 Task: Create a due date automation trigger when advanced on, on the monday after a card is due add fields without custom field "Resume" set to a date between 1 and 7 days from now at 11:00 AM.
Action: Mouse moved to (1137, 348)
Screenshot: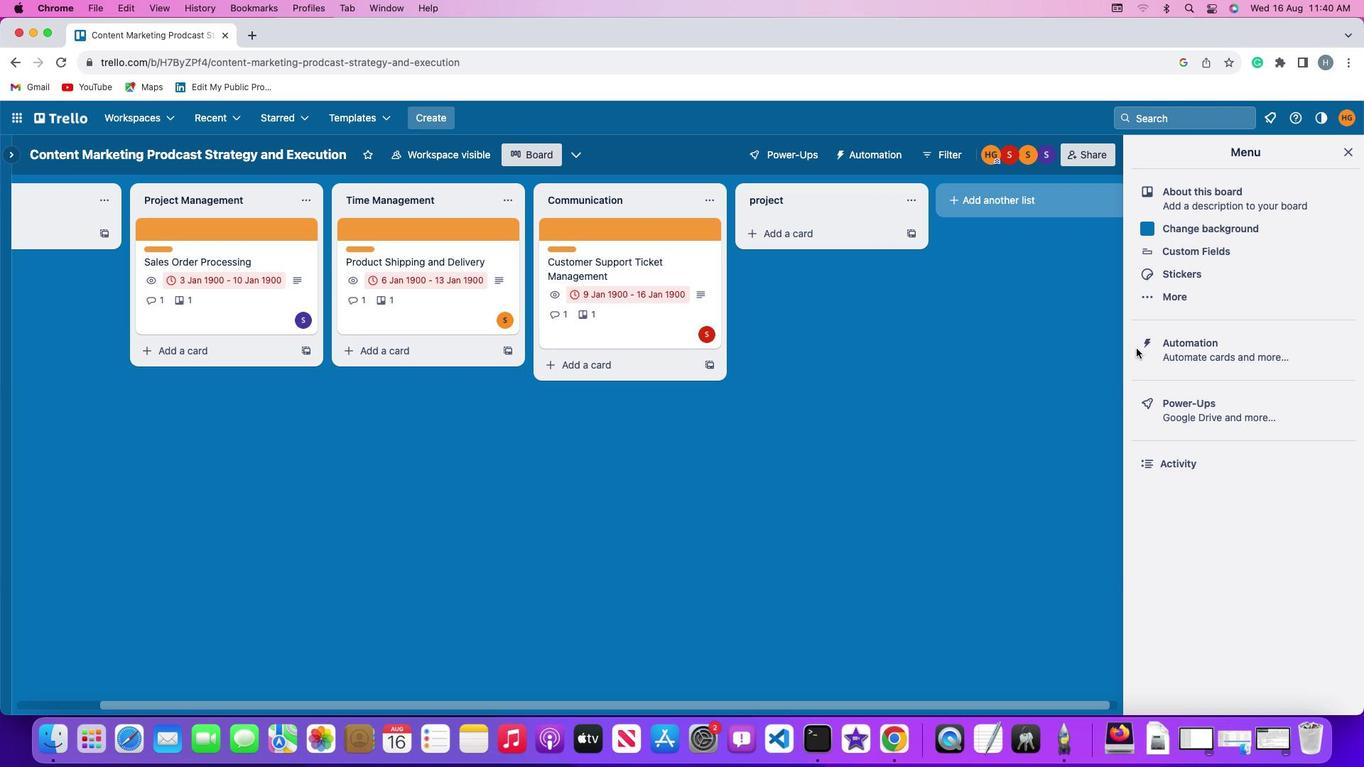 
Action: Mouse pressed left at (1137, 348)
Screenshot: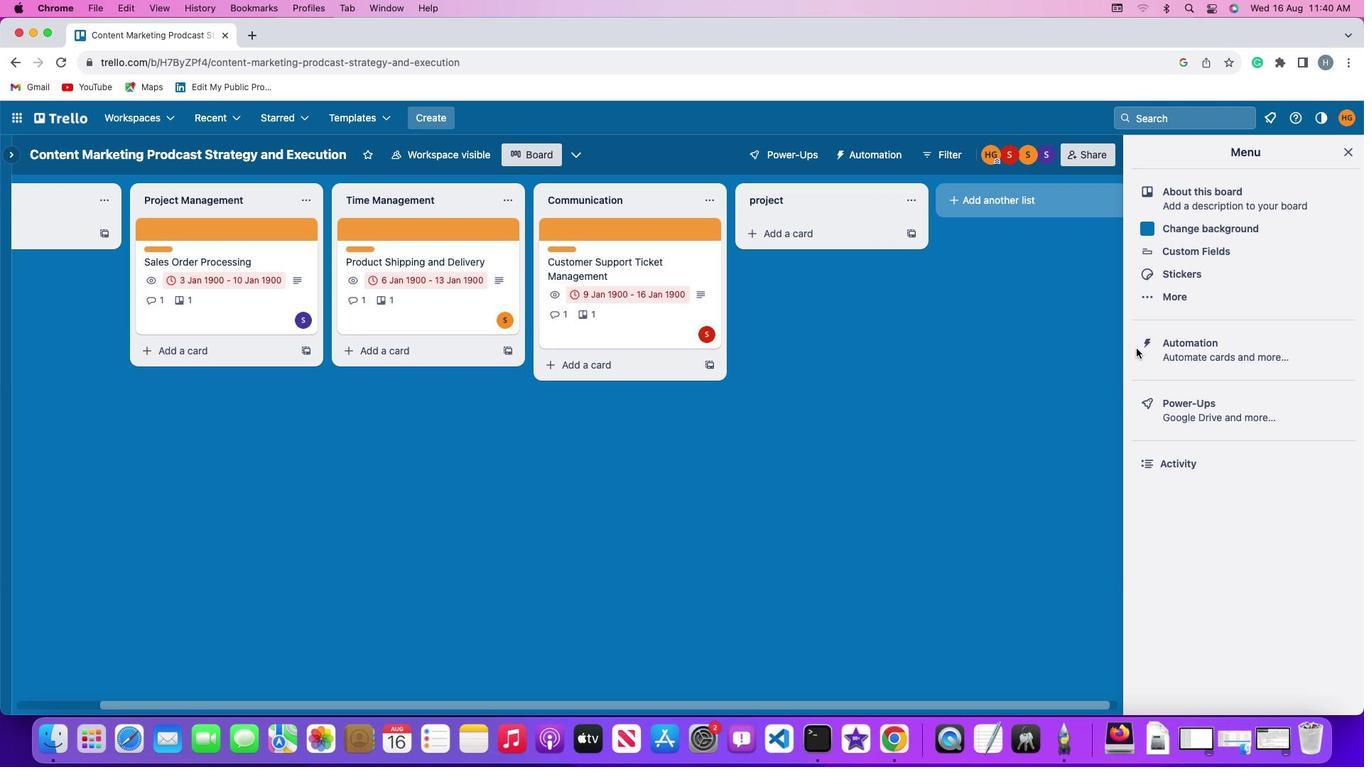 
Action: Mouse pressed left at (1137, 348)
Screenshot: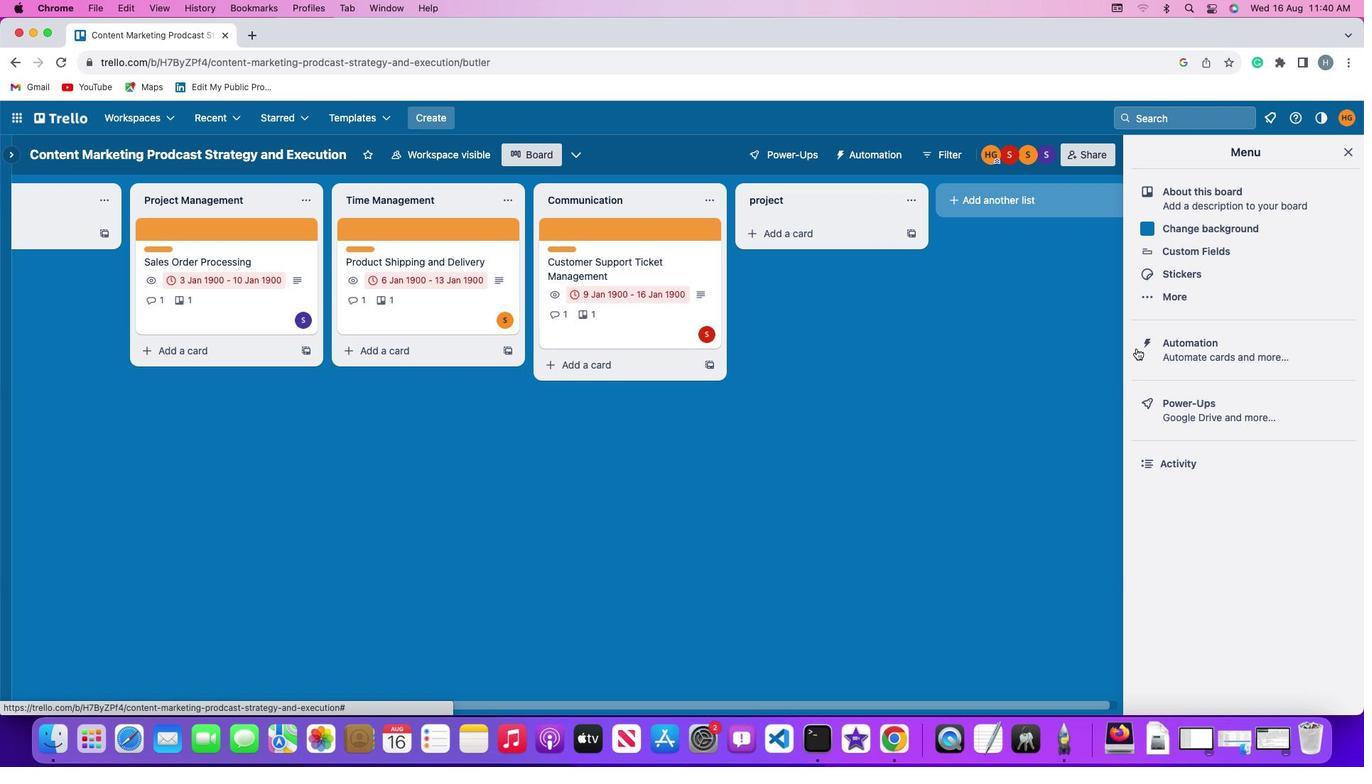 
Action: Mouse moved to (120, 331)
Screenshot: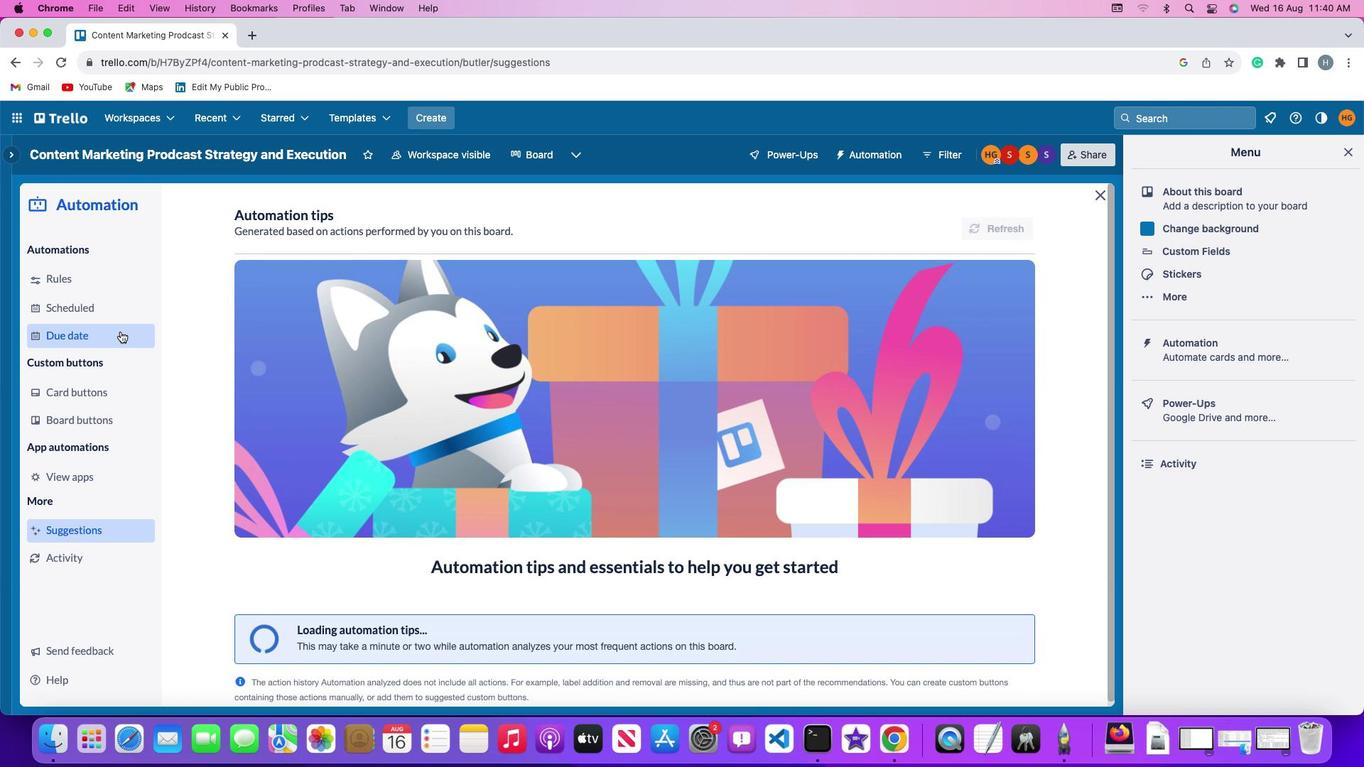 
Action: Mouse pressed left at (120, 331)
Screenshot: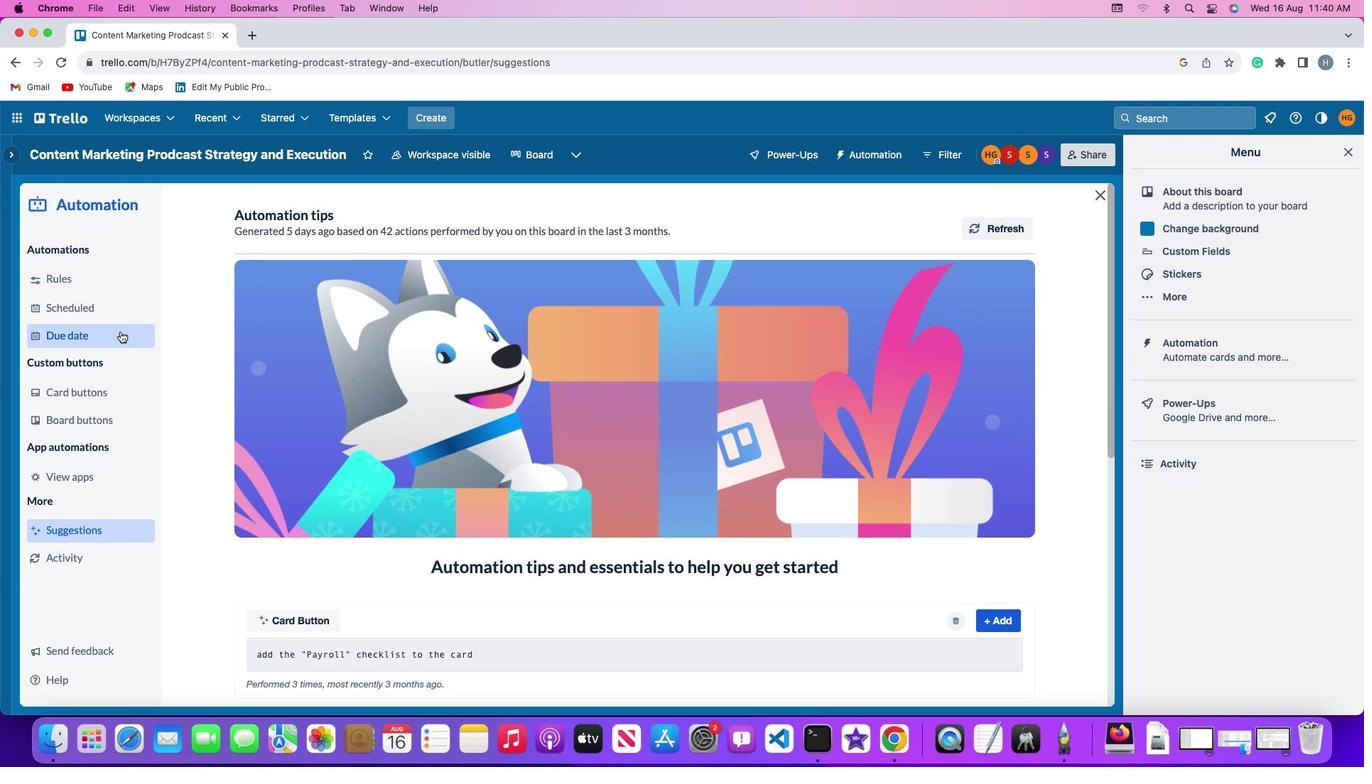 
Action: Mouse moved to (937, 220)
Screenshot: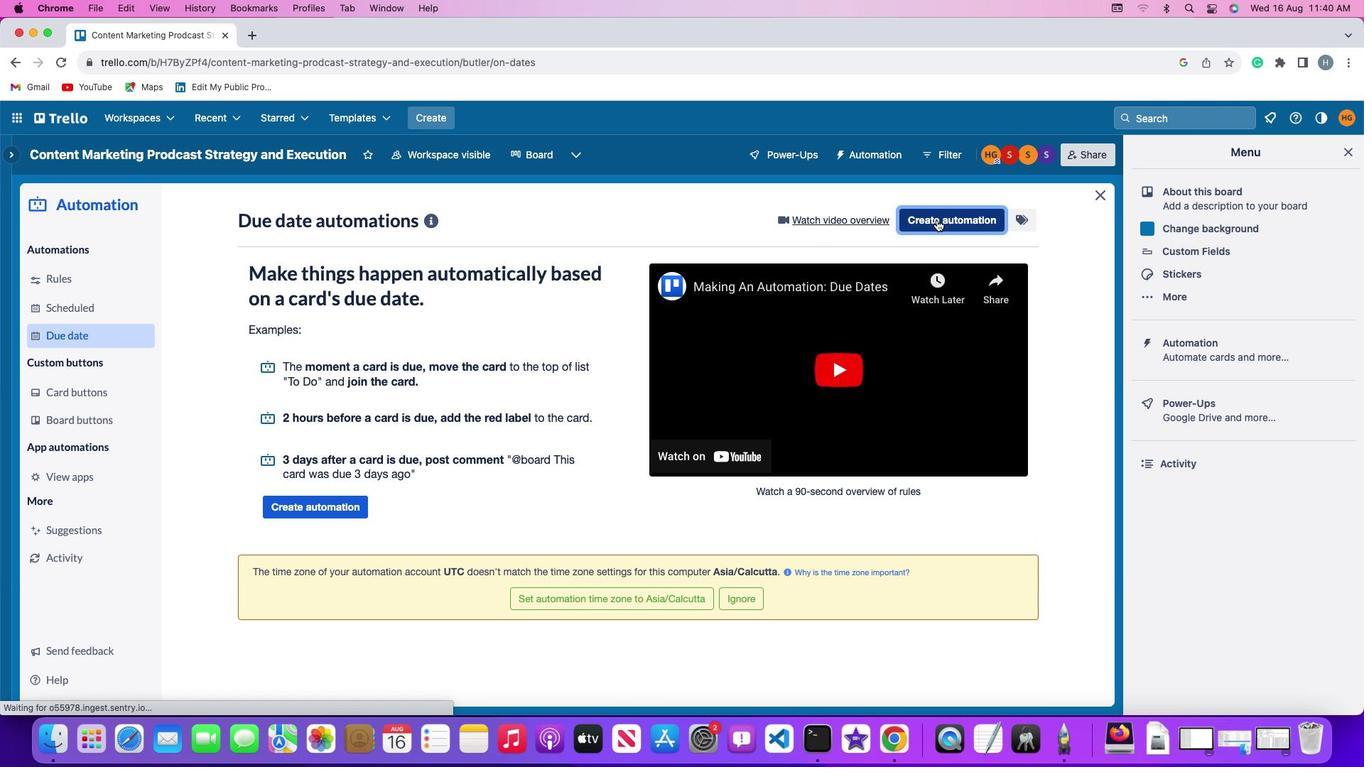 
Action: Mouse pressed left at (937, 220)
Screenshot: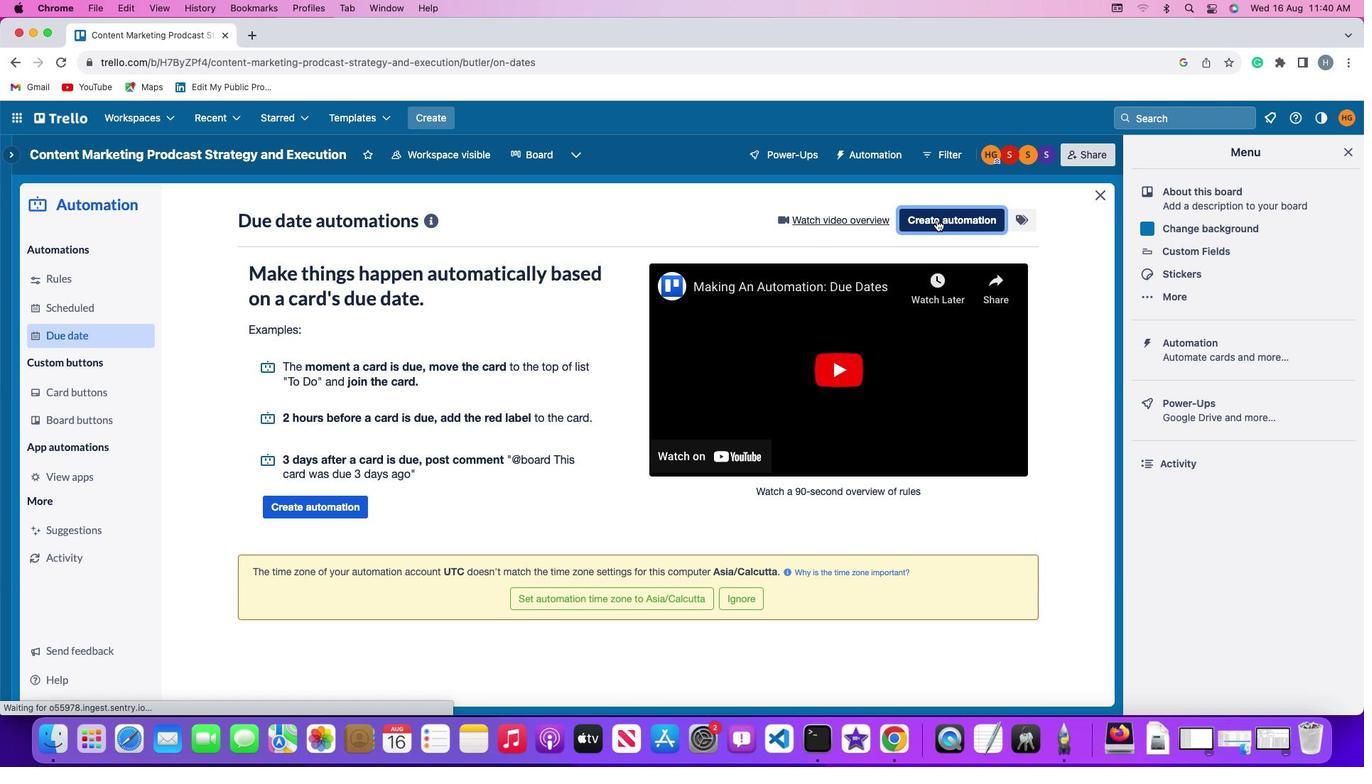 
Action: Mouse moved to (266, 355)
Screenshot: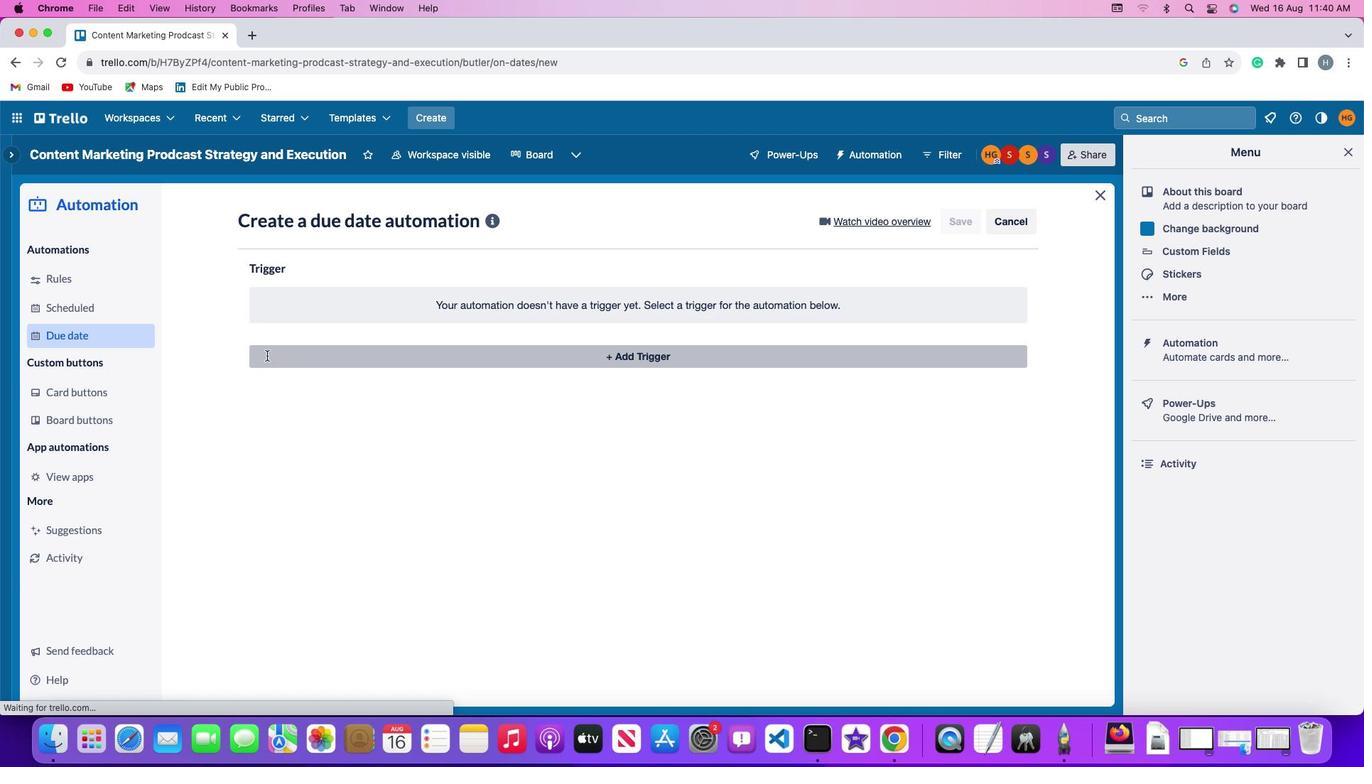 
Action: Mouse pressed left at (266, 355)
Screenshot: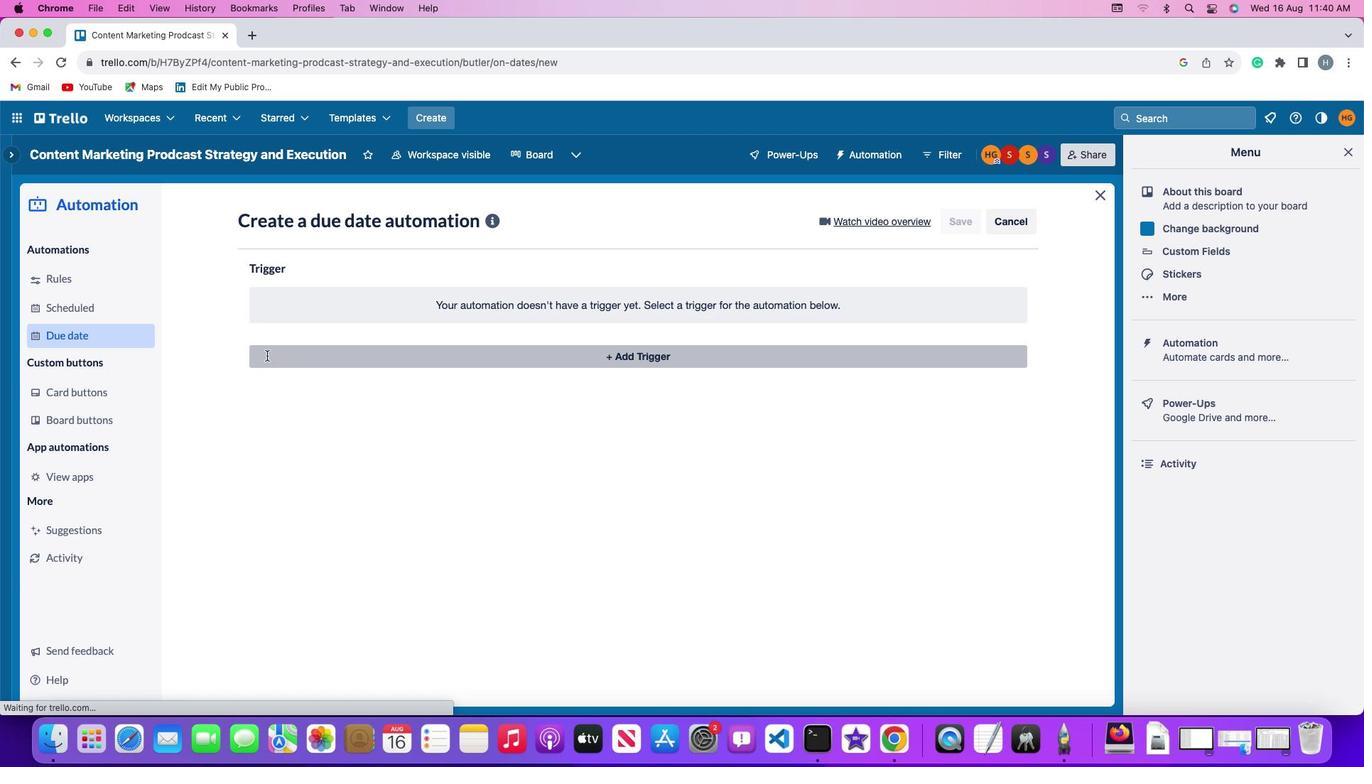 
Action: Mouse moved to (308, 618)
Screenshot: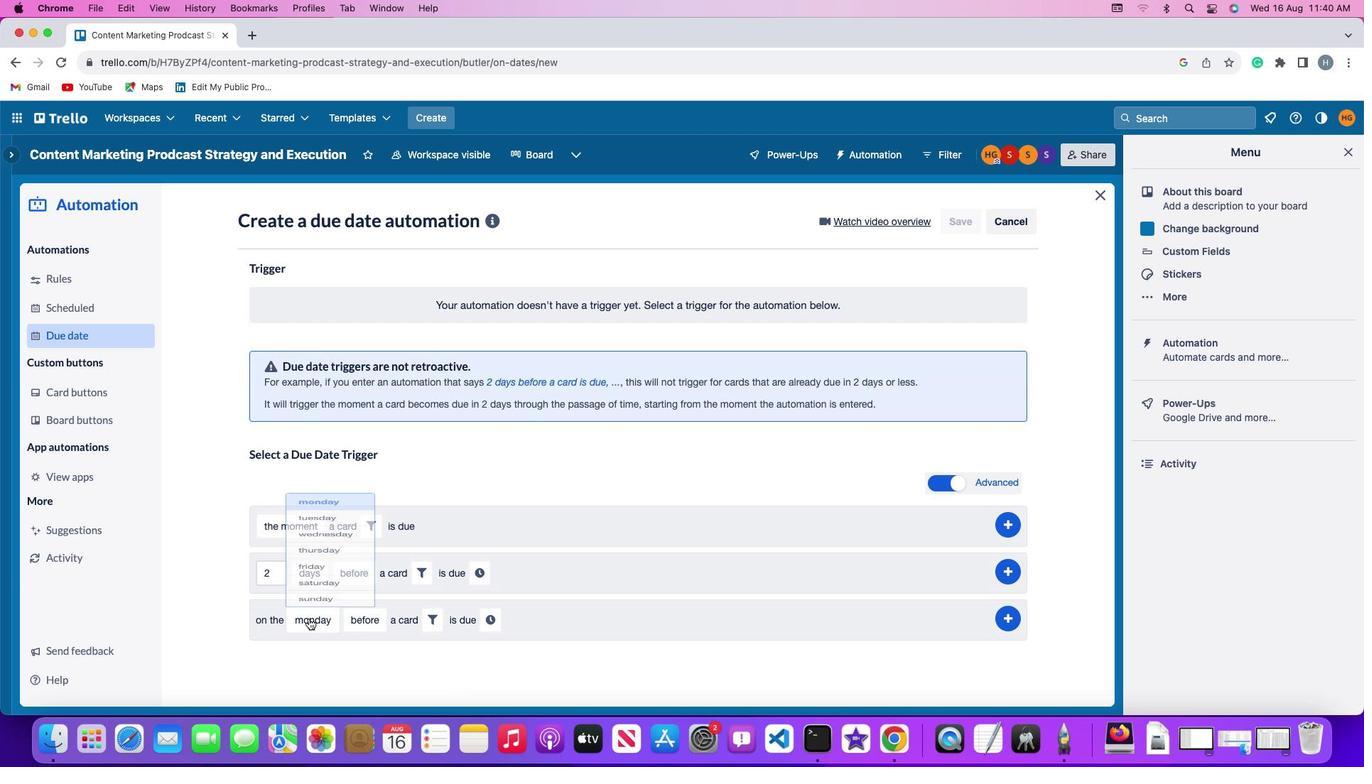 
Action: Mouse pressed left at (308, 618)
Screenshot: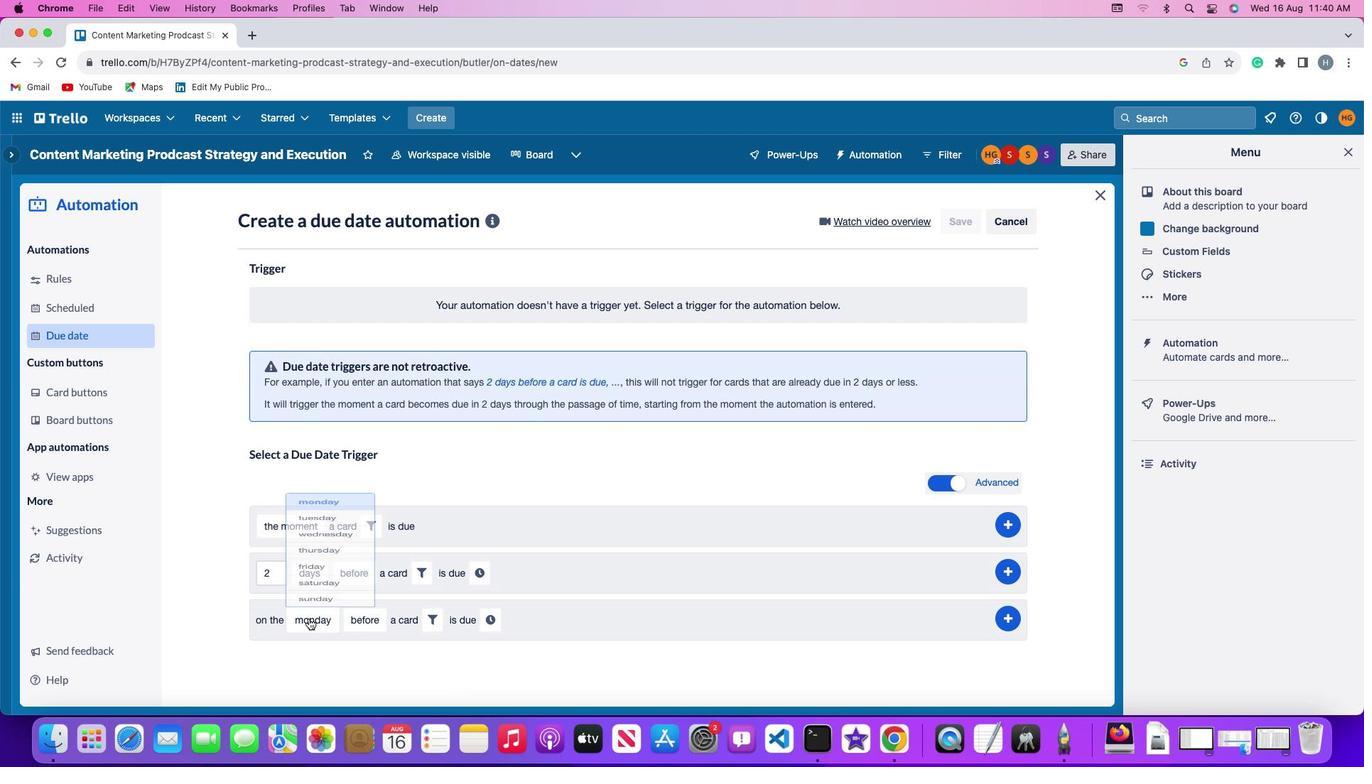 
Action: Mouse moved to (324, 422)
Screenshot: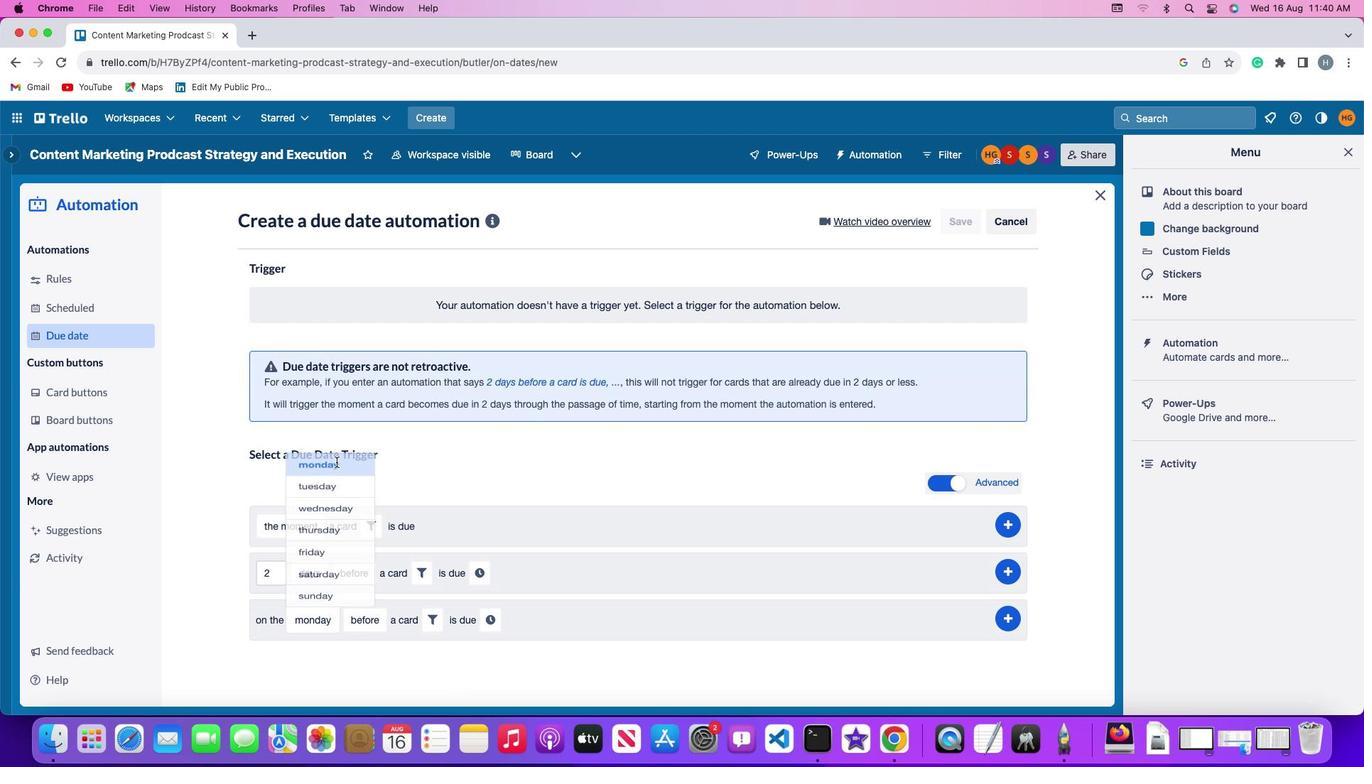 
Action: Mouse pressed left at (324, 422)
Screenshot: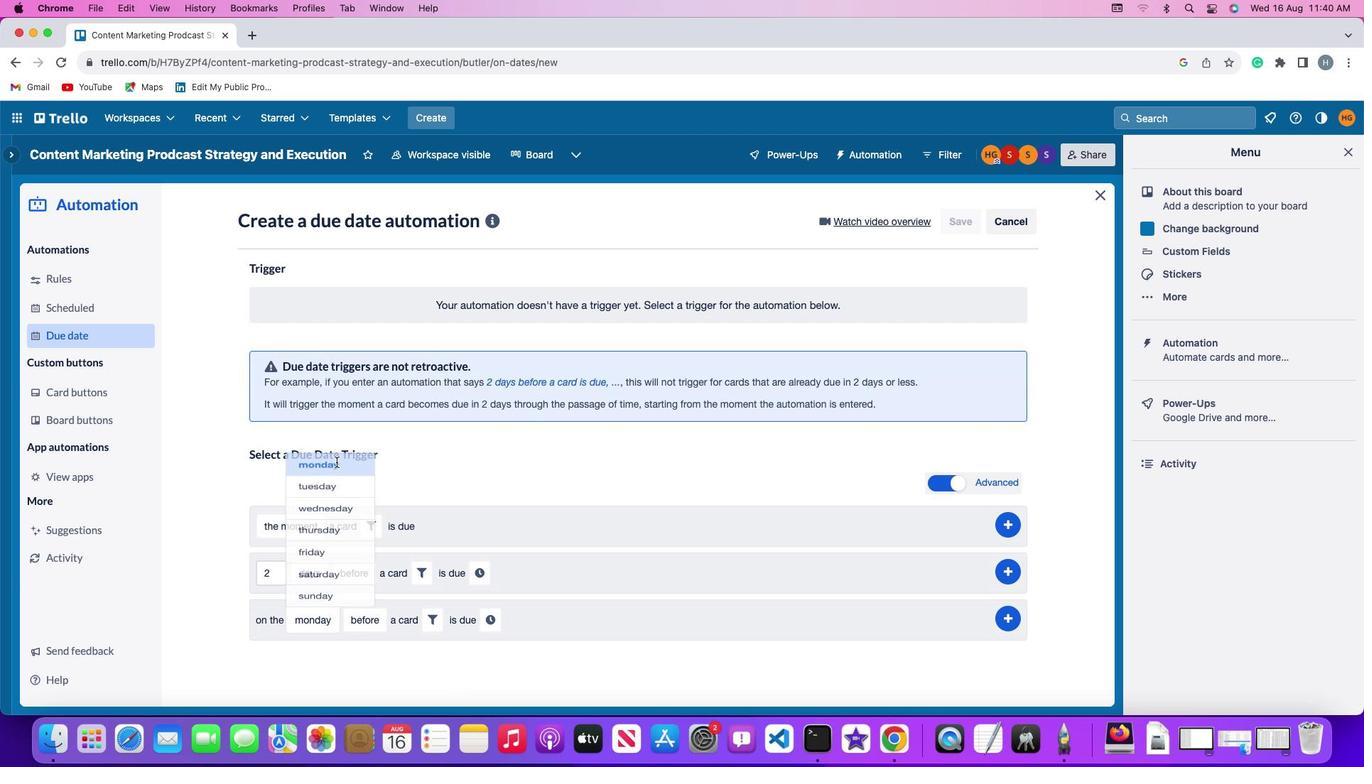 
Action: Mouse moved to (363, 614)
Screenshot: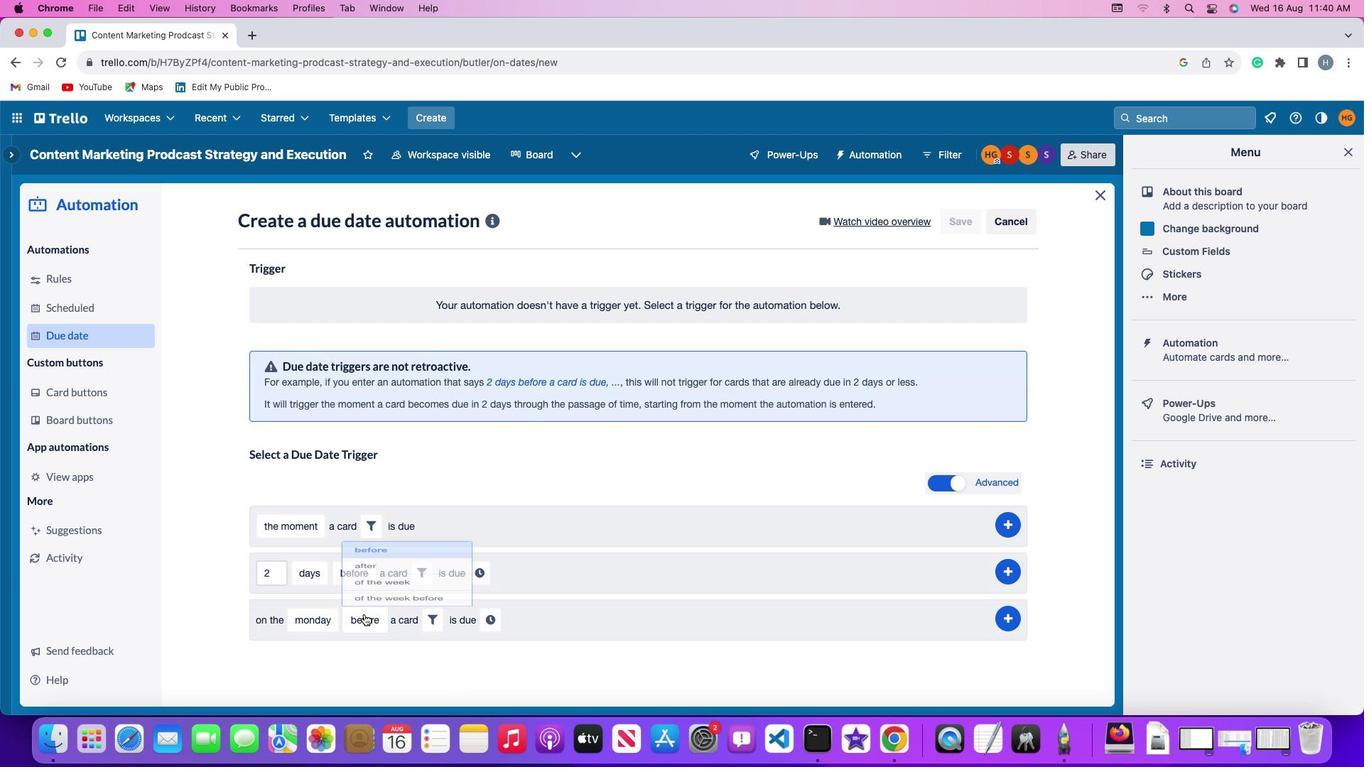 
Action: Mouse pressed left at (363, 614)
Screenshot: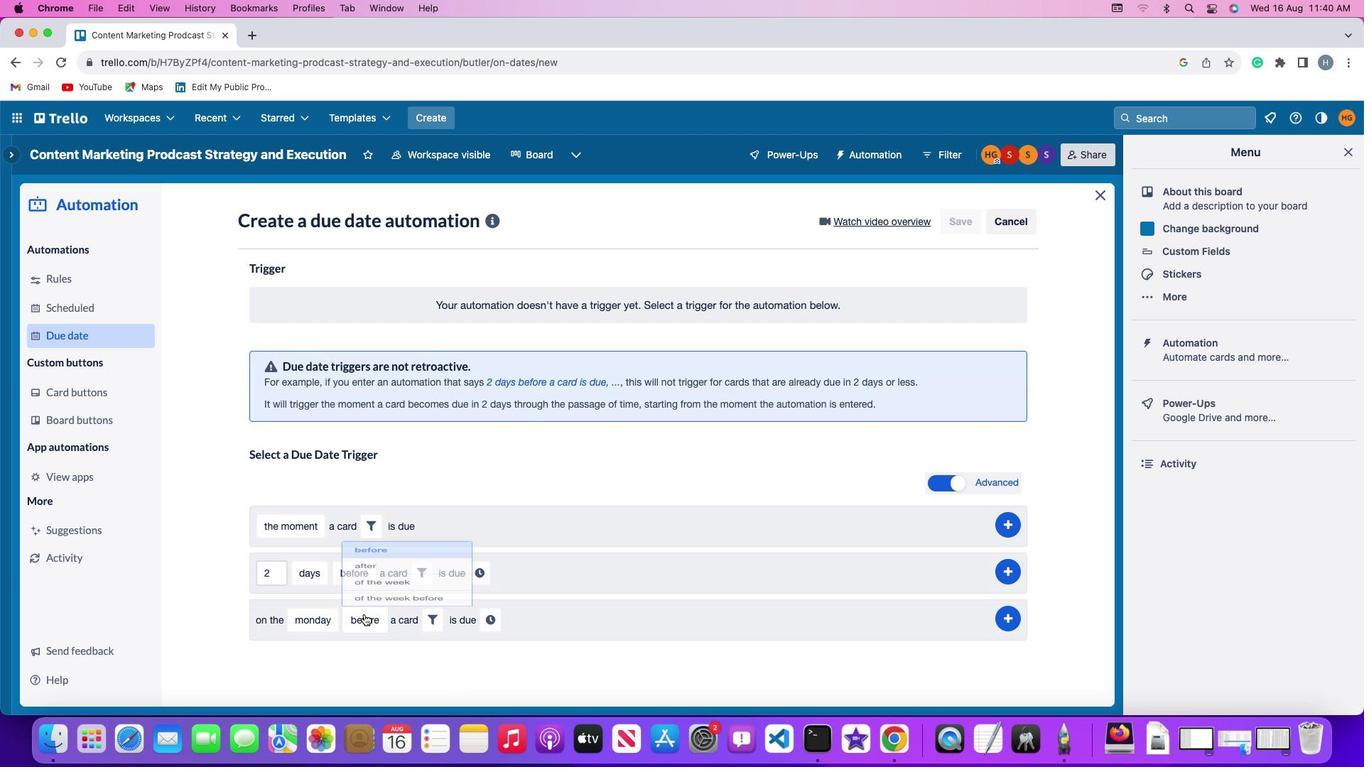 
Action: Mouse moved to (382, 541)
Screenshot: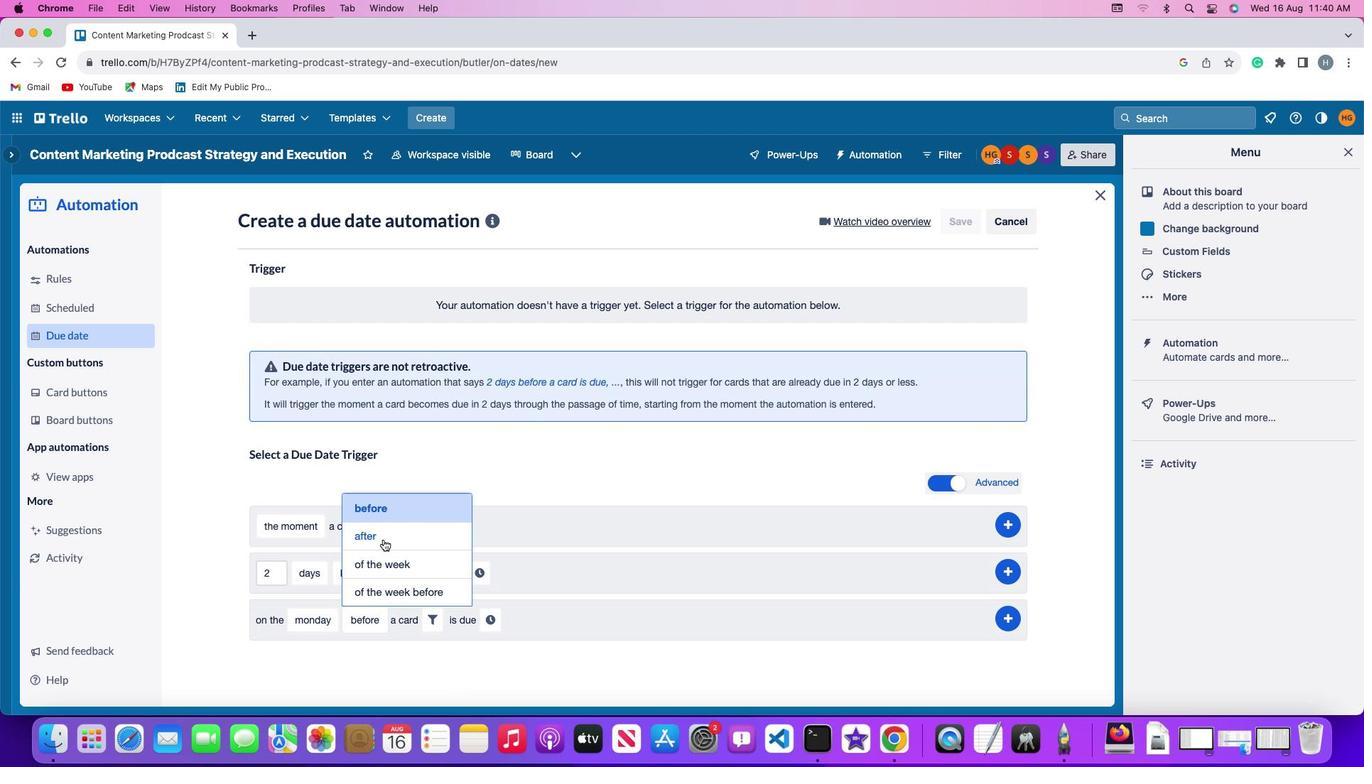 
Action: Mouse pressed left at (382, 541)
Screenshot: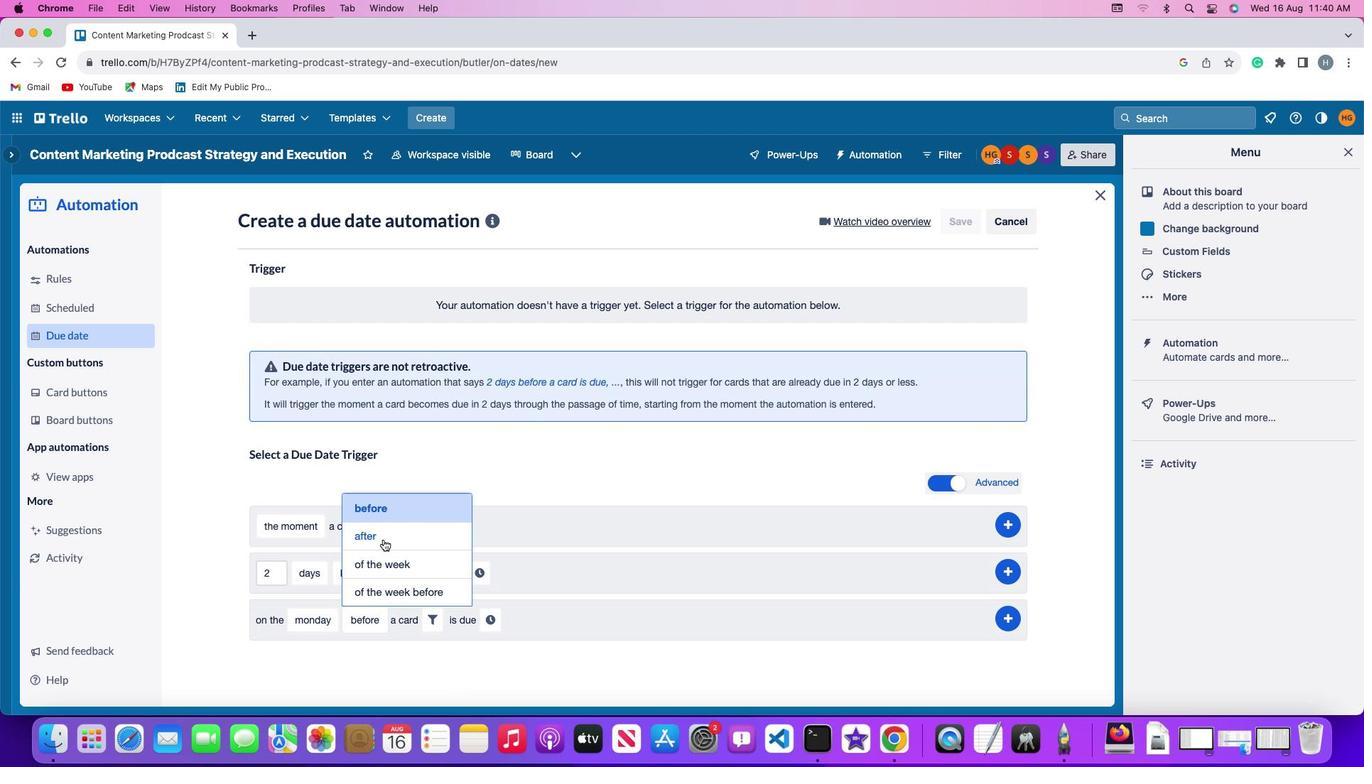 
Action: Mouse moved to (420, 621)
Screenshot: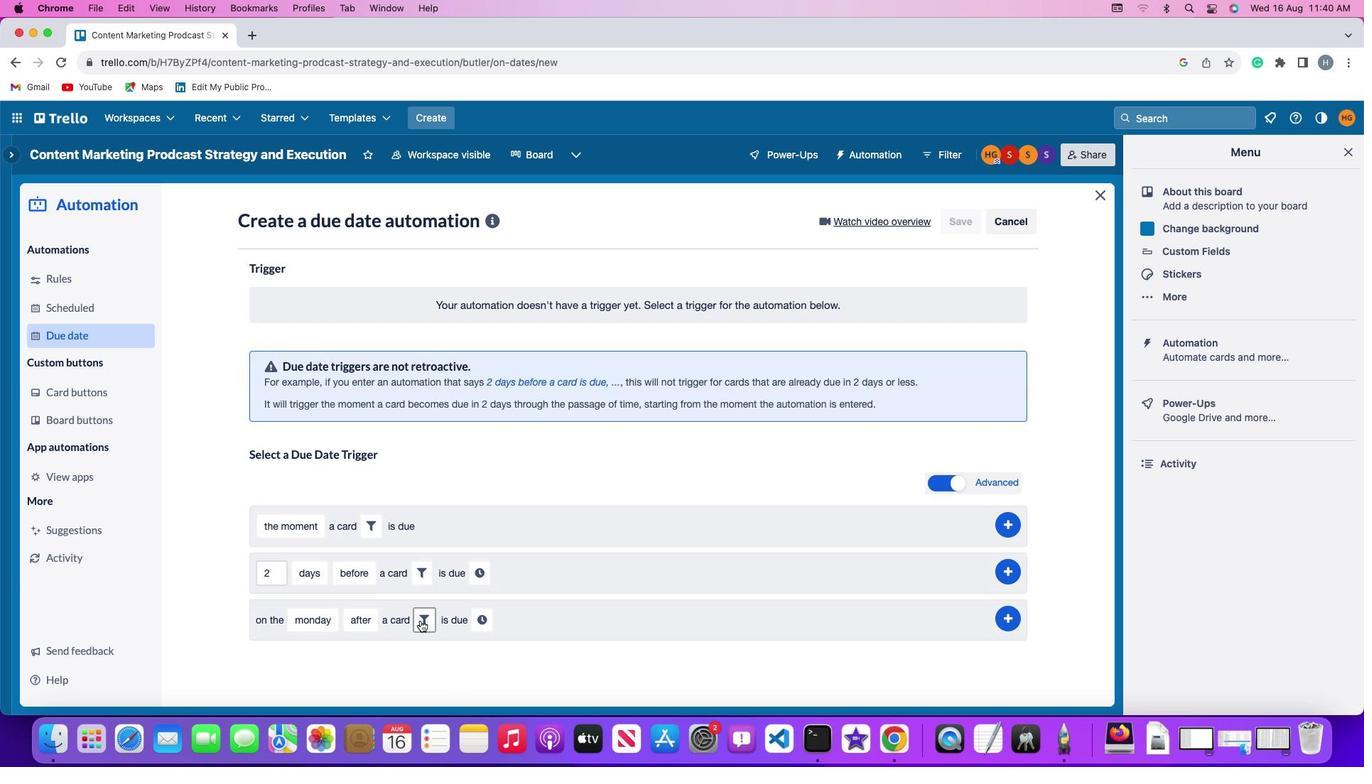 
Action: Mouse pressed left at (420, 621)
Screenshot: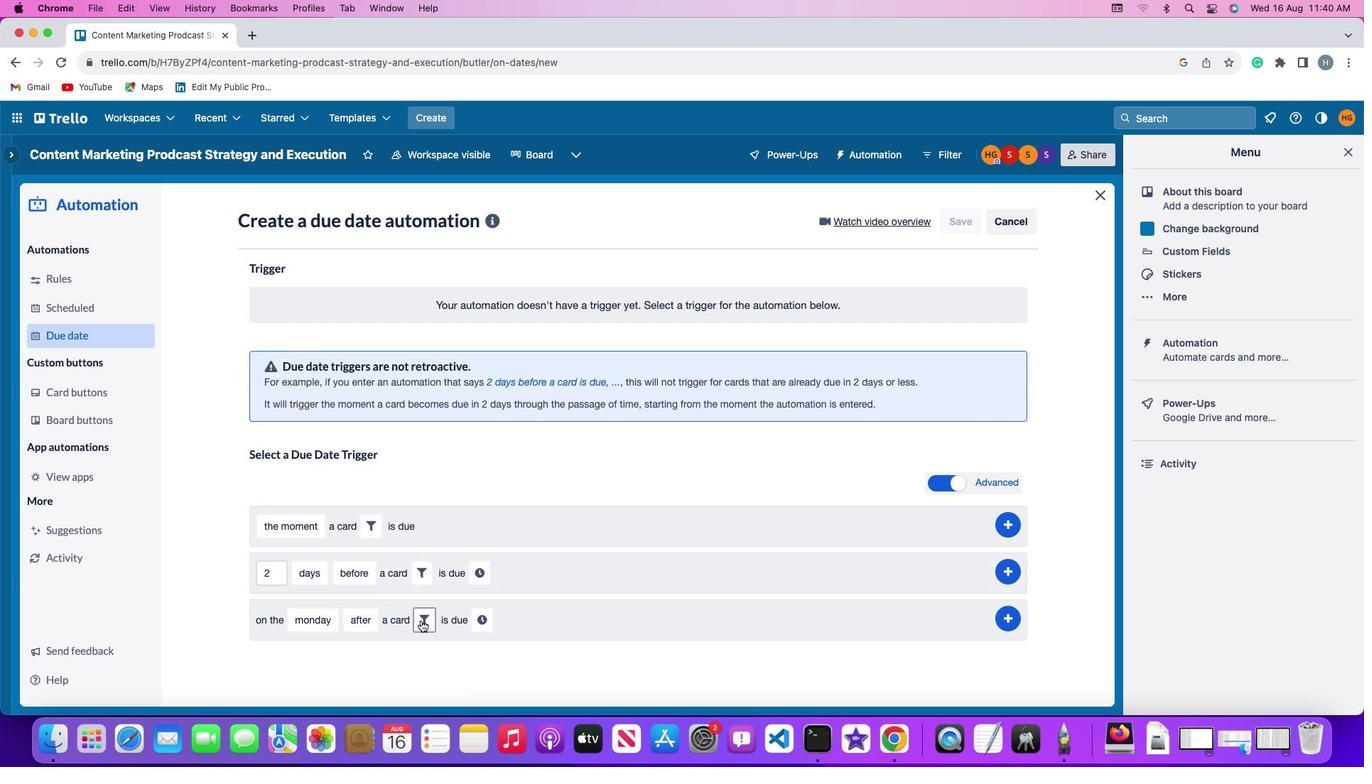 
Action: Mouse moved to (658, 669)
Screenshot: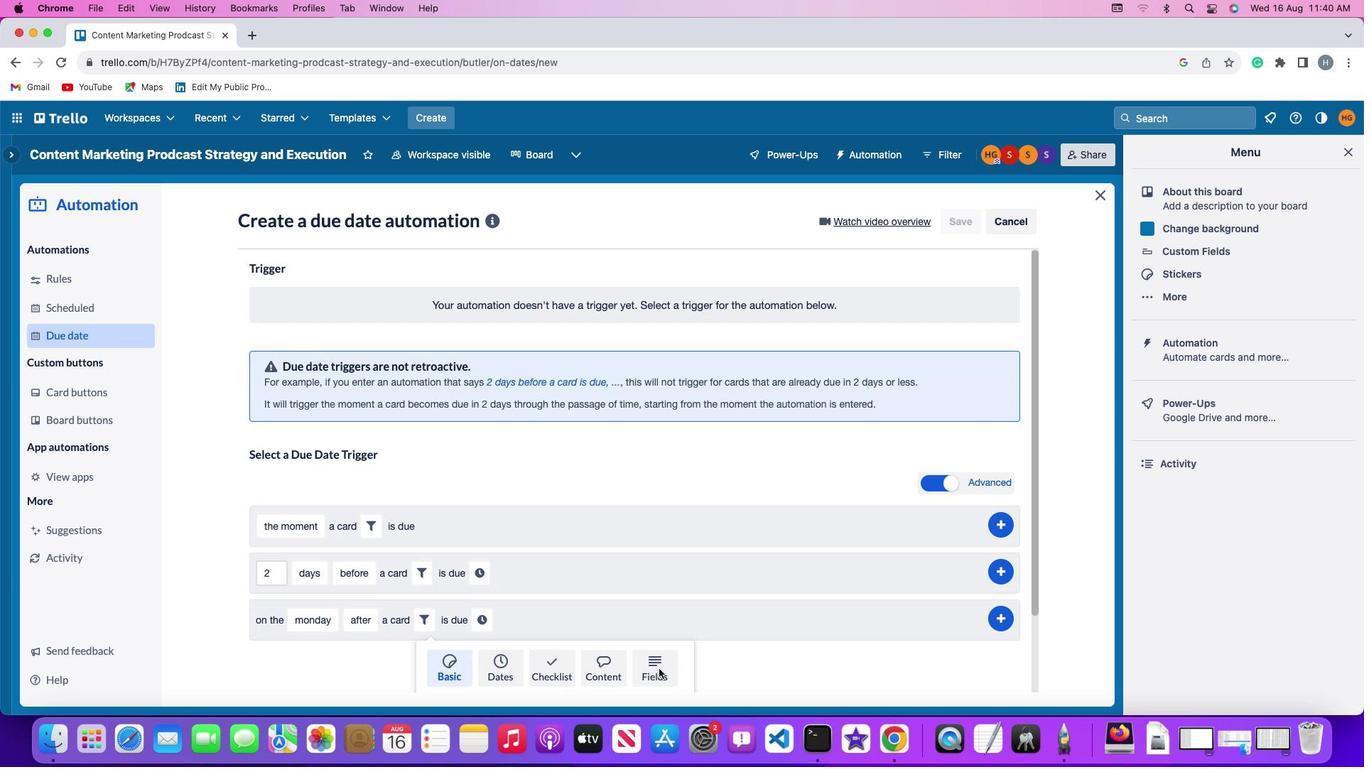
Action: Mouse pressed left at (658, 669)
Screenshot: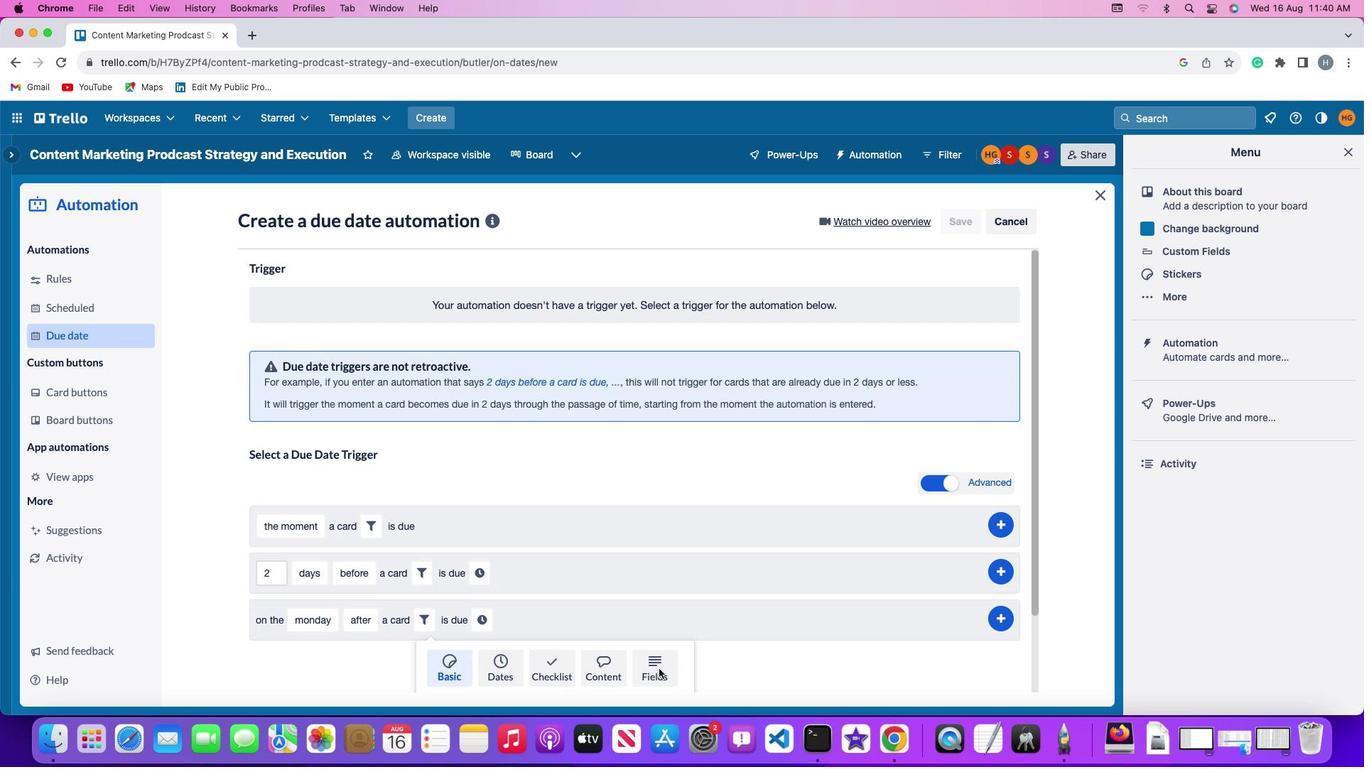 
Action: Mouse moved to (361, 666)
Screenshot: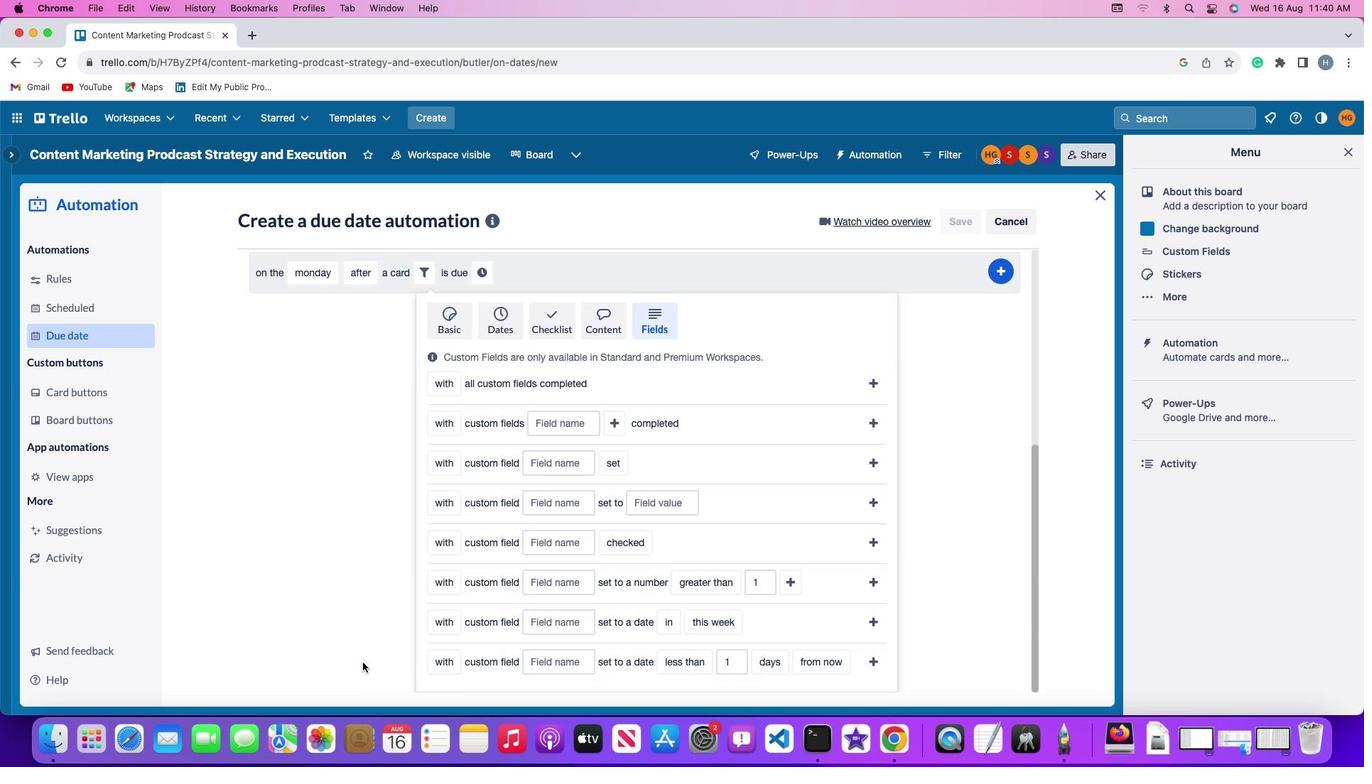 
Action: Mouse scrolled (361, 666) with delta (0, 0)
Screenshot: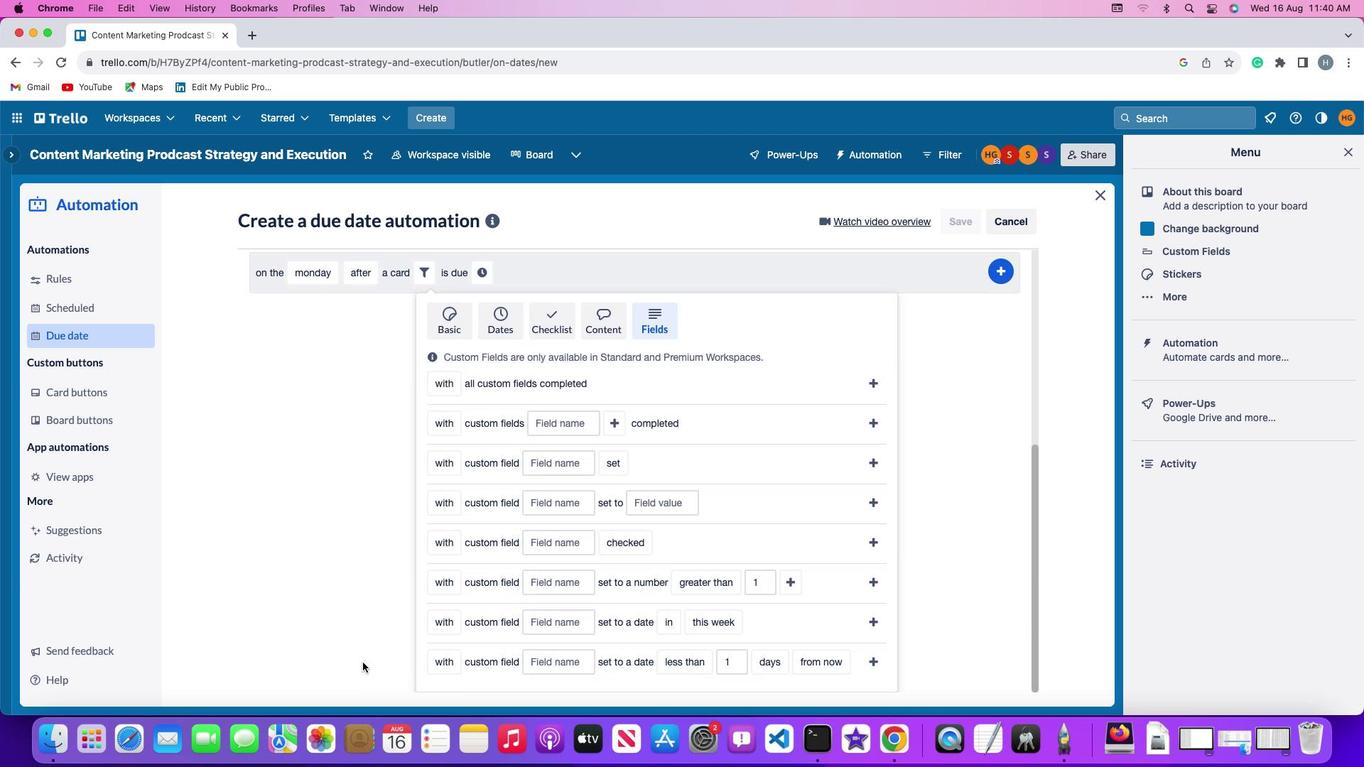 
Action: Mouse scrolled (361, 666) with delta (0, 0)
Screenshot: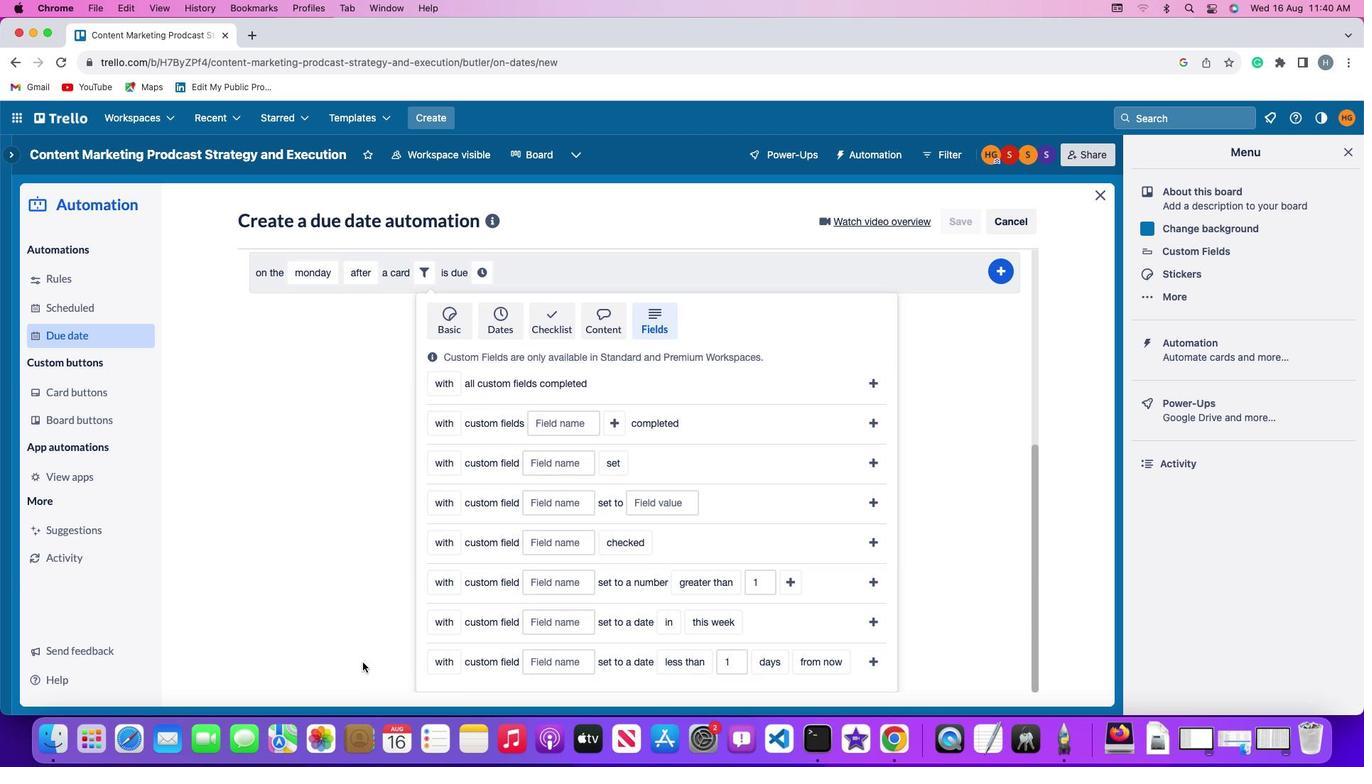 
Action: Mouse scrolled (361, 666) with delta (0, -2)
Screenshot: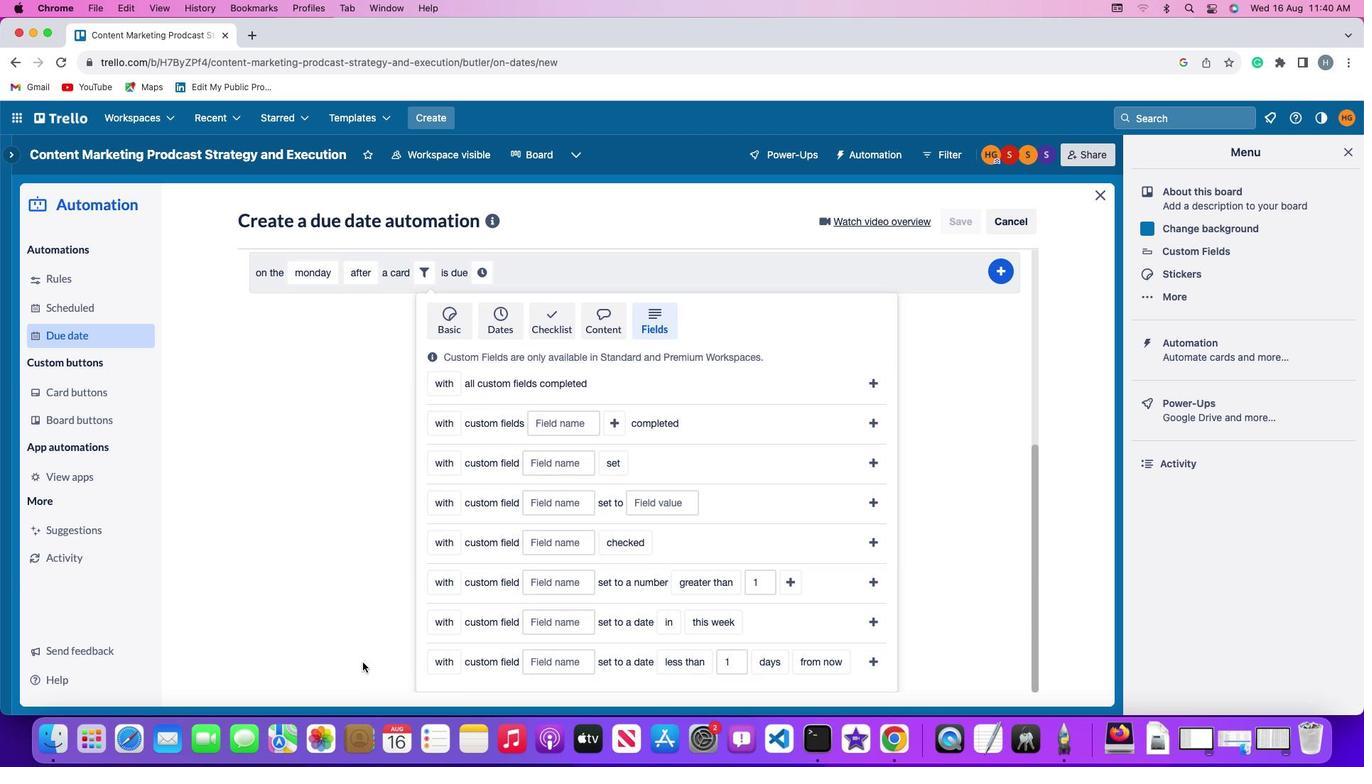 
Action: Mouse moved to (362, 666)
Screenshot: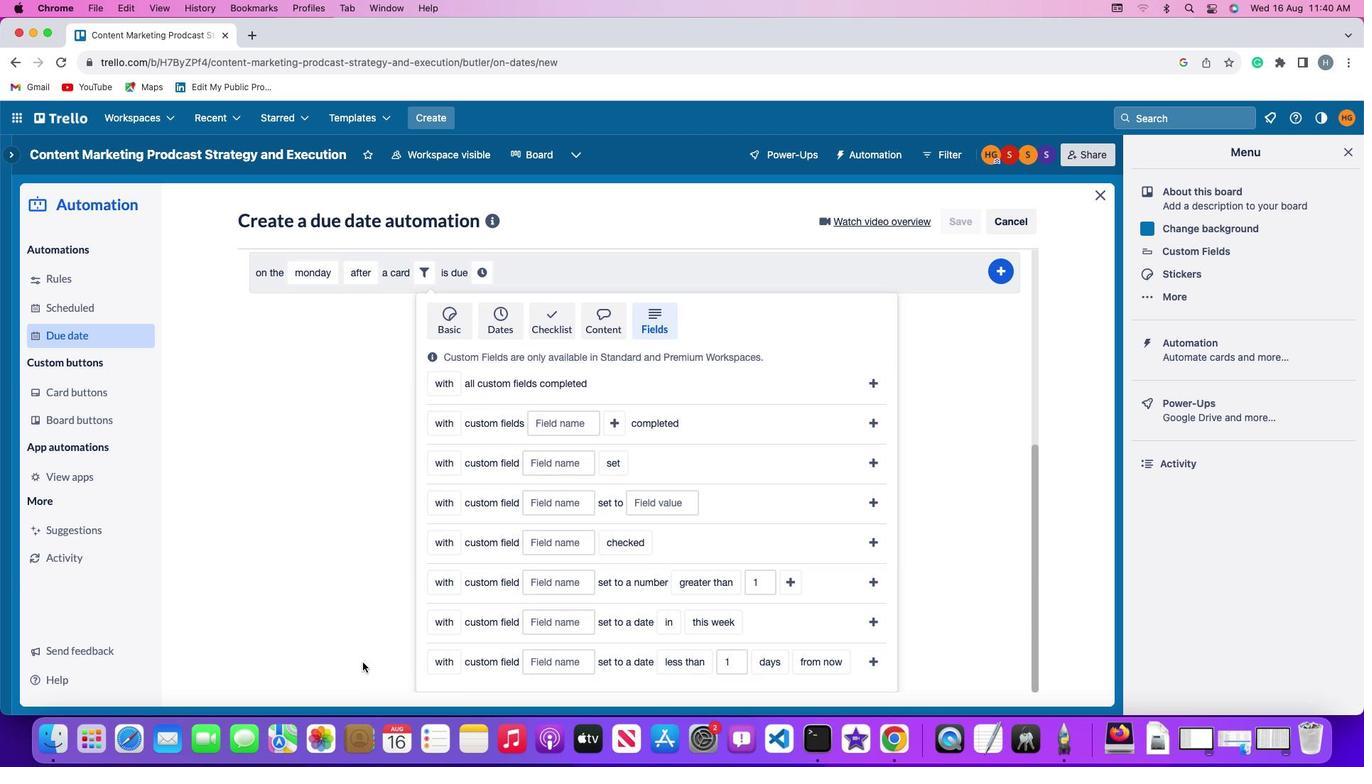 
Action: Mouse scrolled (362, 666) with delta (0, -3)
Screenshot: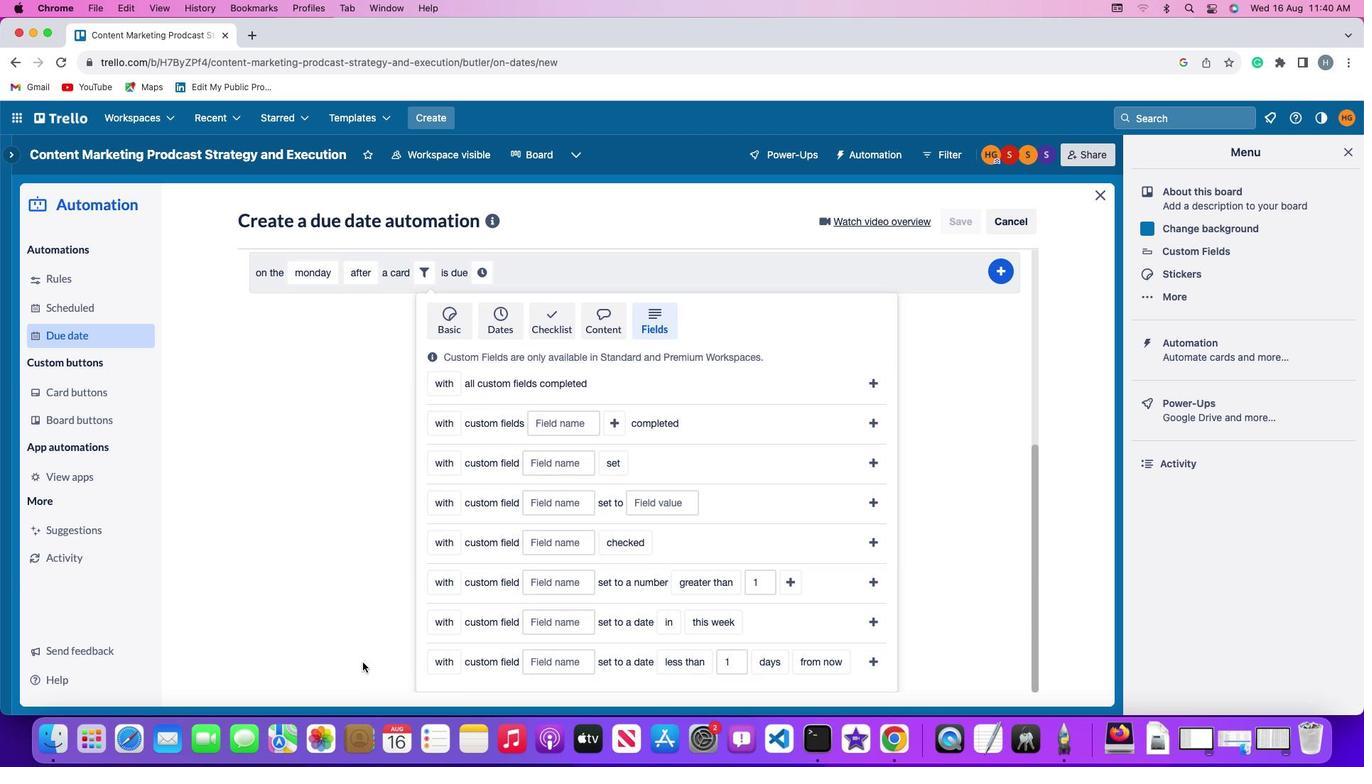 
Action: Mouse moved to (362, 665)
Screenshot: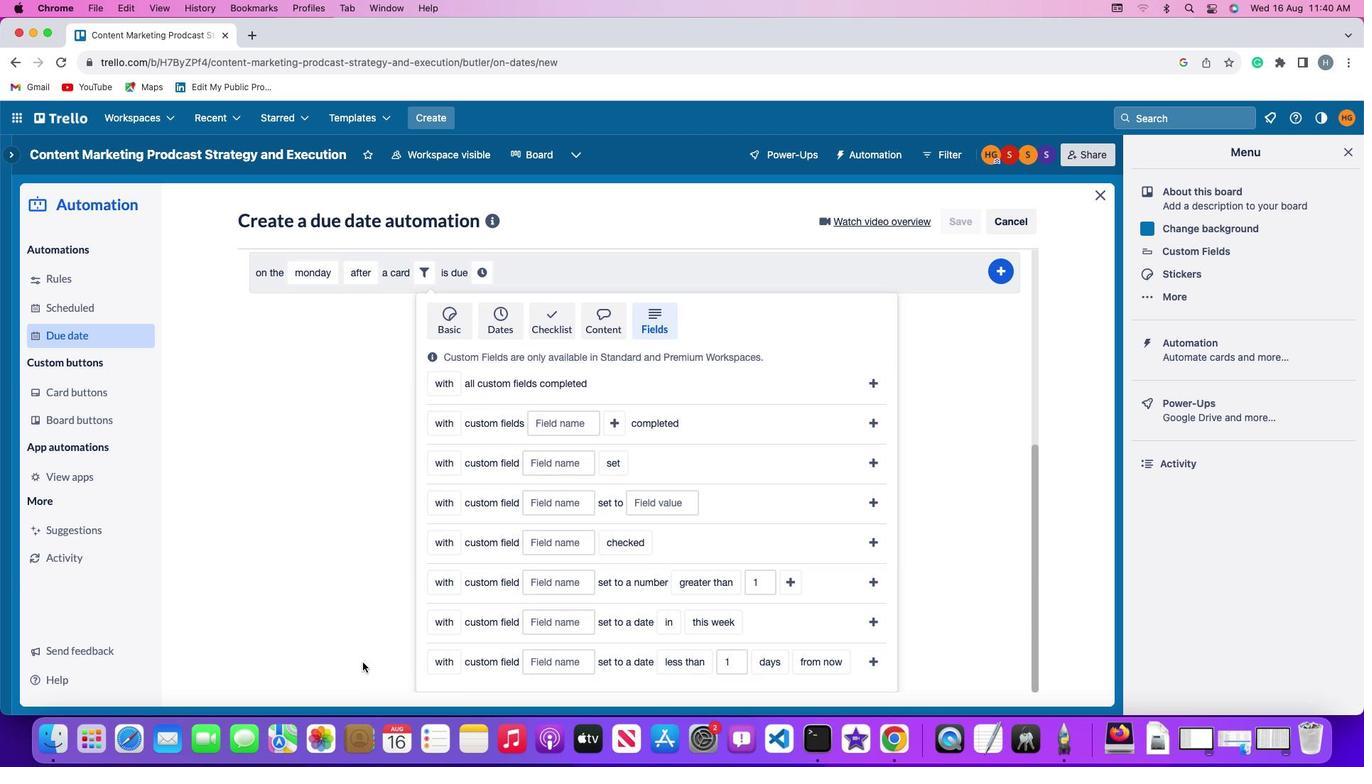 
Action: Mouse scrolled (362, 665) with delta (0, -4)
Screenshot: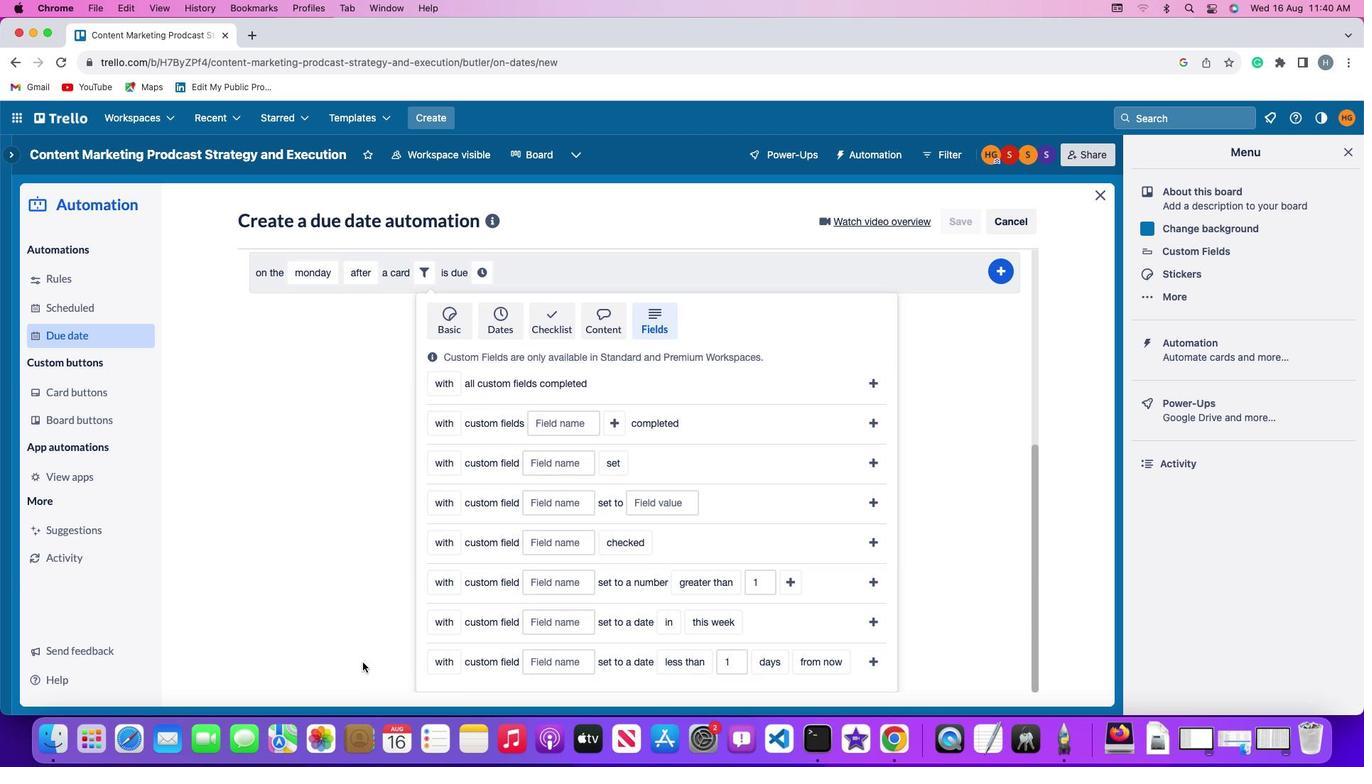 
Action: Mouse moved to (362, 663)
Screenshot: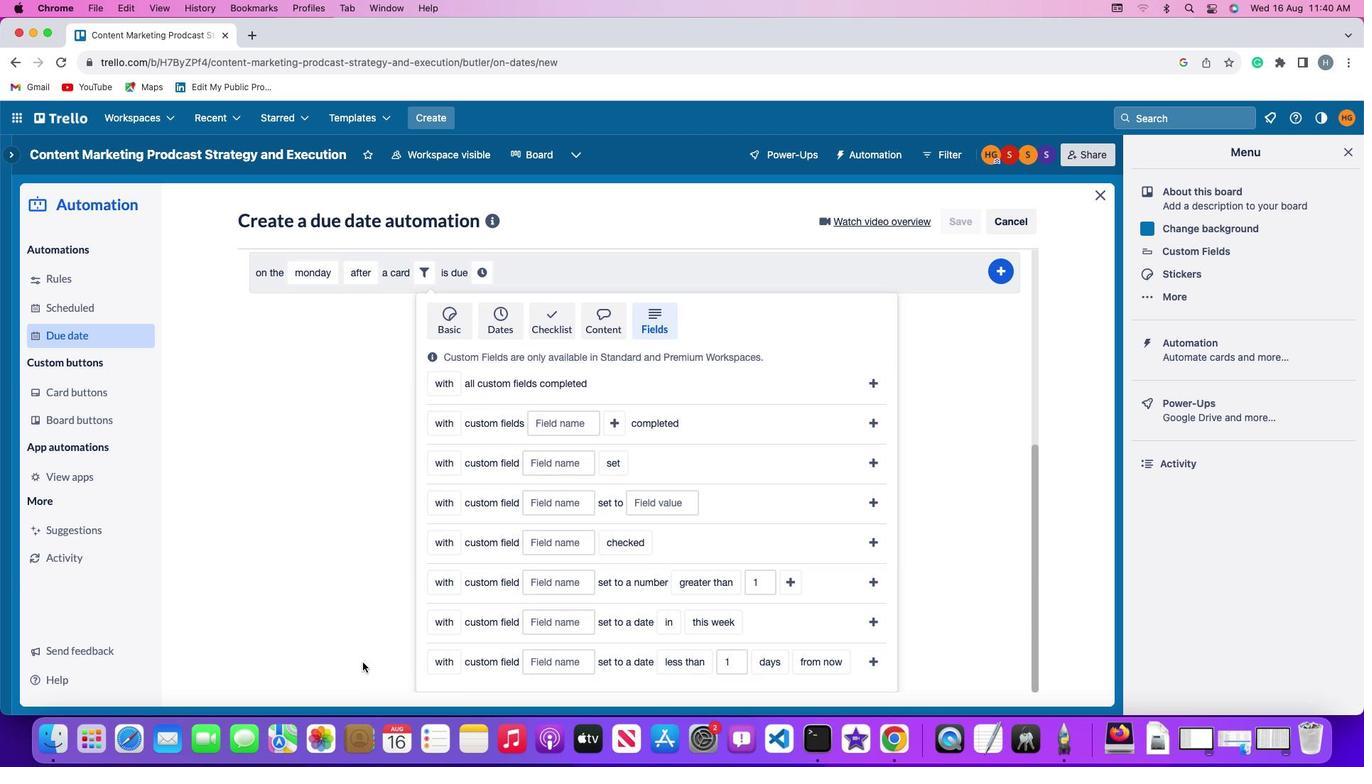 
Action: Mouse scrolled (362, 663) with delta (0, -4)
Screenshot: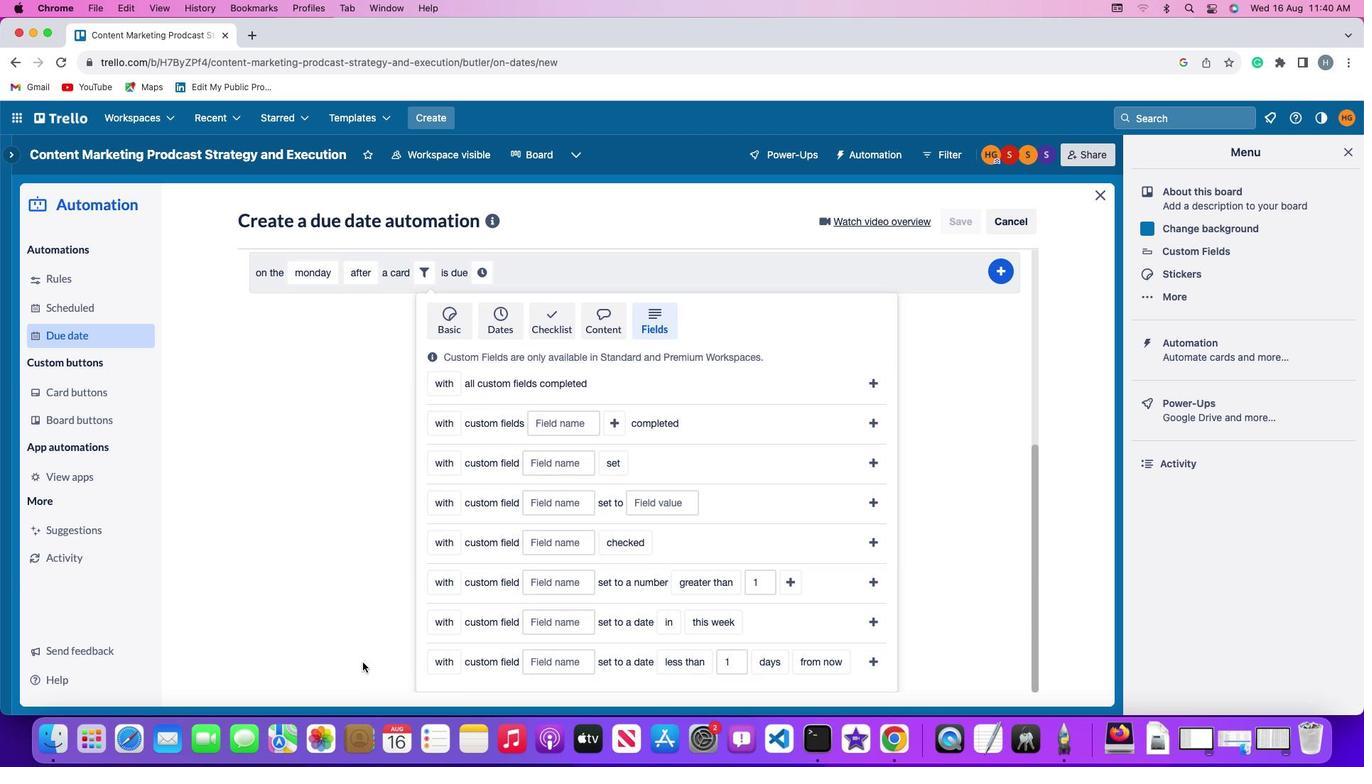 
Action: Mouse scrolled (362, 663) with delta (0, 0)
Screenshot: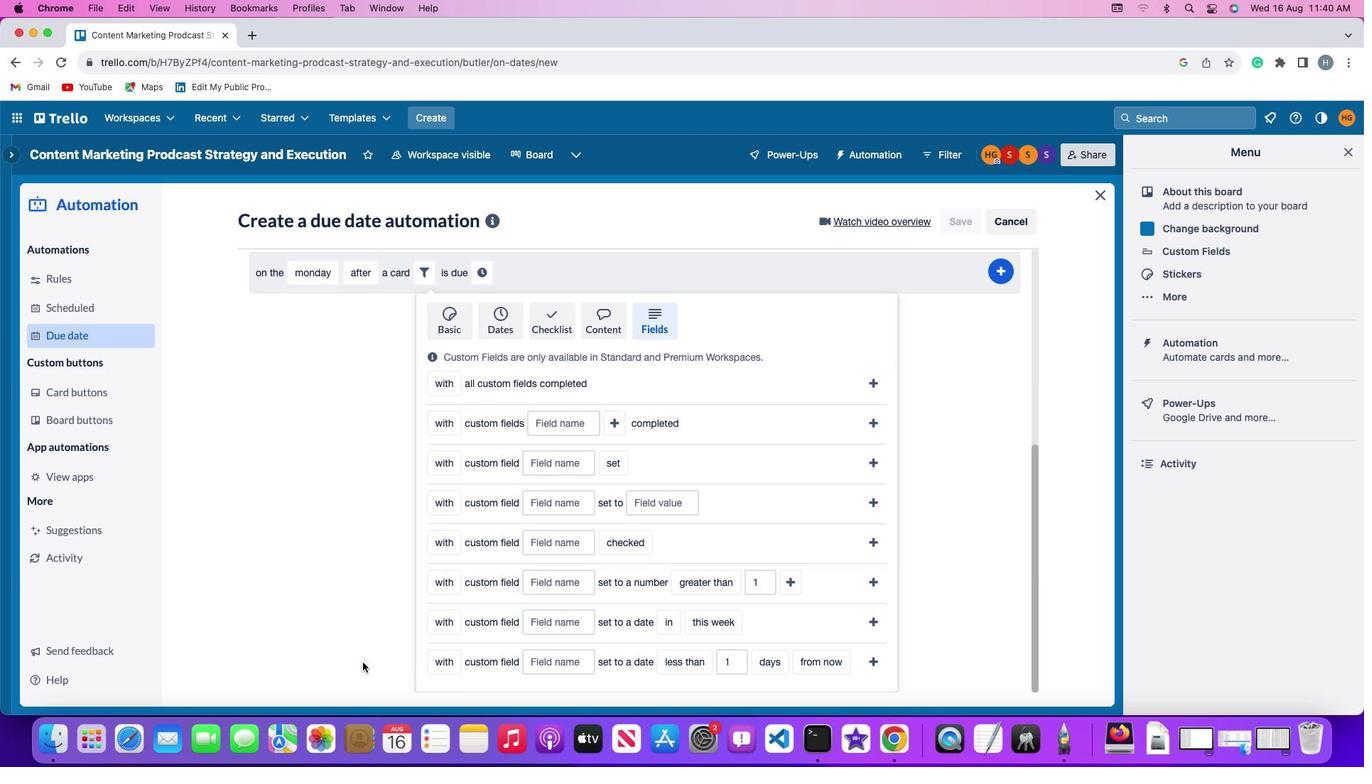 
Action: Mouse scrolled (362, 663) with delta (0, 0)
Screenshot: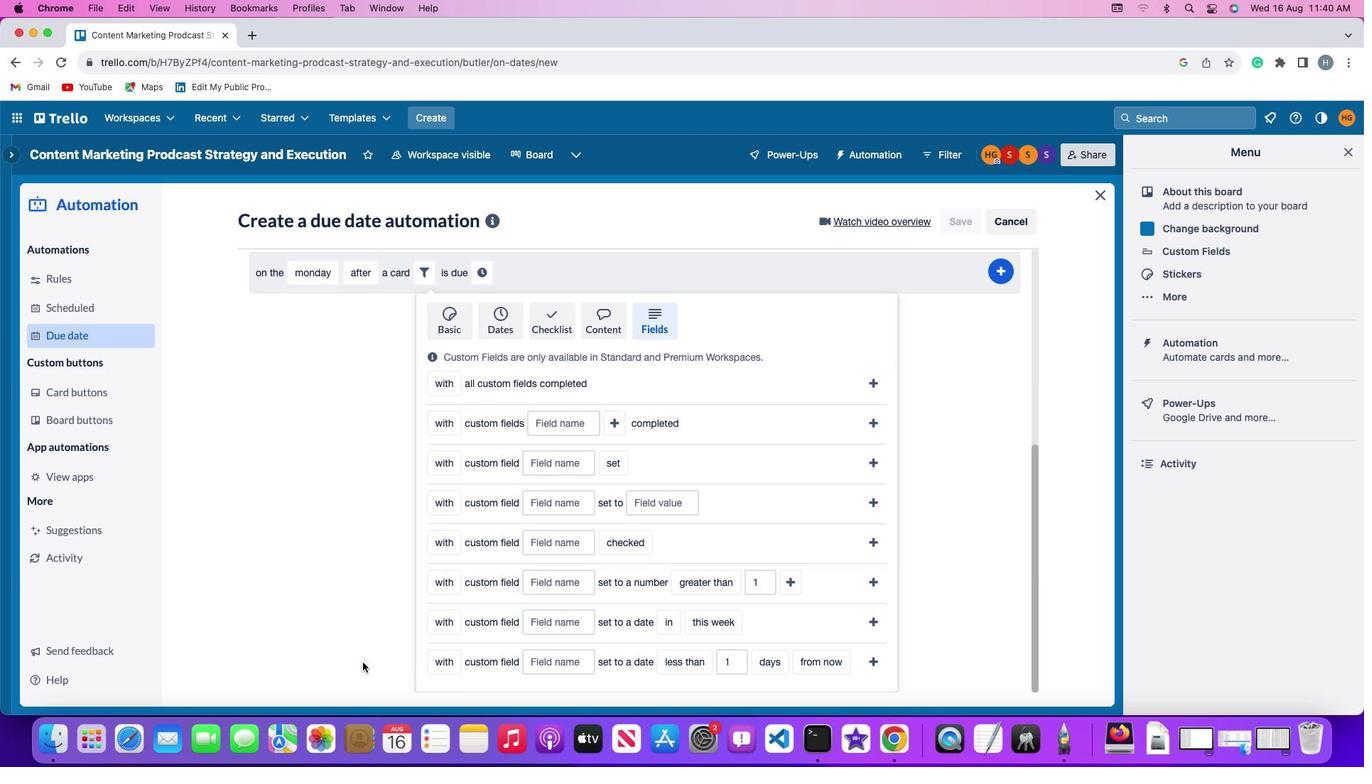 
Action: Mouse scrolled (362, 663) with delta (0, -2)
Screenshot: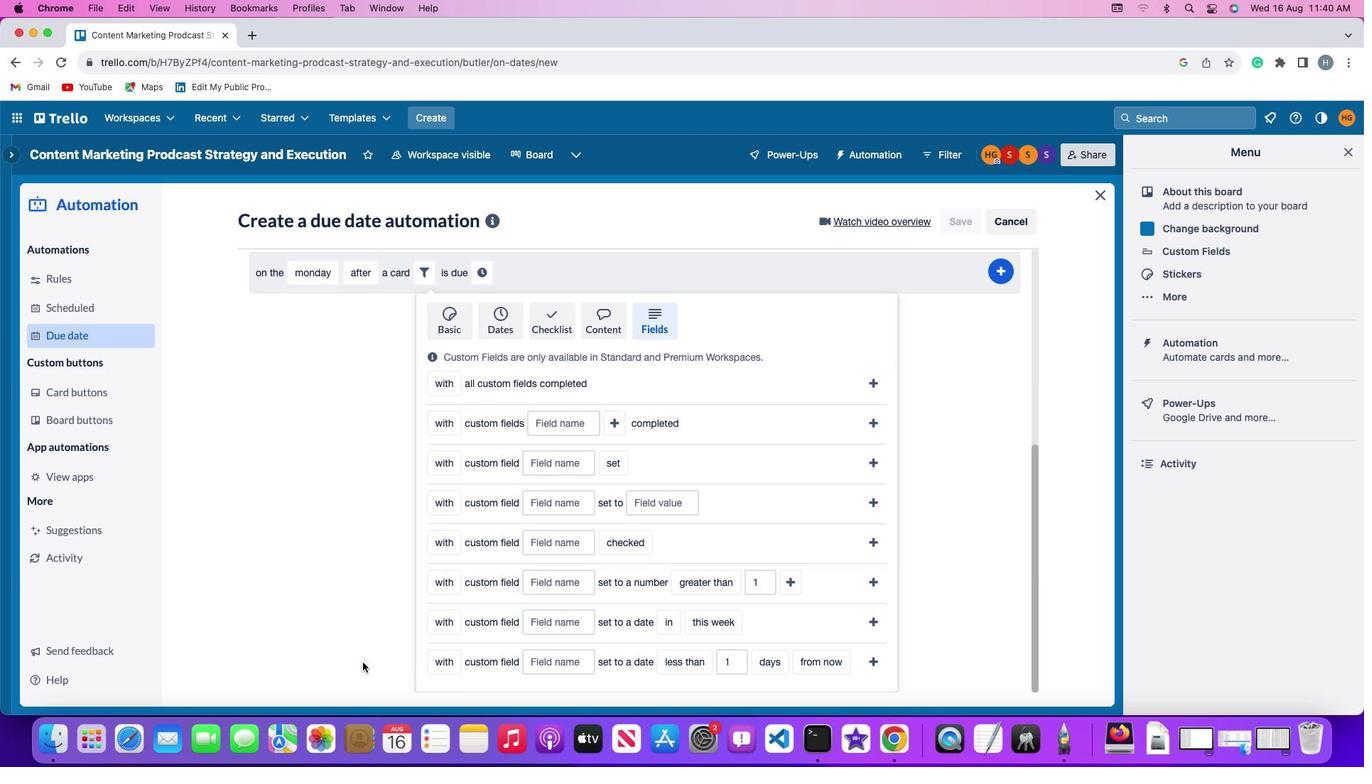
Action: Mouse scrolled (362, 663) with delta (0, -3)
Screenshot: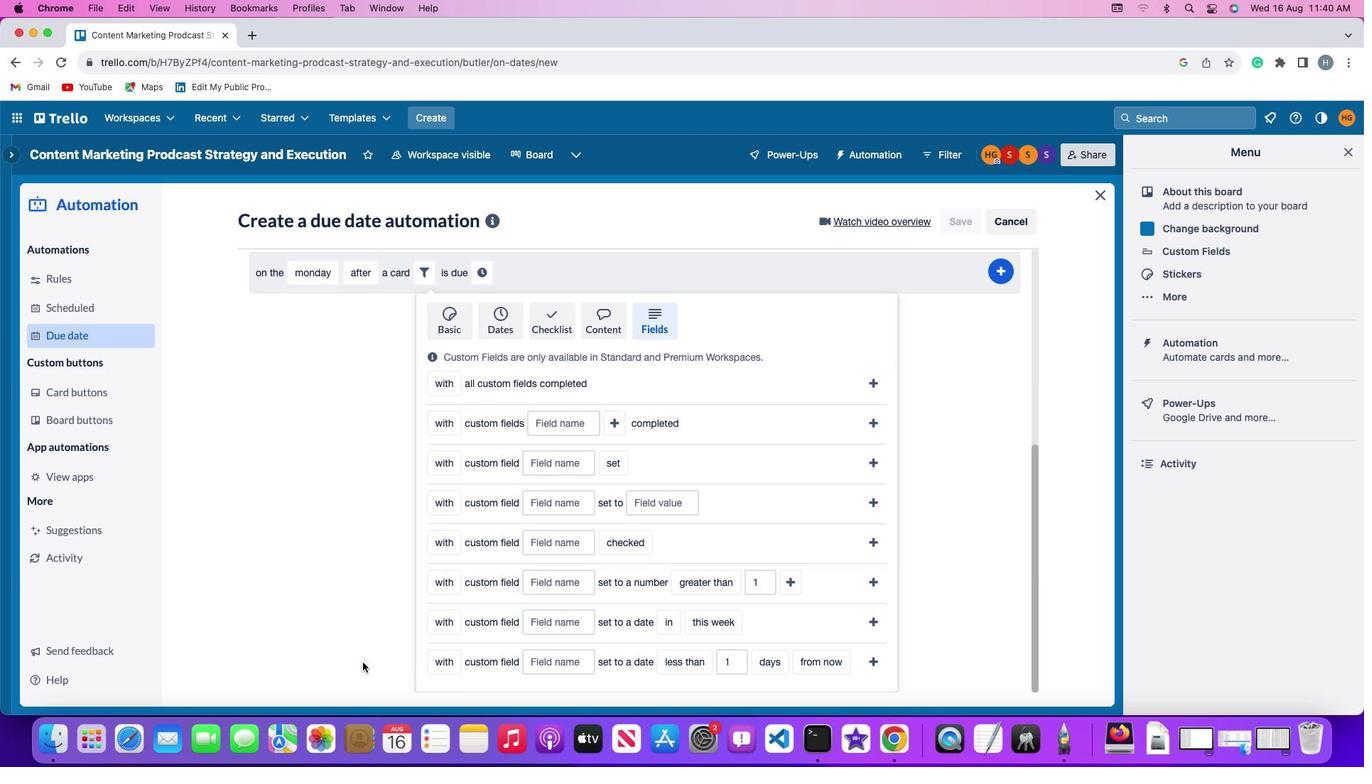 
Action: Mouse scrolled (362, 663) with delta (0, -4)
Screenshot: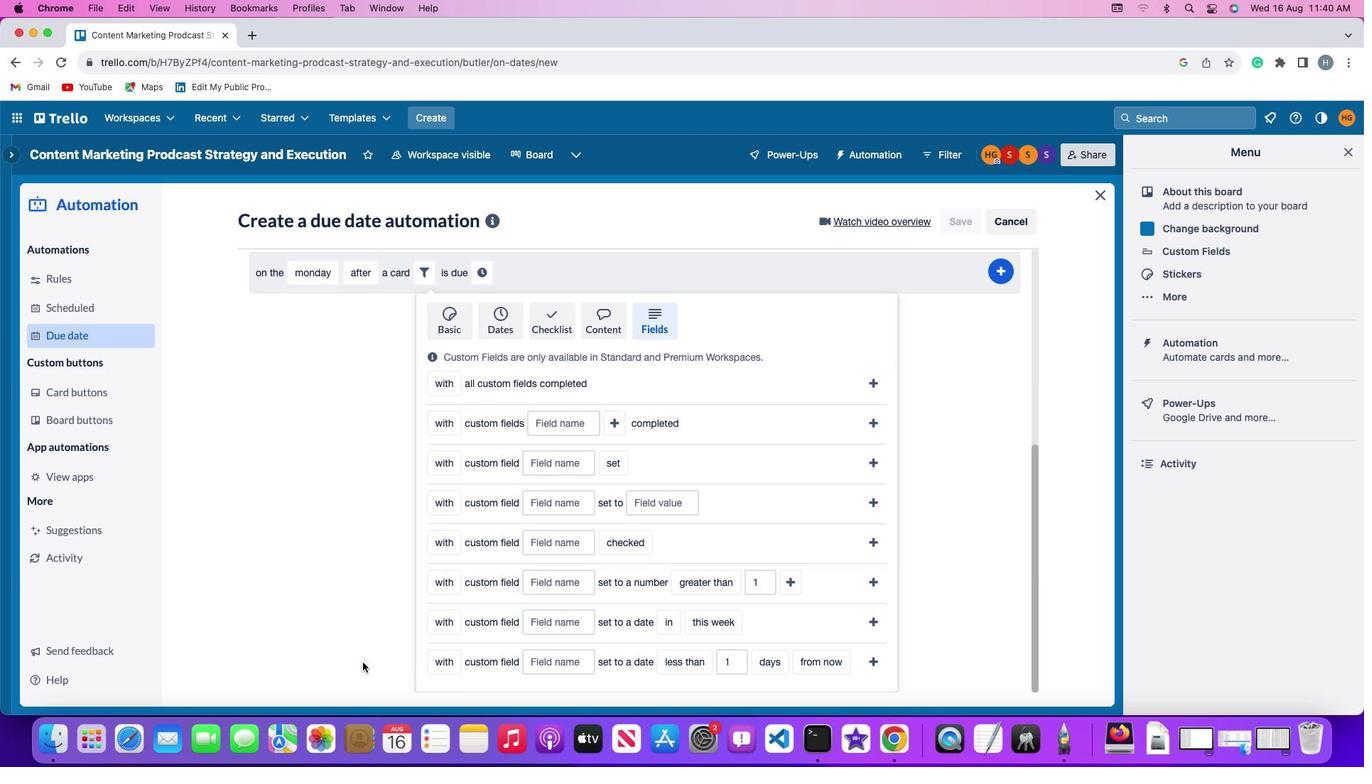 
Action: Mouse moved to (455, 663)
Screenshot: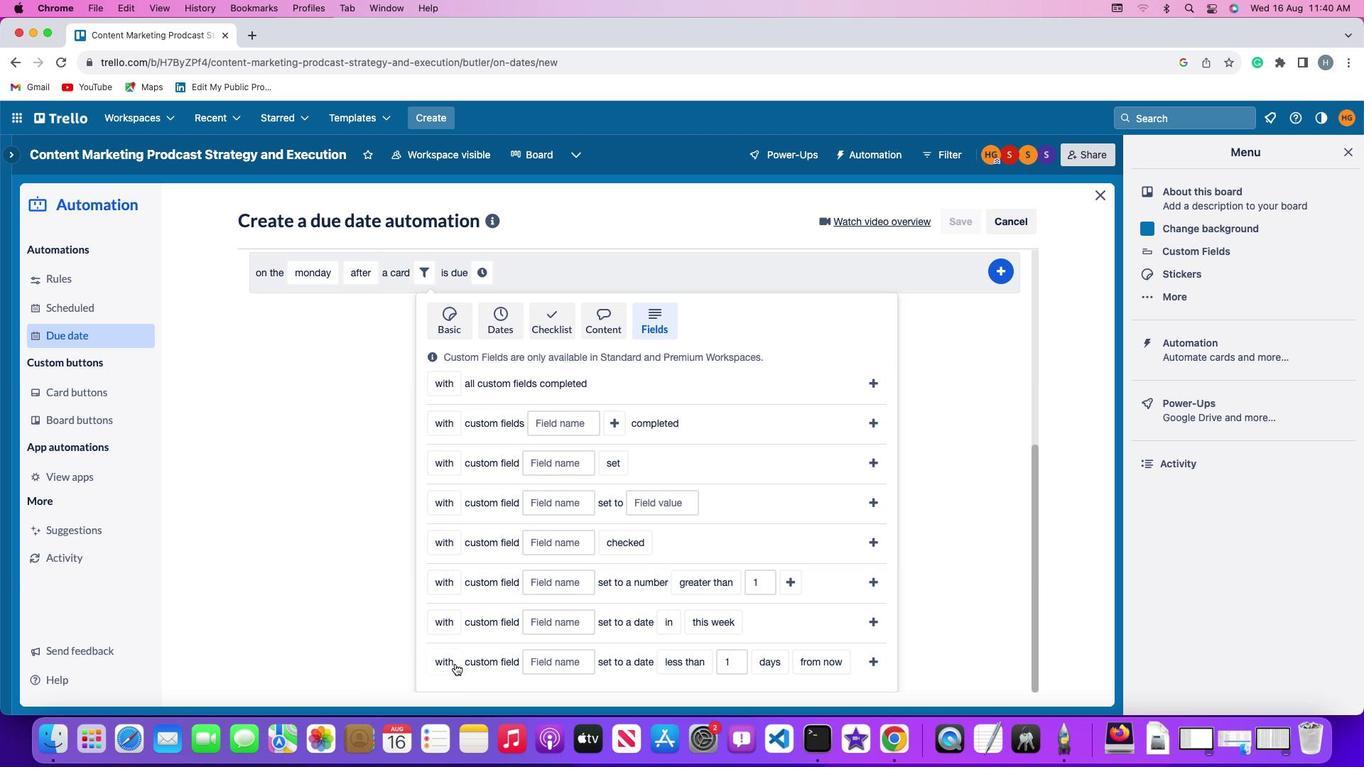 
Action: Mouse pressed left at (455, 663)
Screenshot: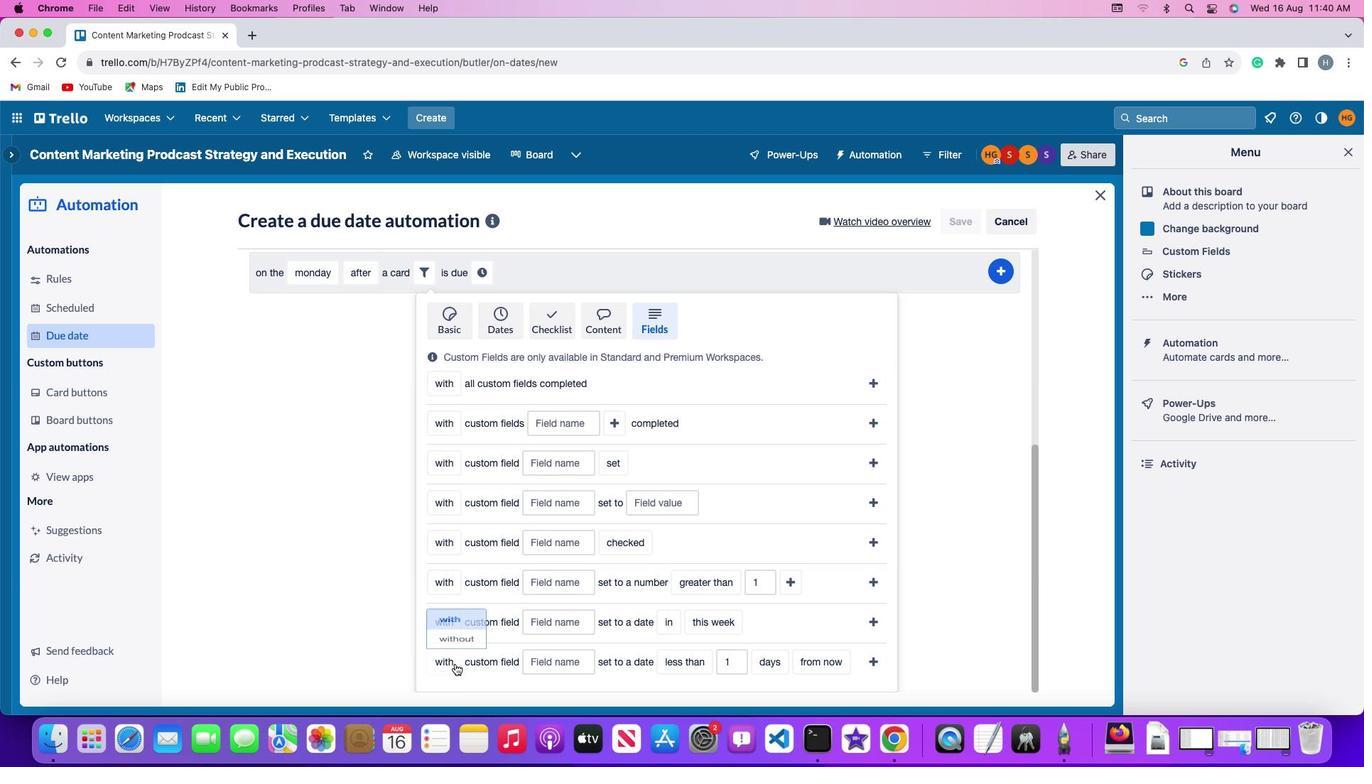 
Action: Mouse moved to (456, 633)
Screenshot: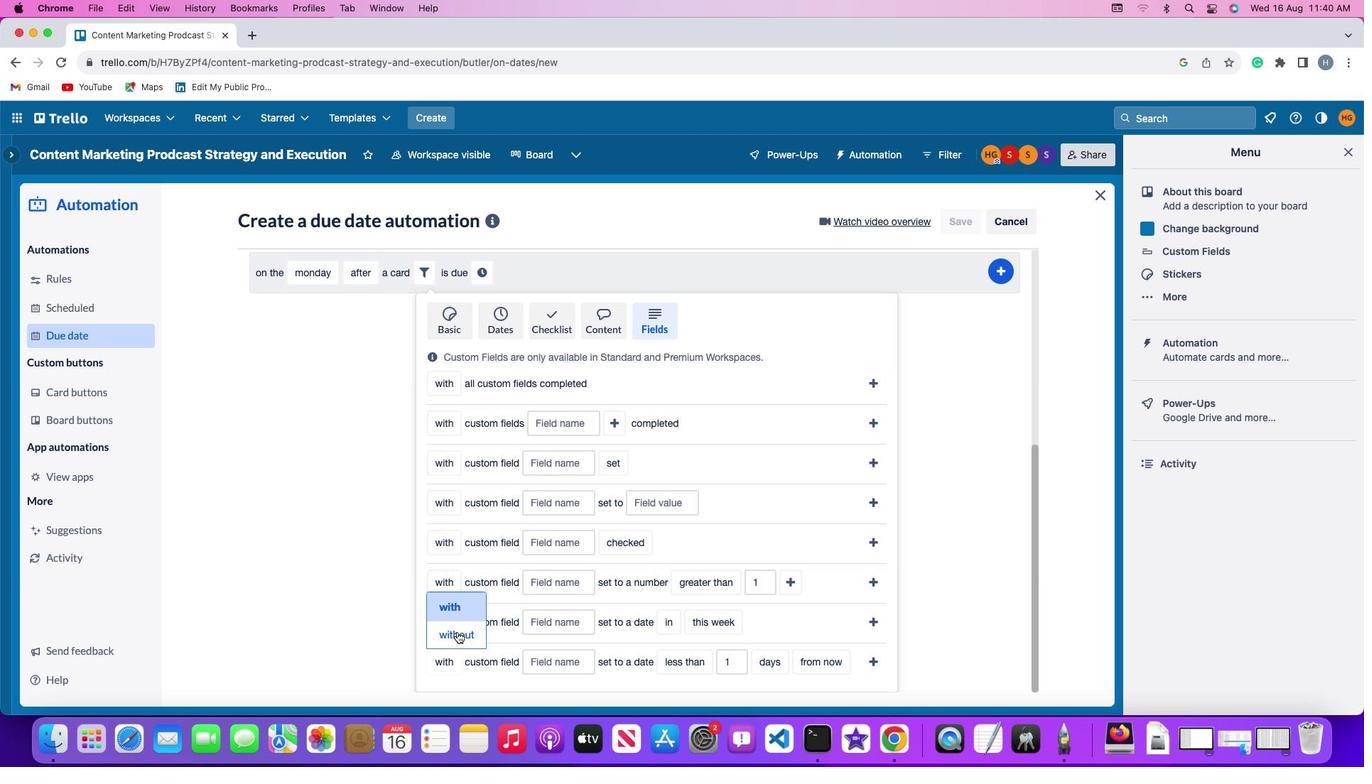
Action: Mouse pressed left at (456, 633)
Screenshot: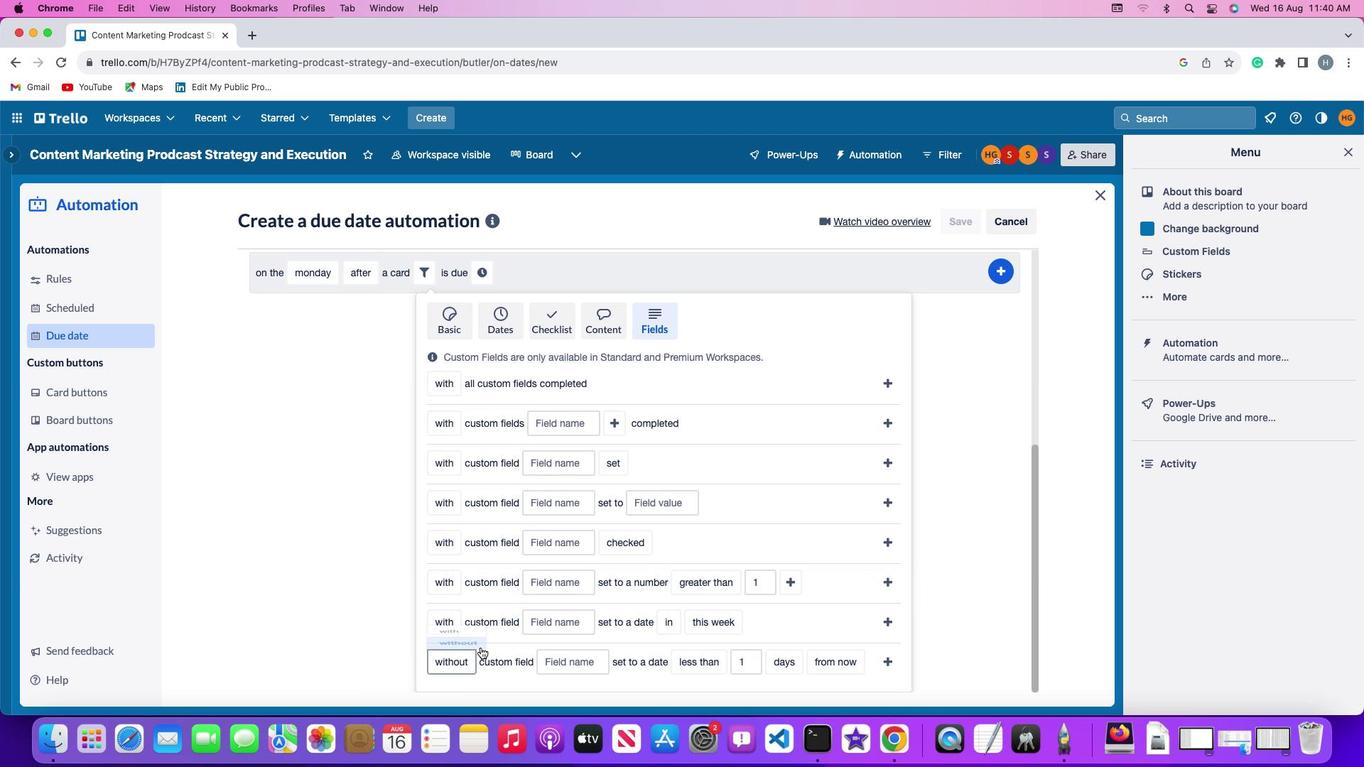 
Action: Mouse moved to (570, 666)
Screenshot: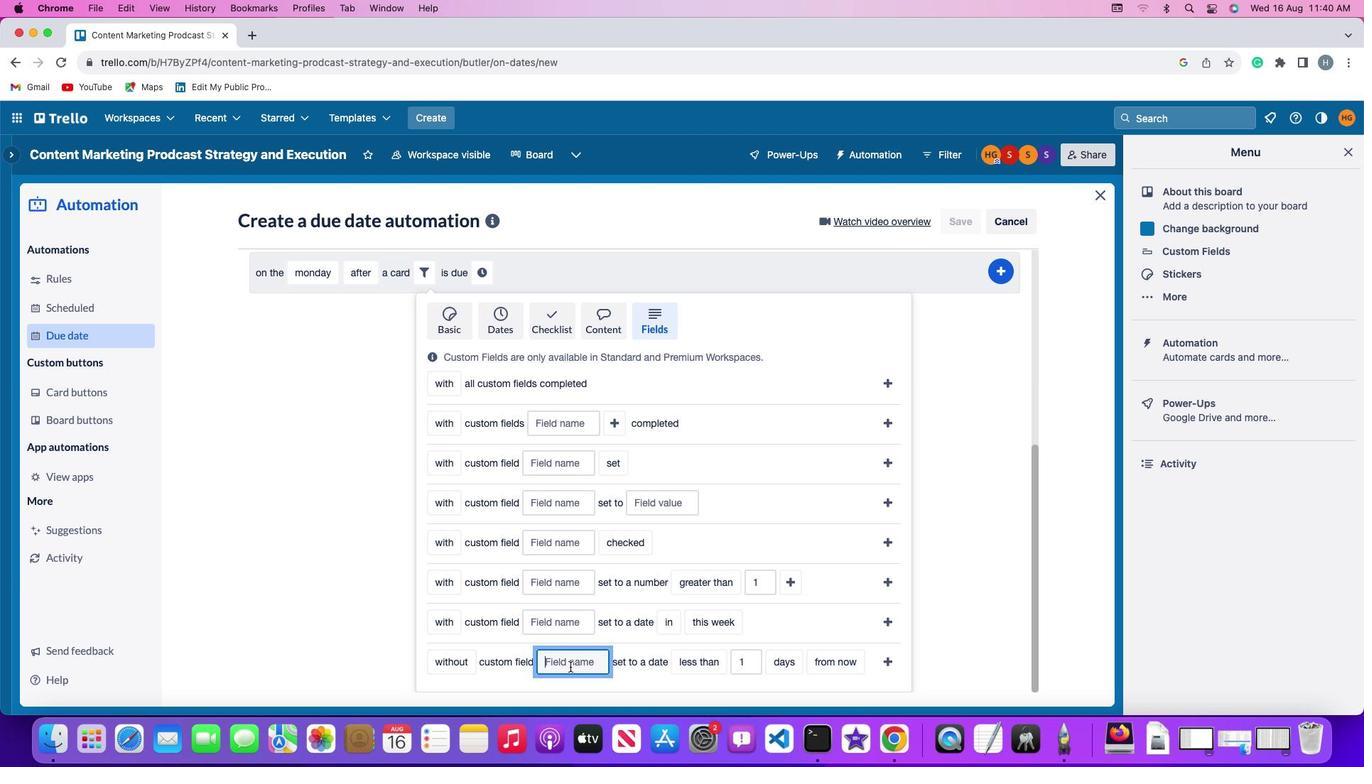 
Action: Mouse pressed left at (570, 666)
Screenshot: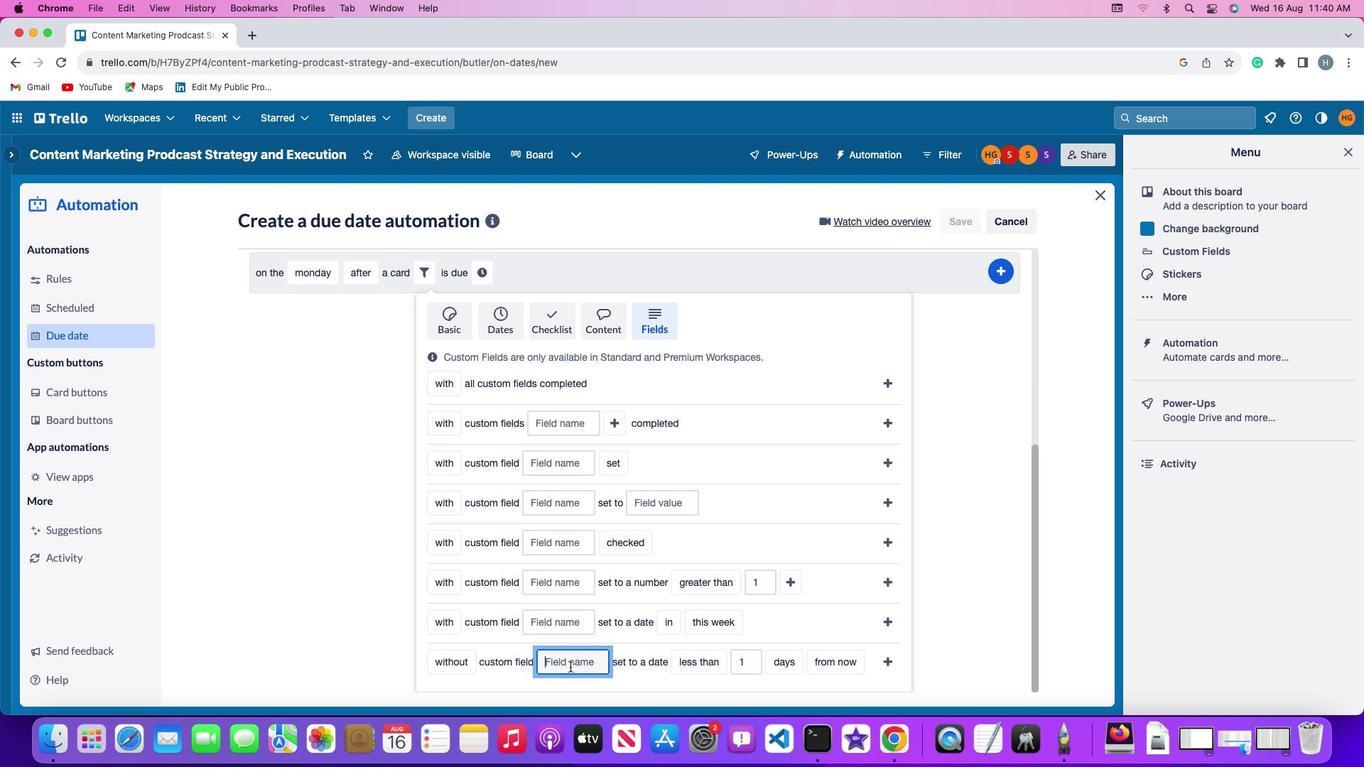 
Action: Mouse moved to (570, 666)
Screenshot: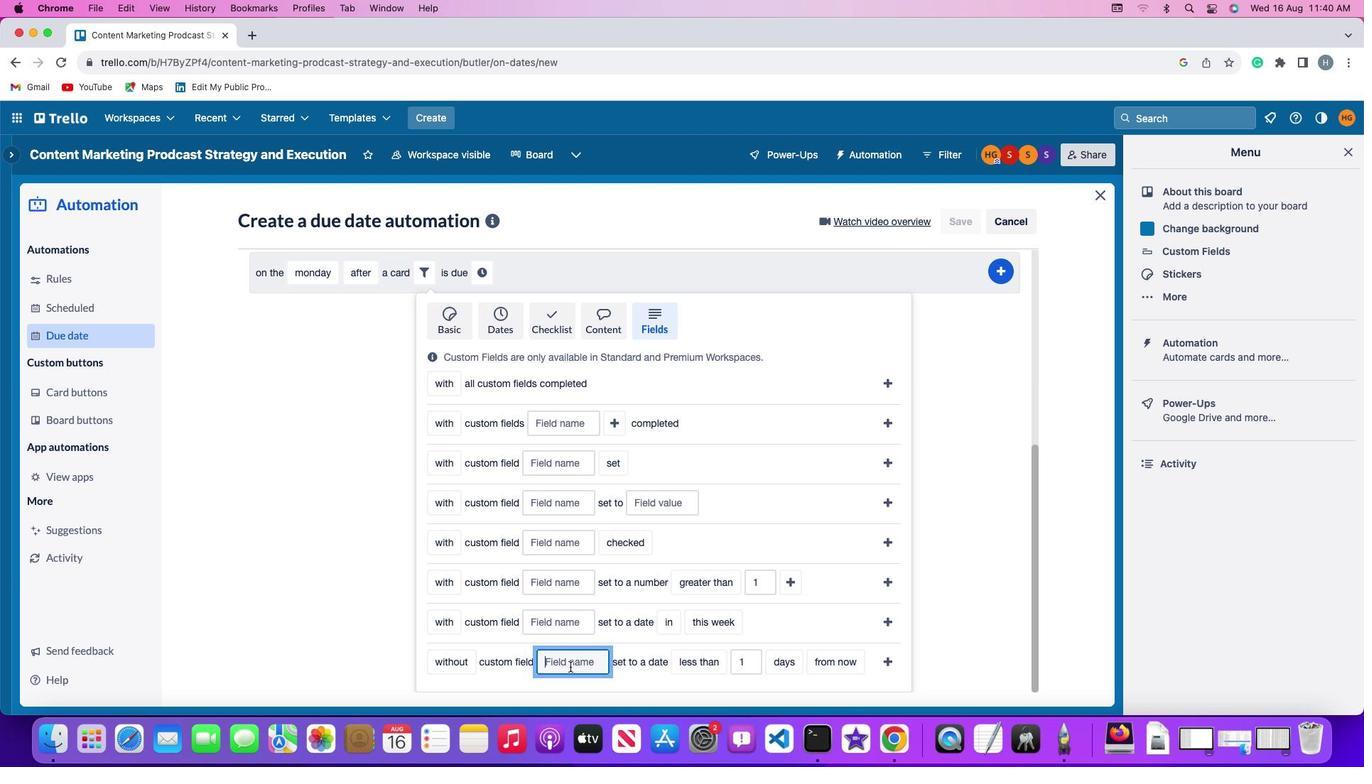 
Action: Key pressed Key.shift'R''e''s''u''m''e'
Screenshot: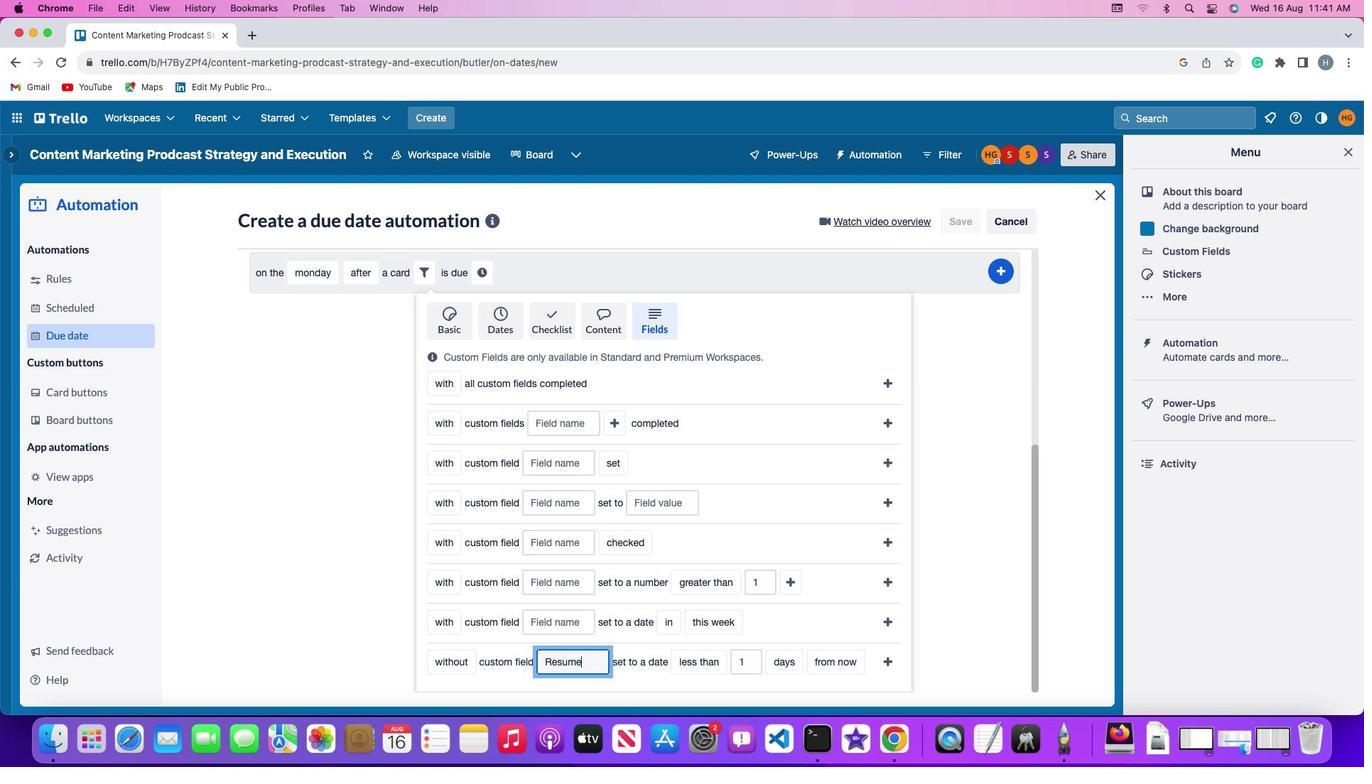 
Action: Mouse moved to (683, 664)
Screenshot: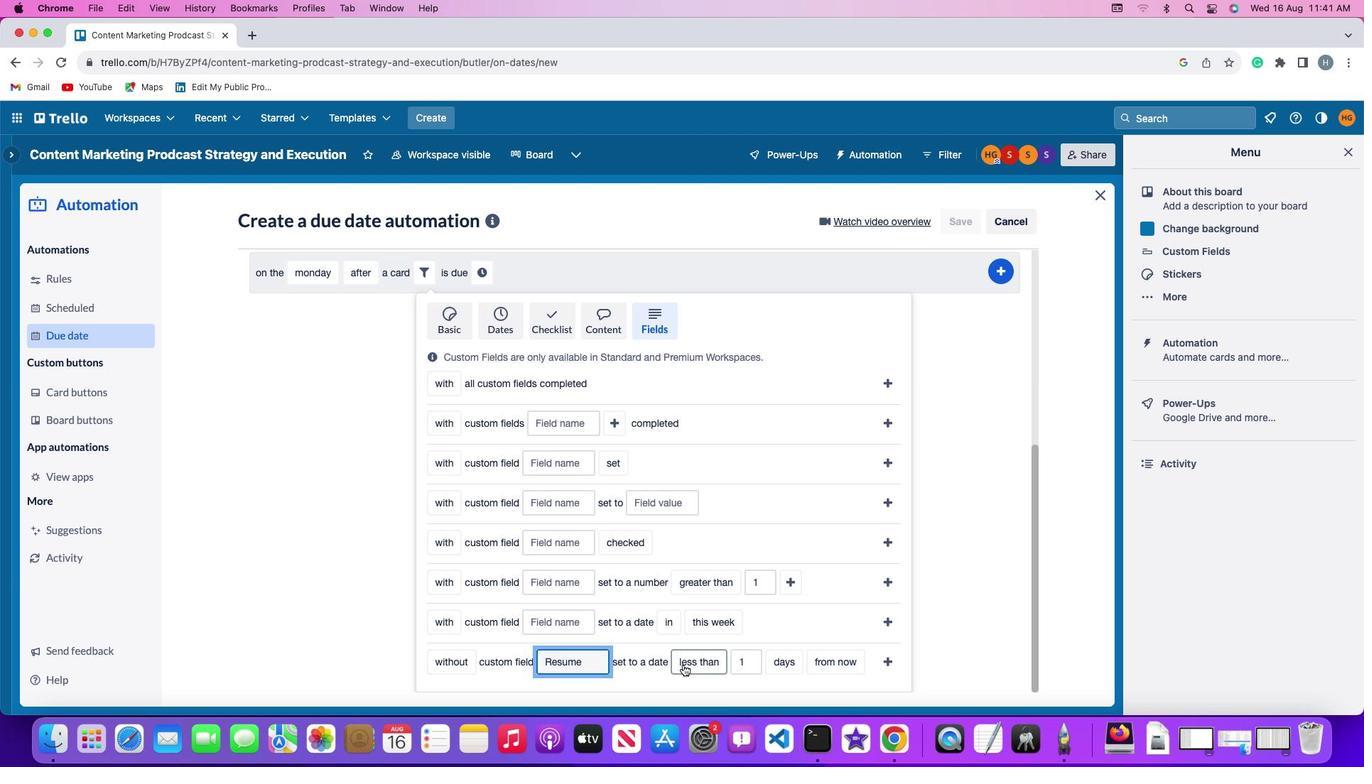 
Action: Mouse pressed left at (683, 664)
Screenshot: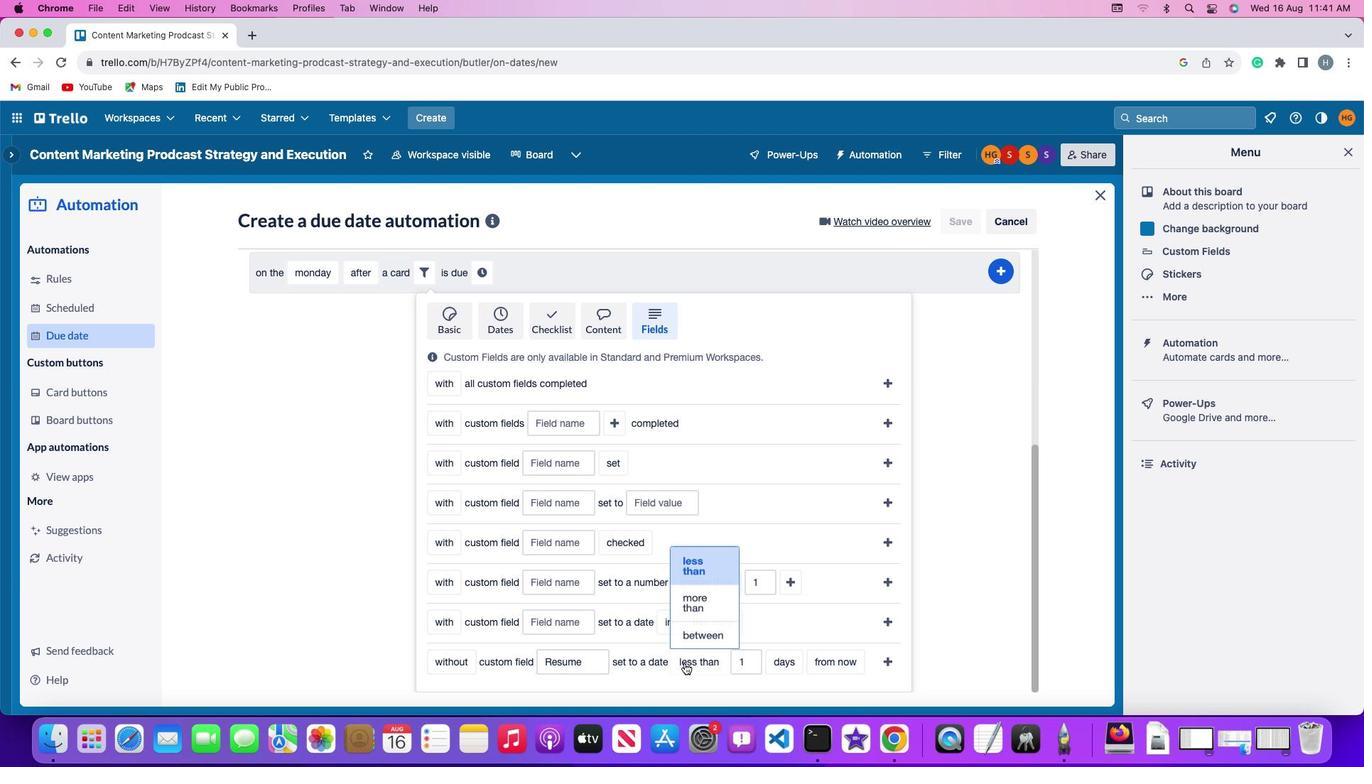 
Action: Mouse moved to (701, 634)
Screenshot: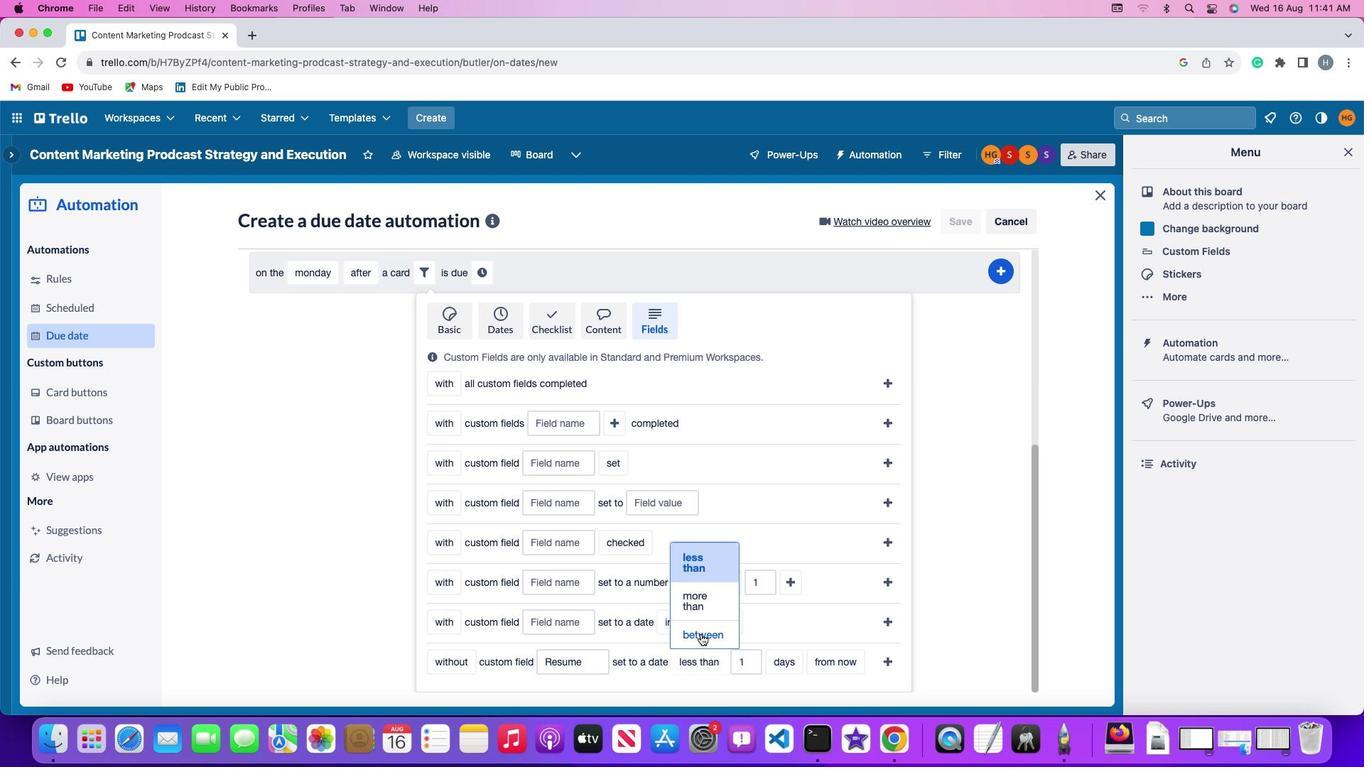 
Action: Mouse pressed left at (701, 634)
Screenshot: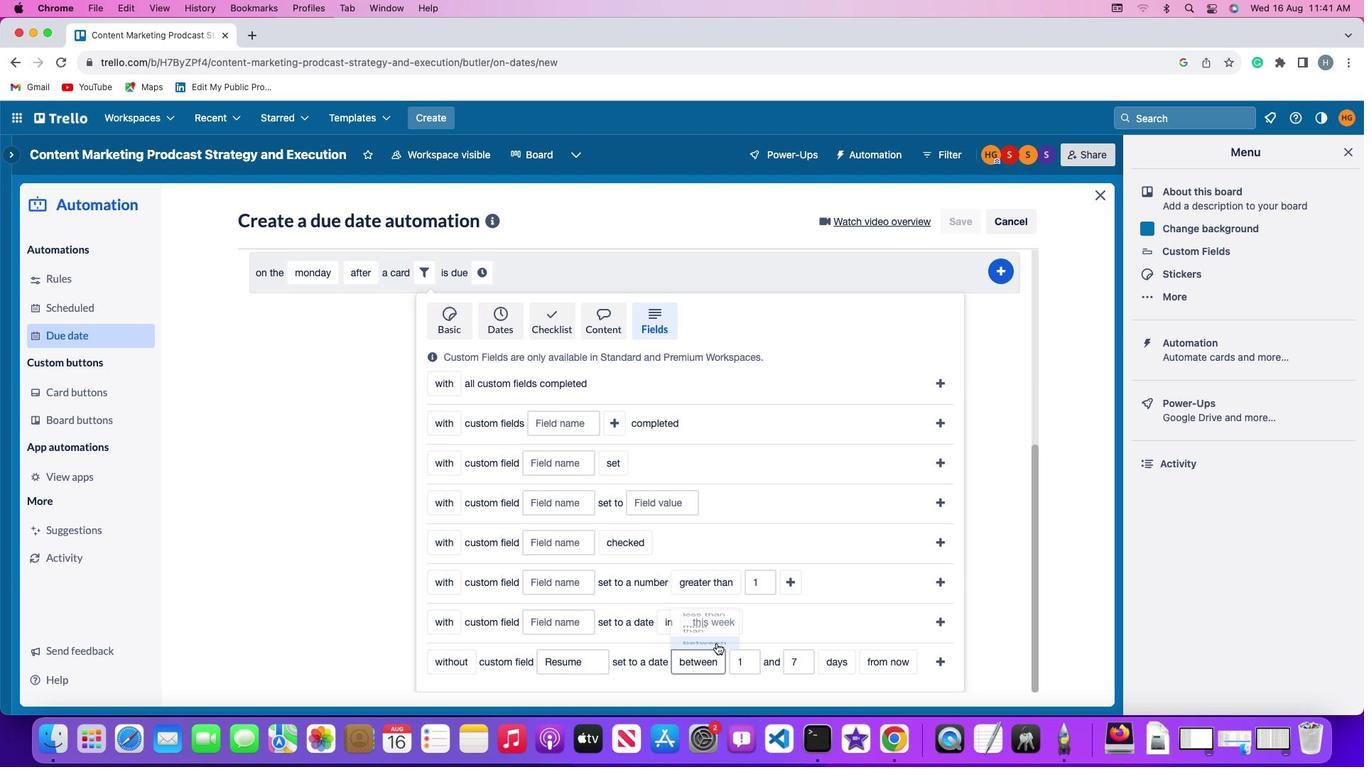 
Action: Mouse moved to (747, 661)
Screenshot: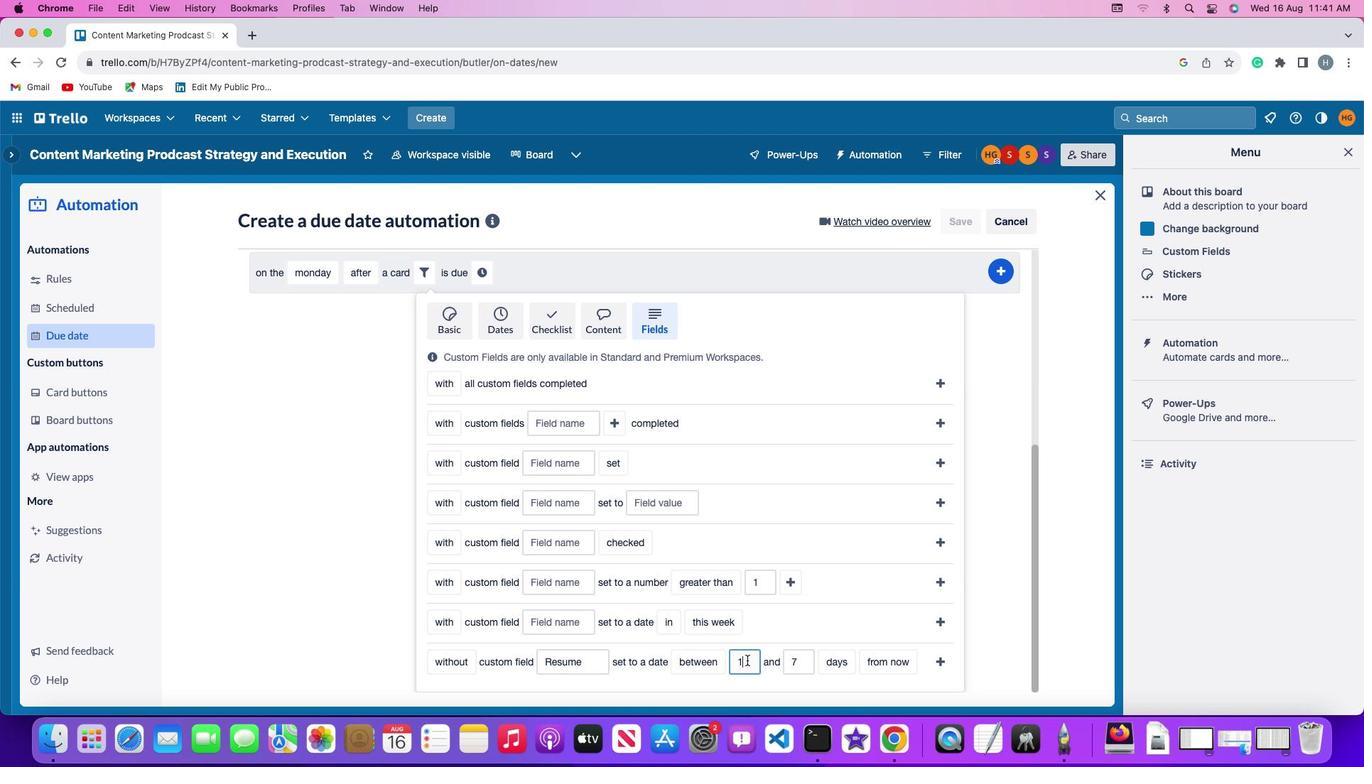 
Action: Mouse pressed left at (747, 661)
Screenshot: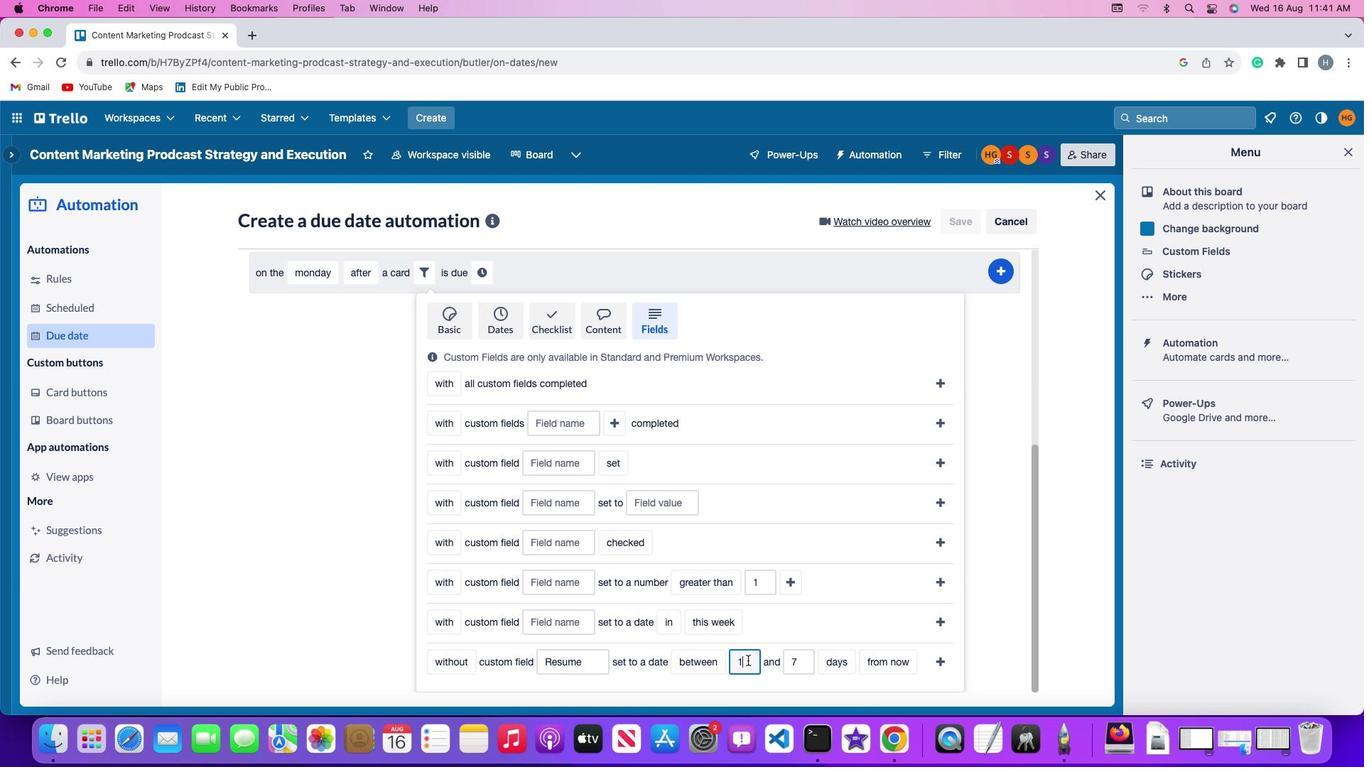 
Action: Mouse moved to (749, 657)
Screenshot: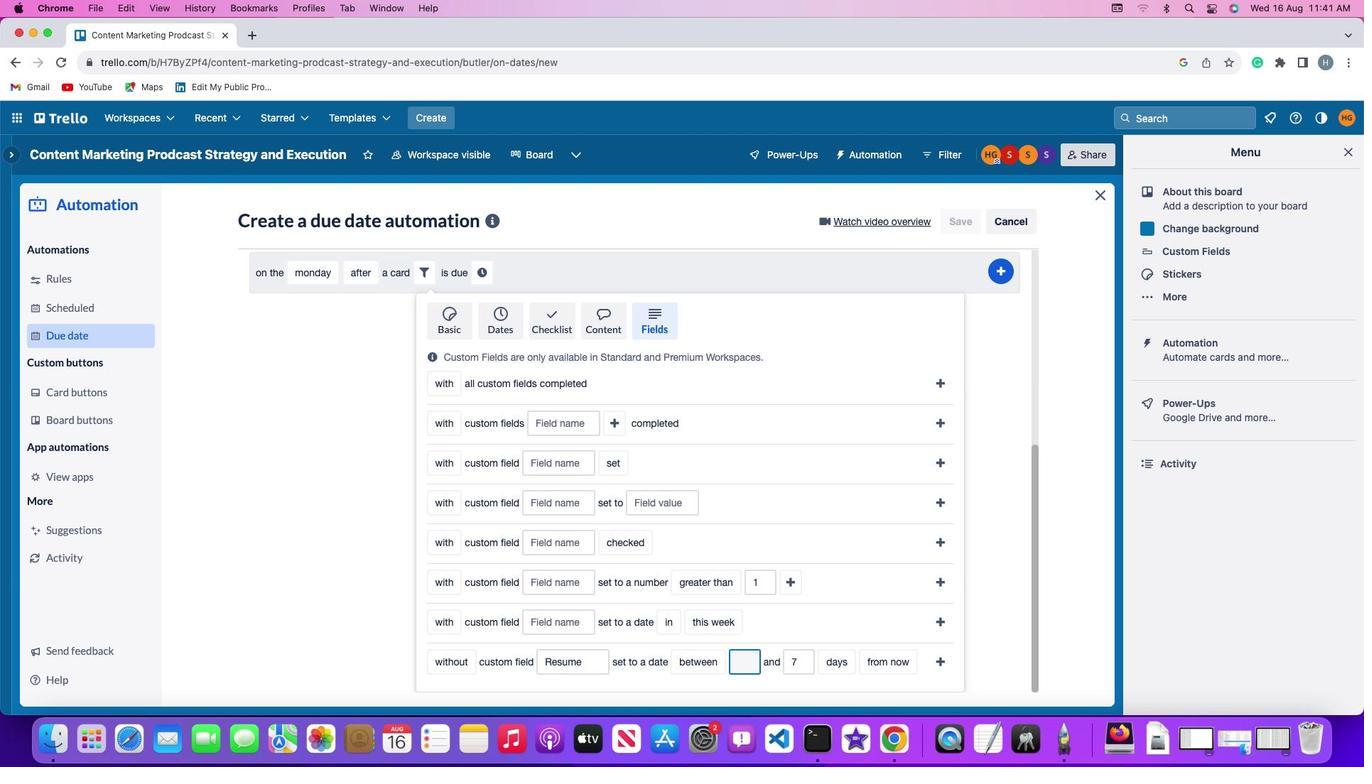 
Action: Key pressed Key.backspace'1'
Screenshot: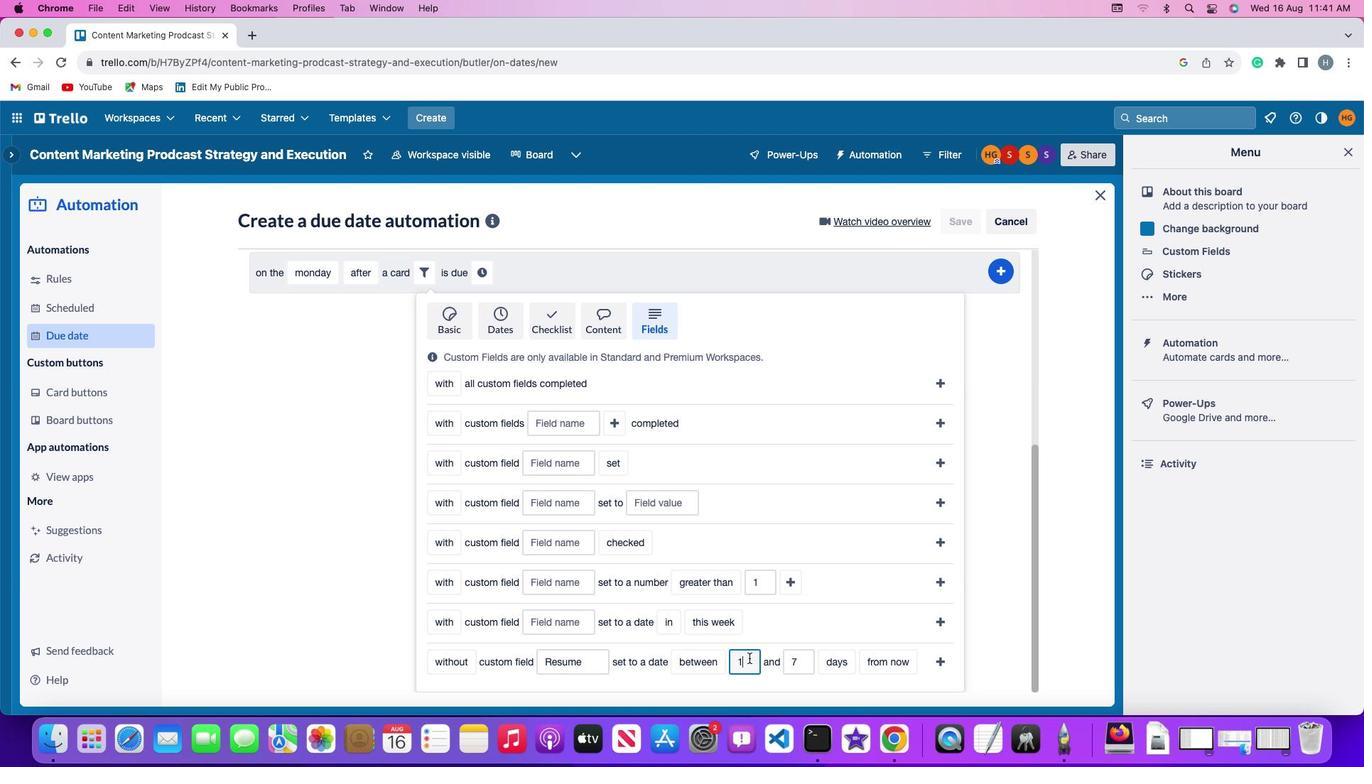 
Action: Mouse moved to (802, 659)
Screenshot: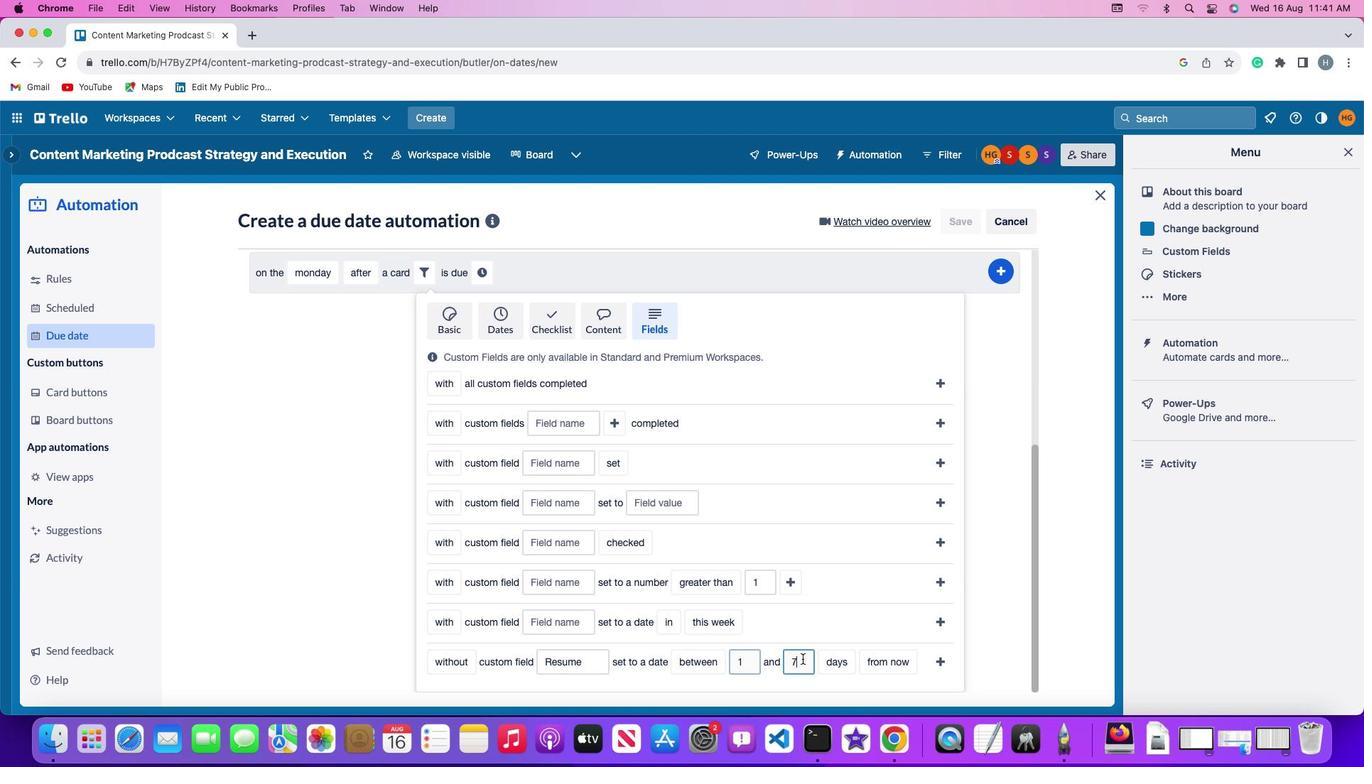 
Action: Mouse pressed left at (802, 659)
Screenshot: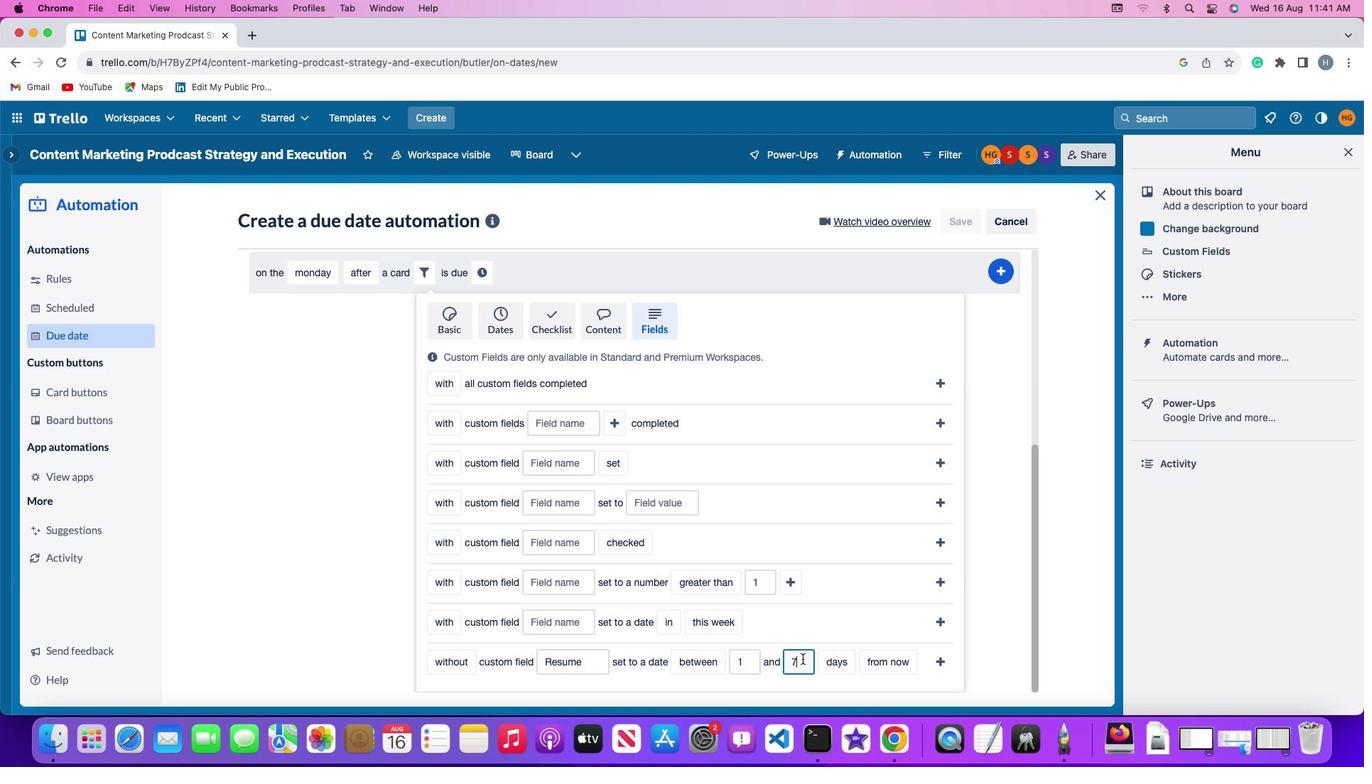 
Action: Key pressed Key.backspace'7'
Screenshot: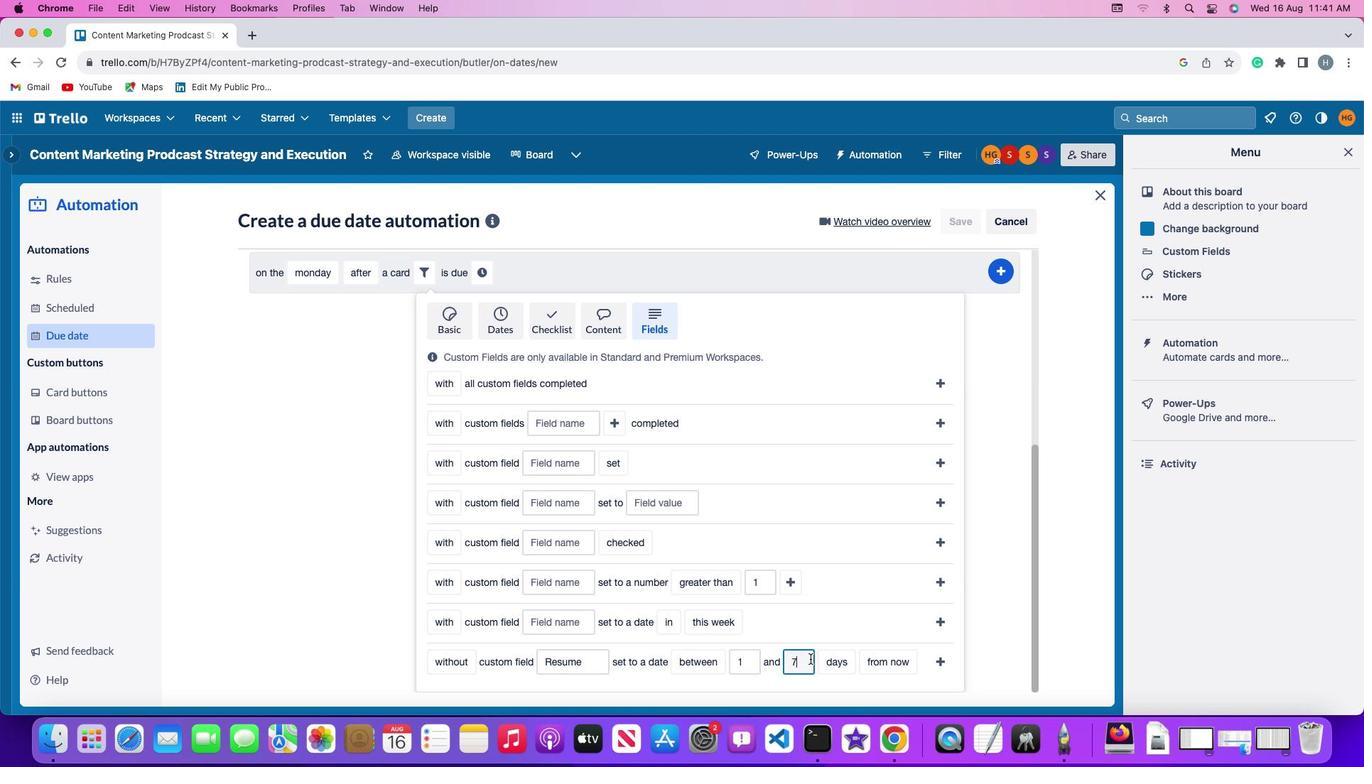 
Action: Mouse moved to (835, 660)
Screenshot: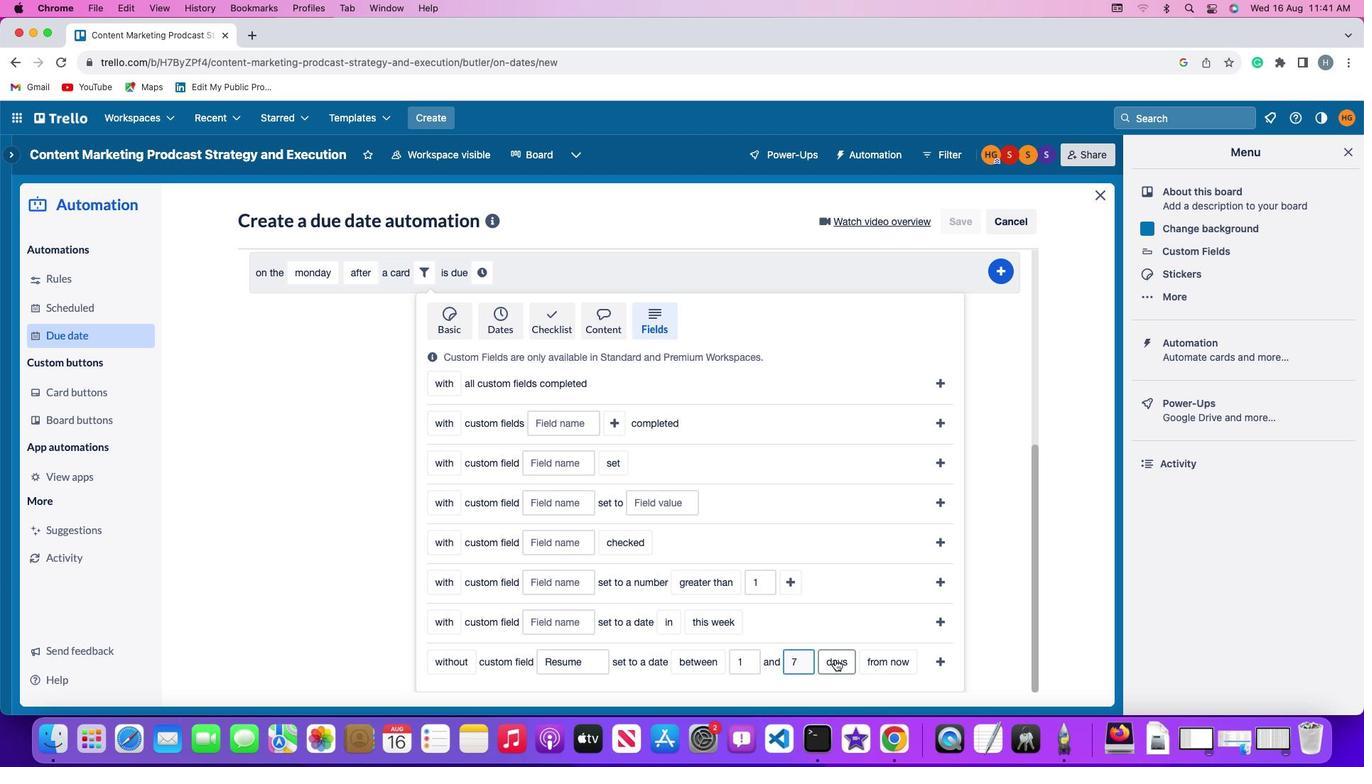
Action: Mouse pressed left at (835, 660)
Screenshot: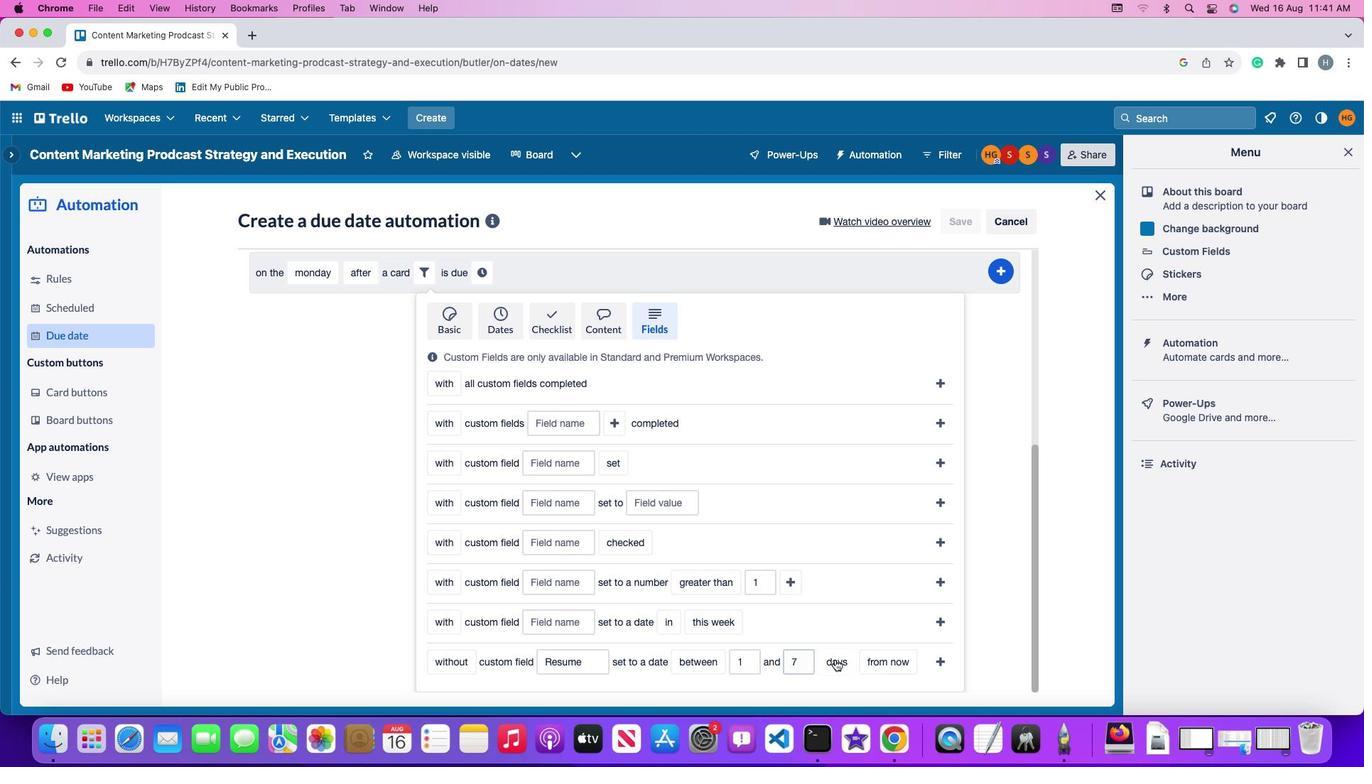 
Action: Mouse moved to (840, 607)
Screenshot: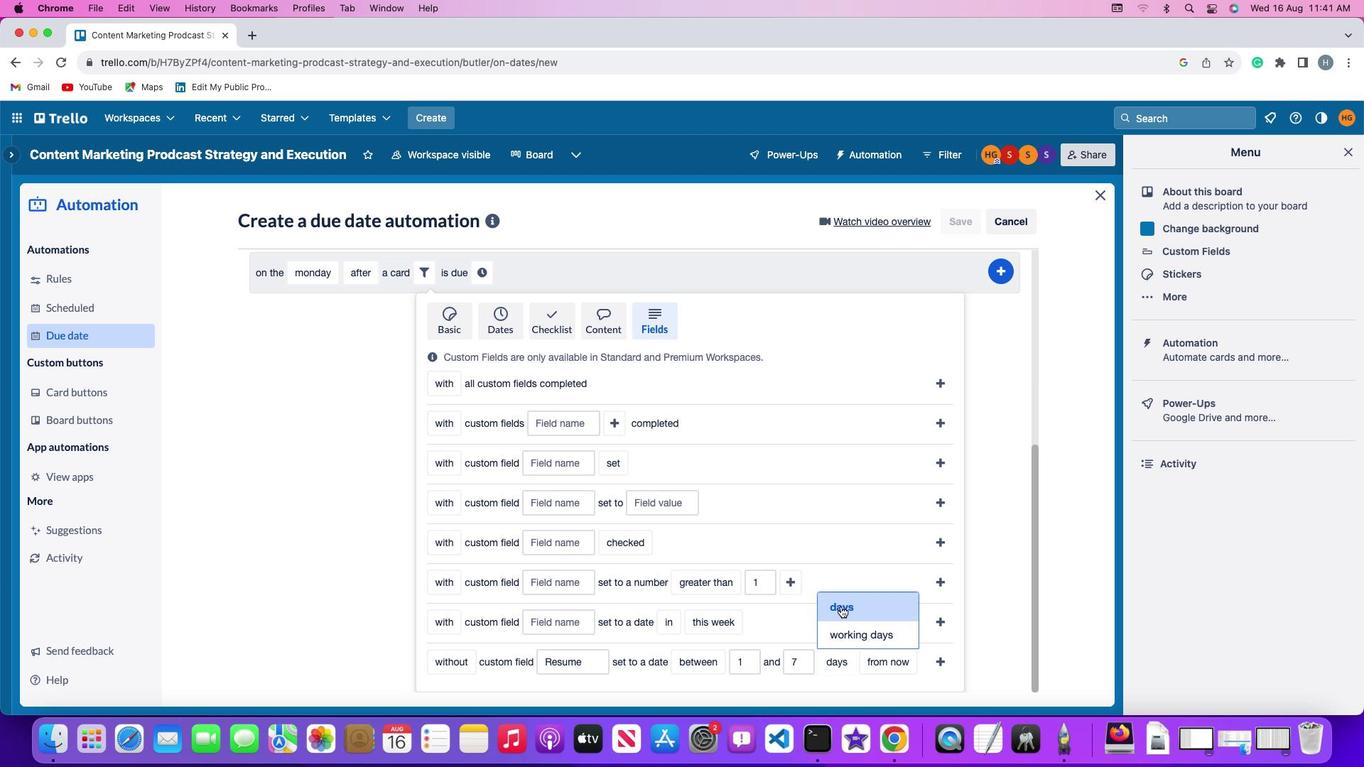 
Action: Mouse pressed left at (840, 607)
Screenshot: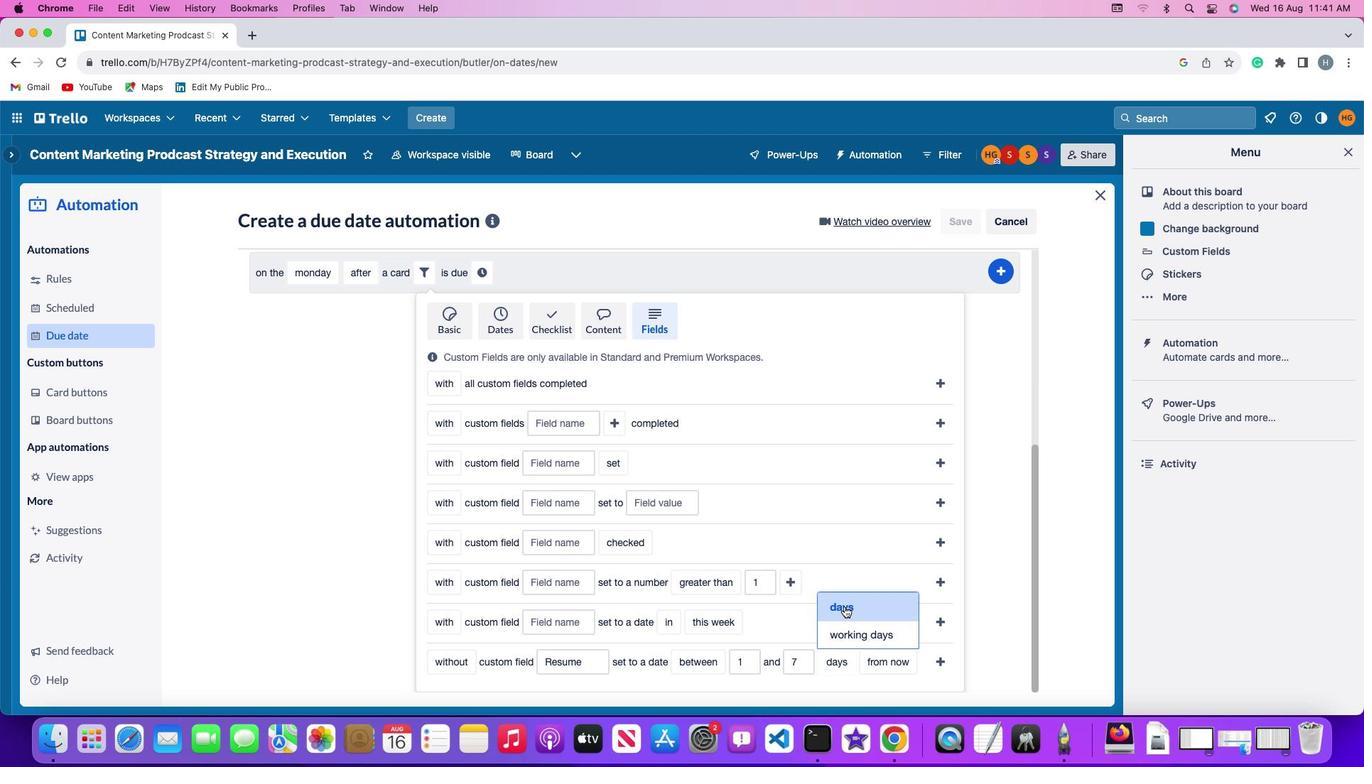 
Action: Mouse moved to (910, 657)
Screenshot: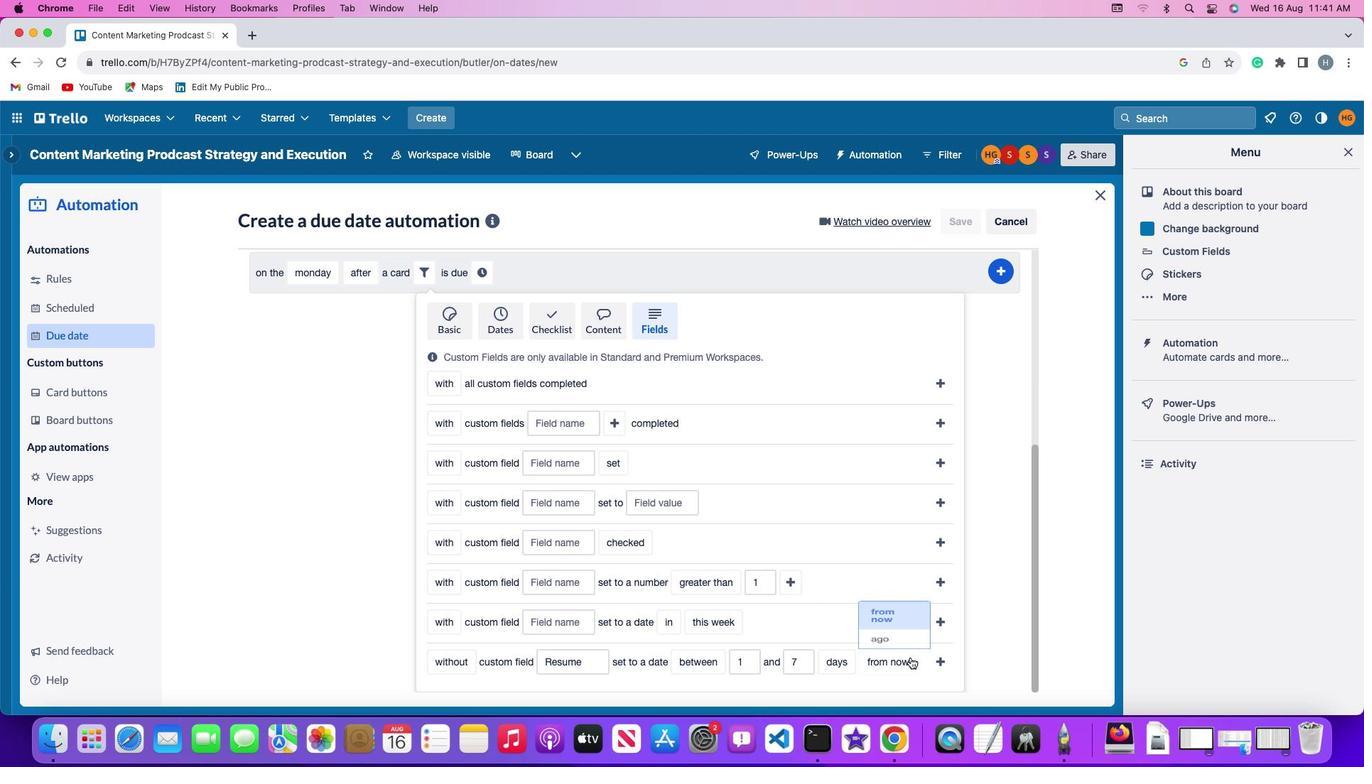 
Action: Mouse pressed left at (910, 657)
Screenshot: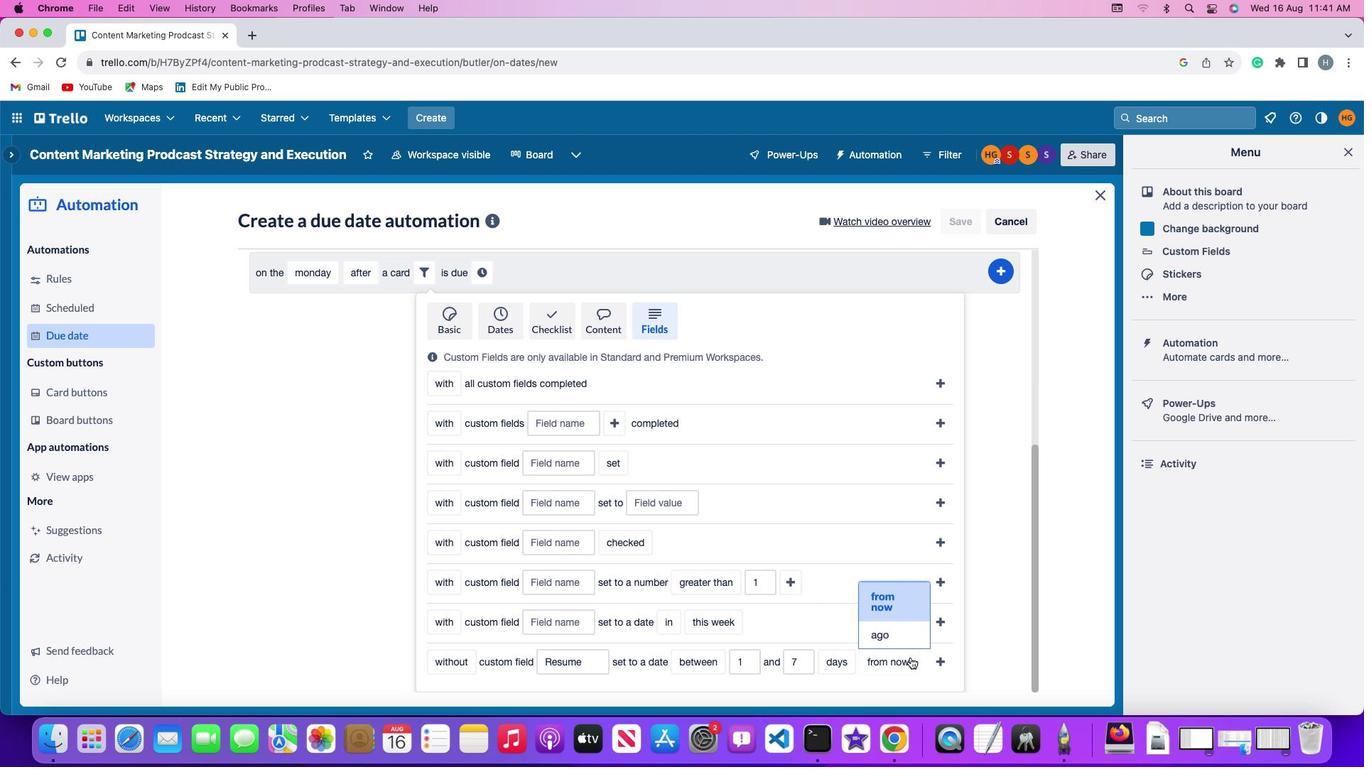 
Action: Mouse moved to (894, 602)
Screenshot: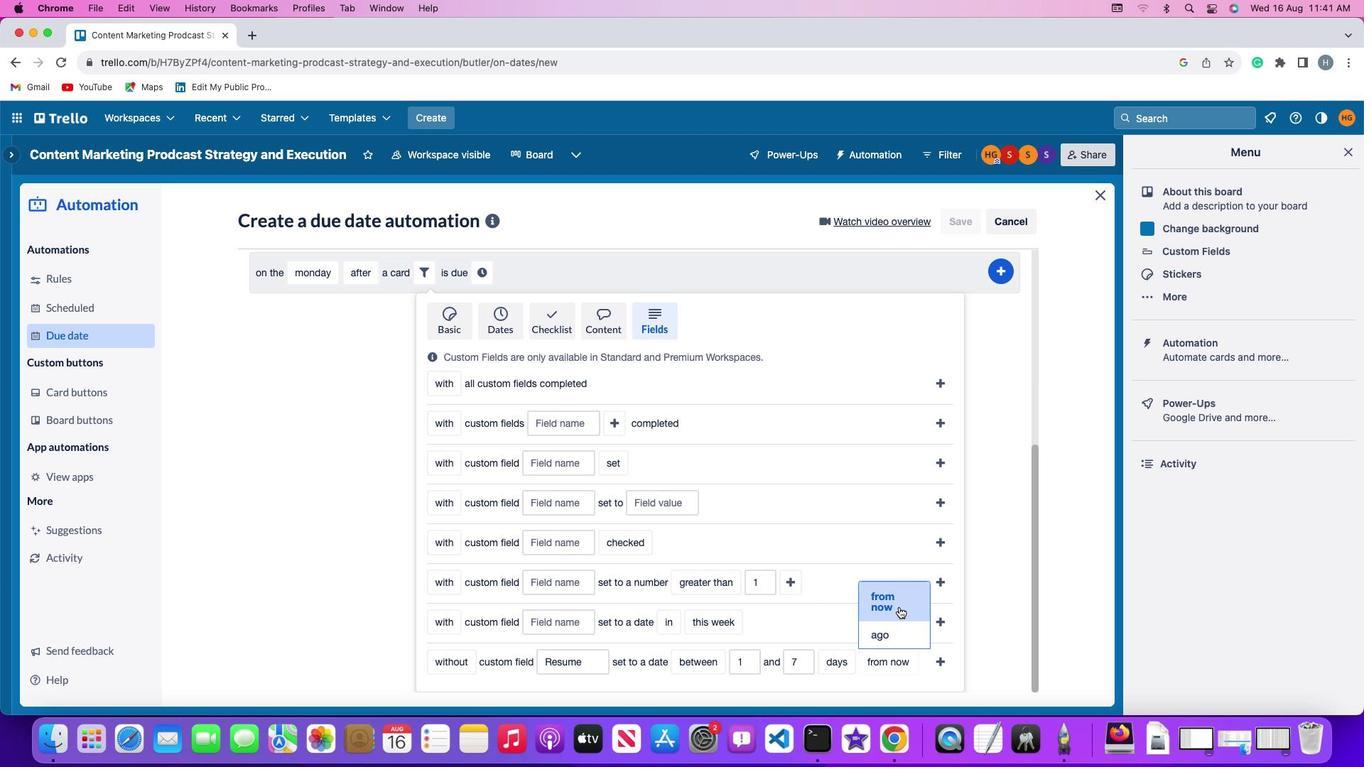 
Action: Mouse pressed left at (894, 602)
Screenshot: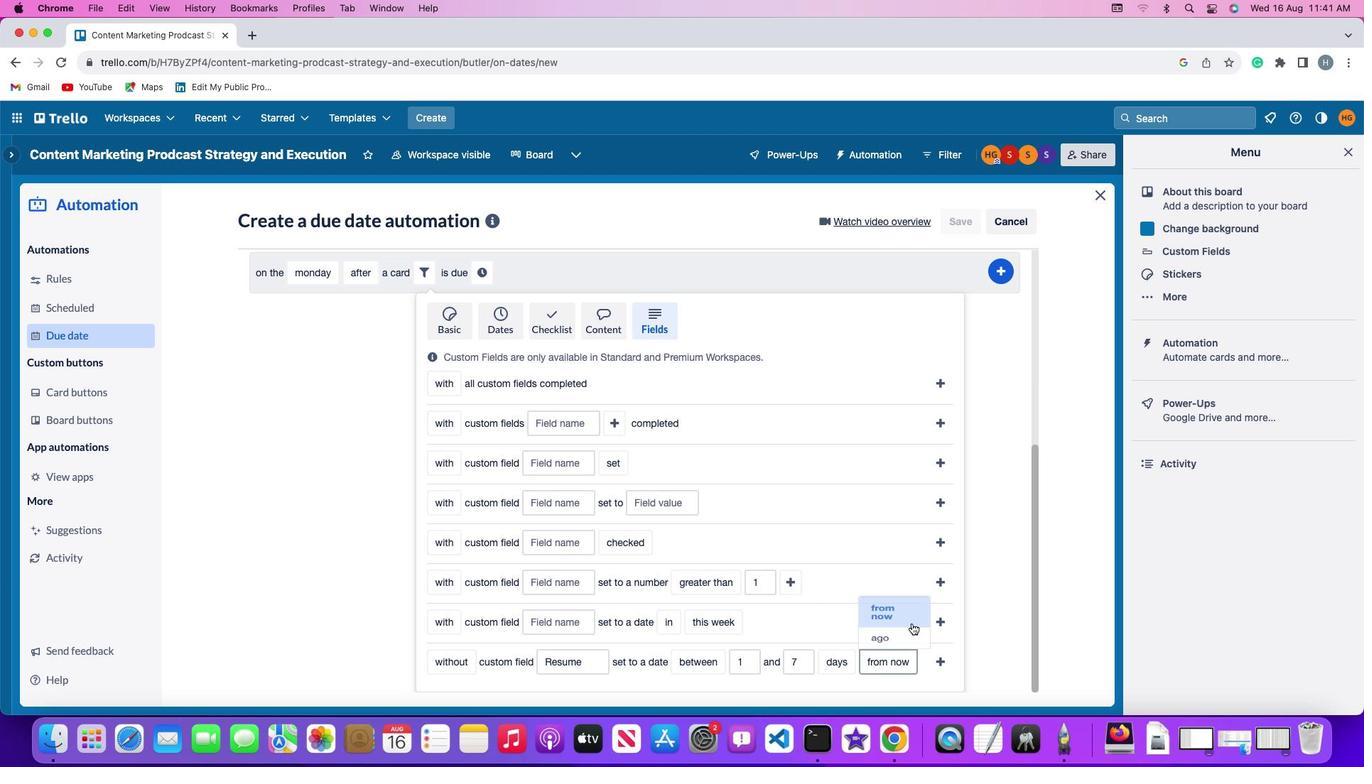 
Action: Mouse moved to (939, 661)
Screenshot: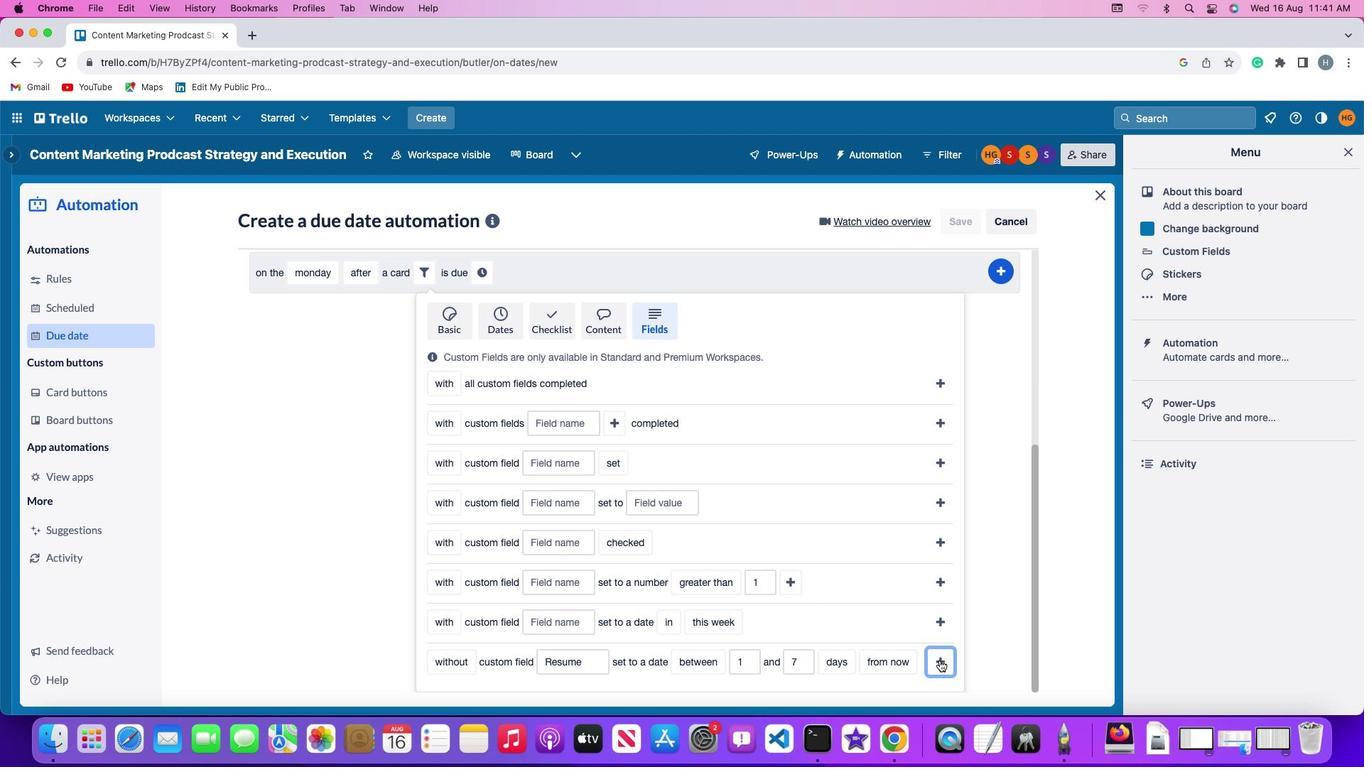 
Action: Mouse pressed left at (939, 661)
Screenshot: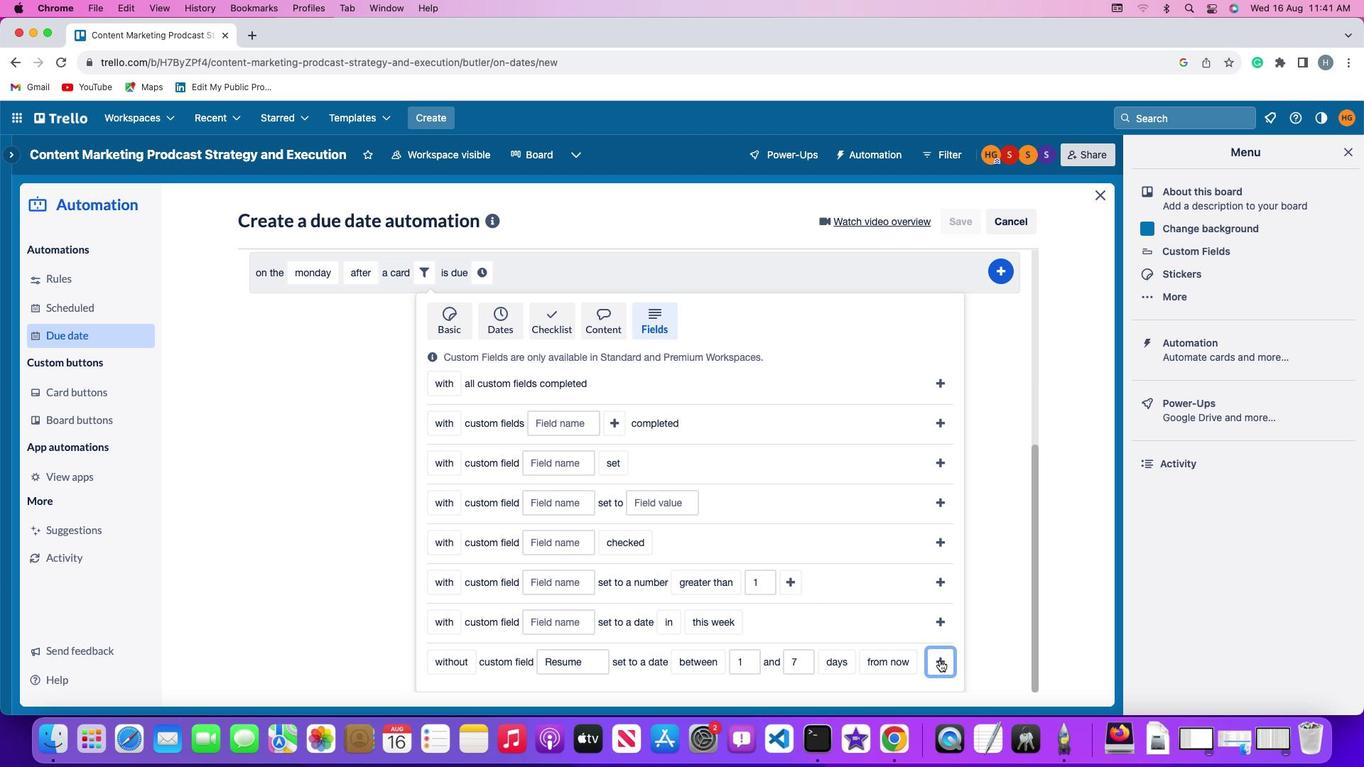 
Action: Mouse moved to (850, 615)
Screenshot: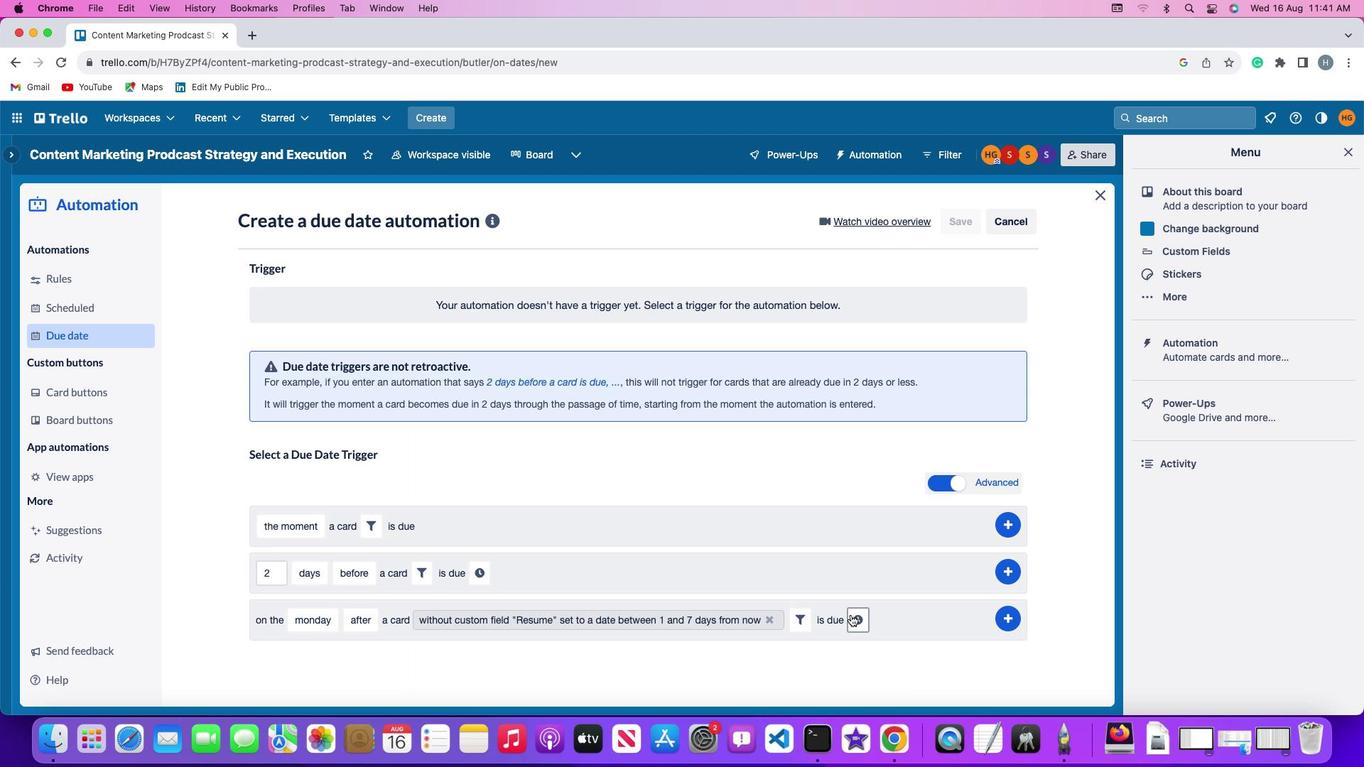 
Action: Mouse pressed left at (850, 615)
Screenshot: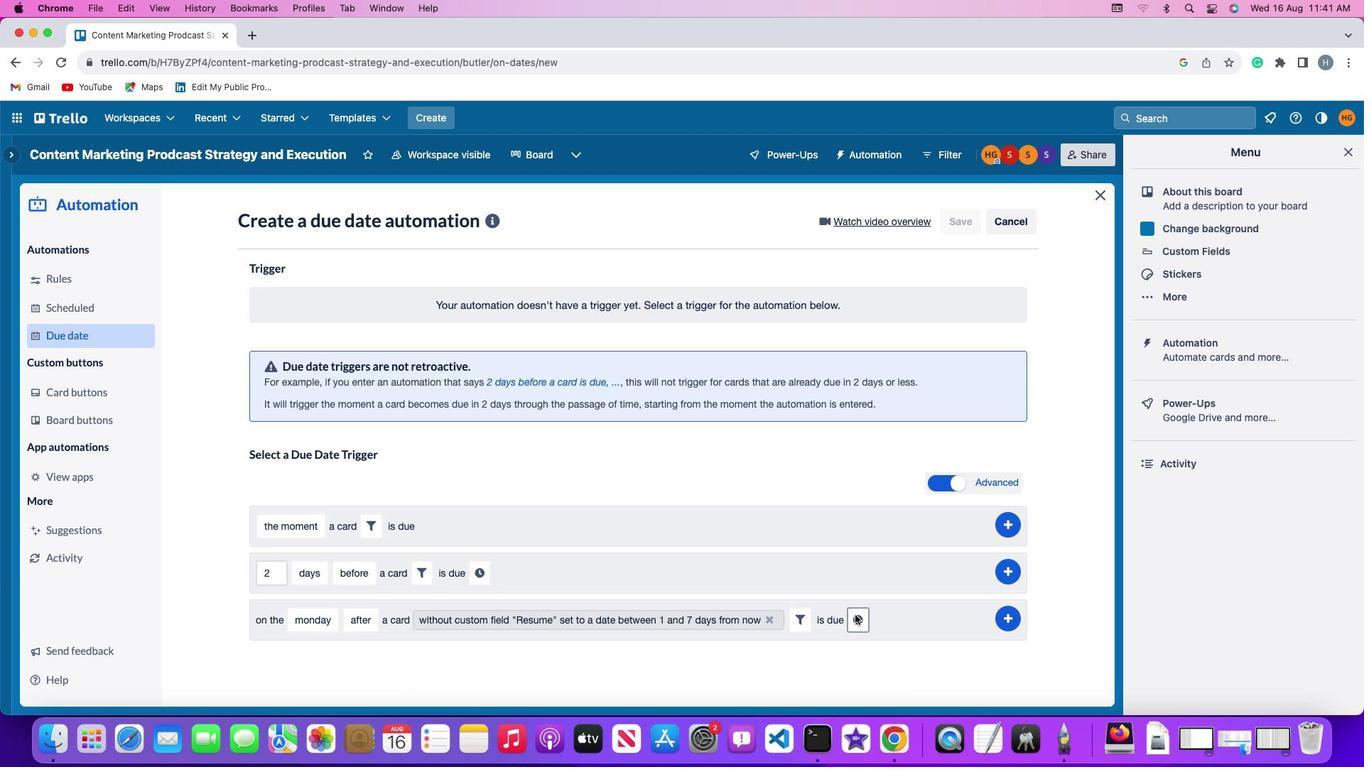 
Action: Mouse moved to (297, 653)
Screenshot: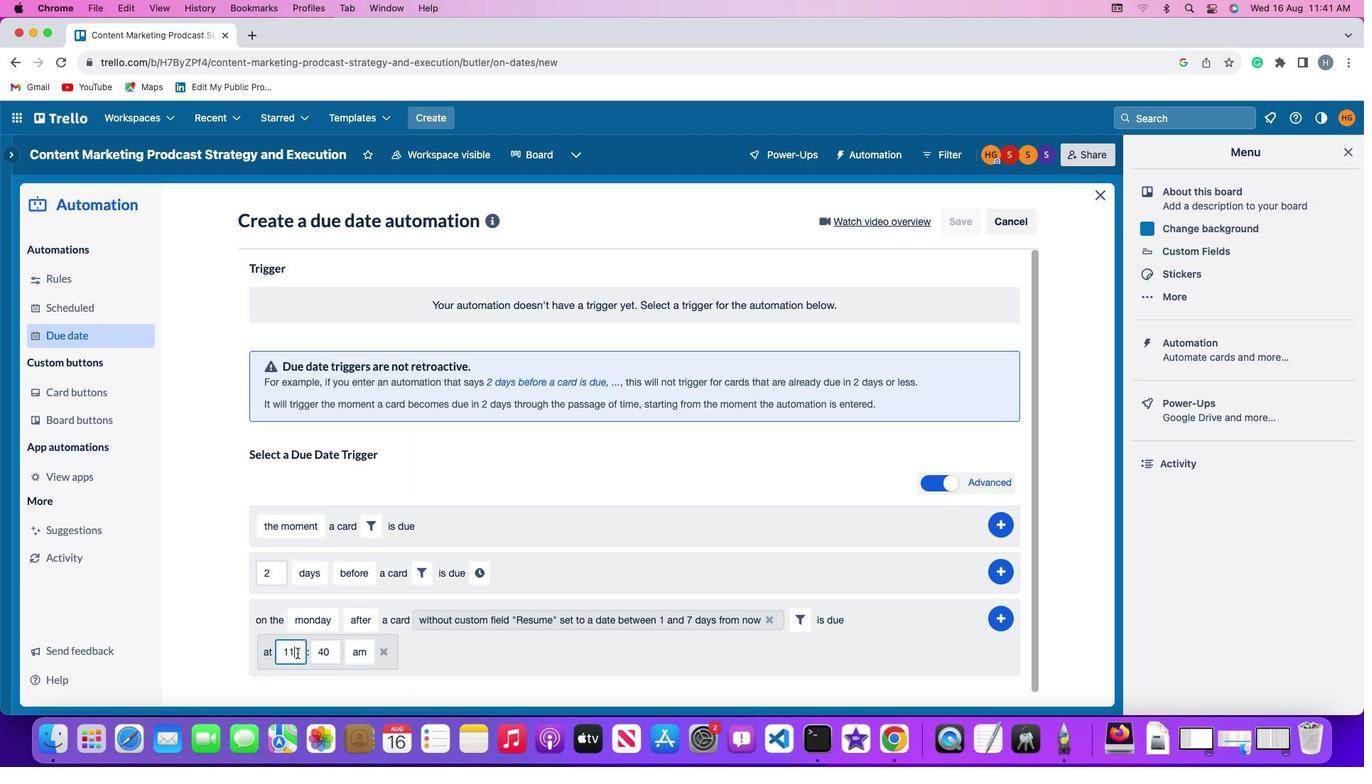
Action: Mouse pressed left at (297, 653)
Screenshot: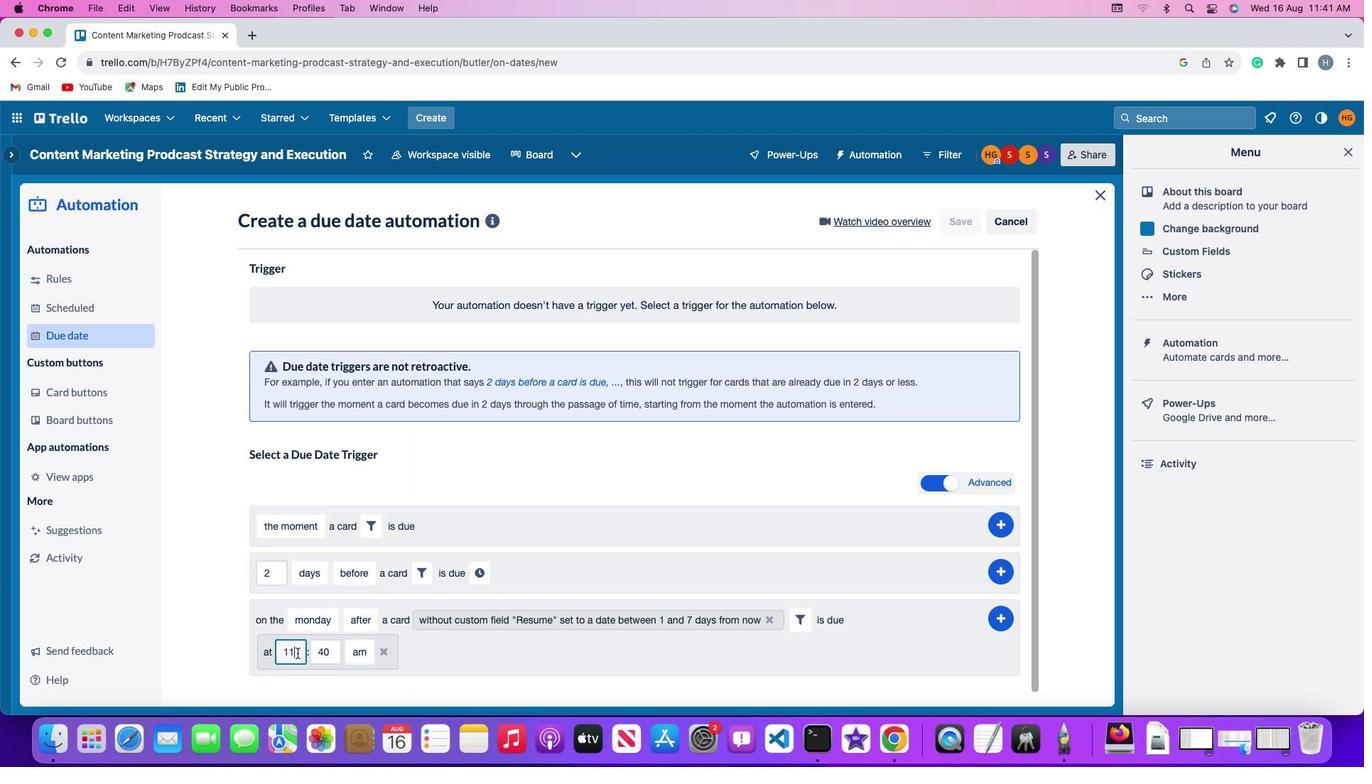 
Action: Mouse moved to (302, 653)
Screenshot: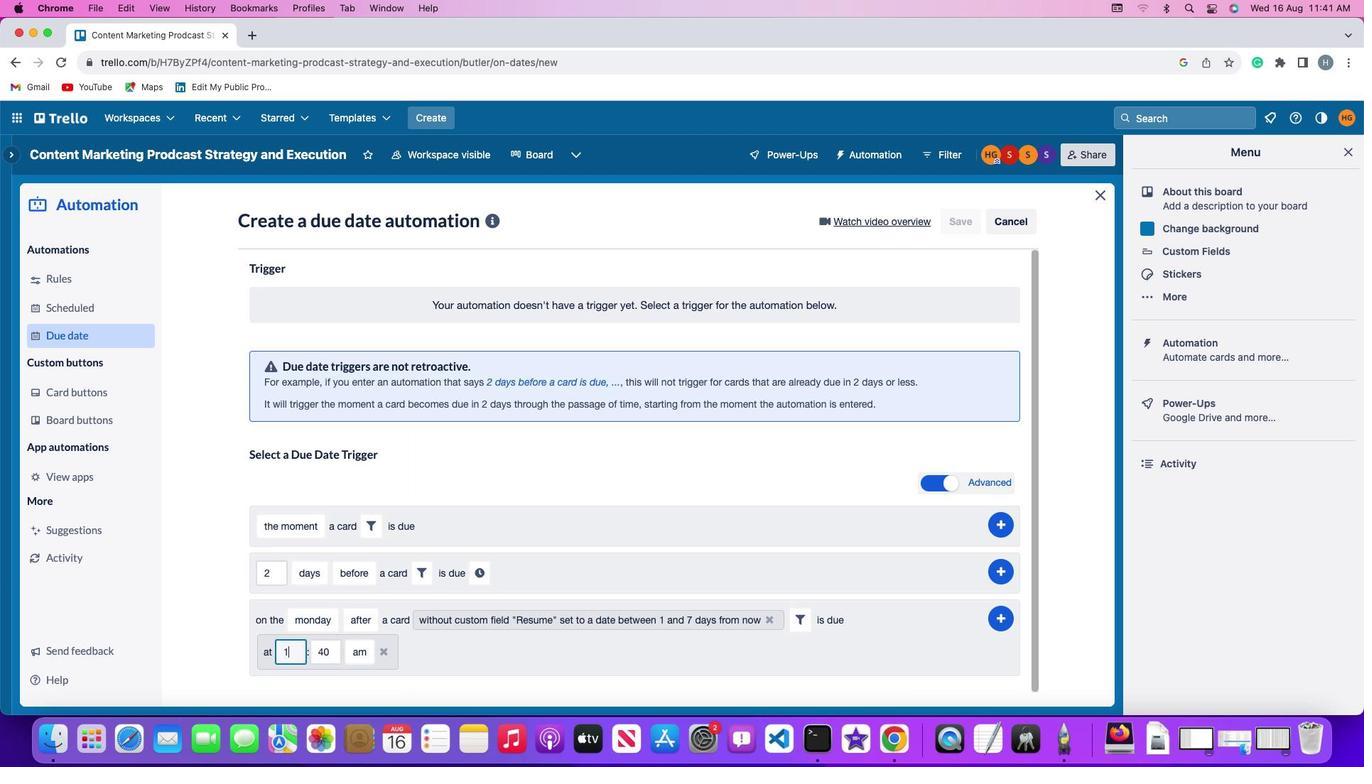 
Action: Key pressed Key.backspaceKey.backspace
Screenshot: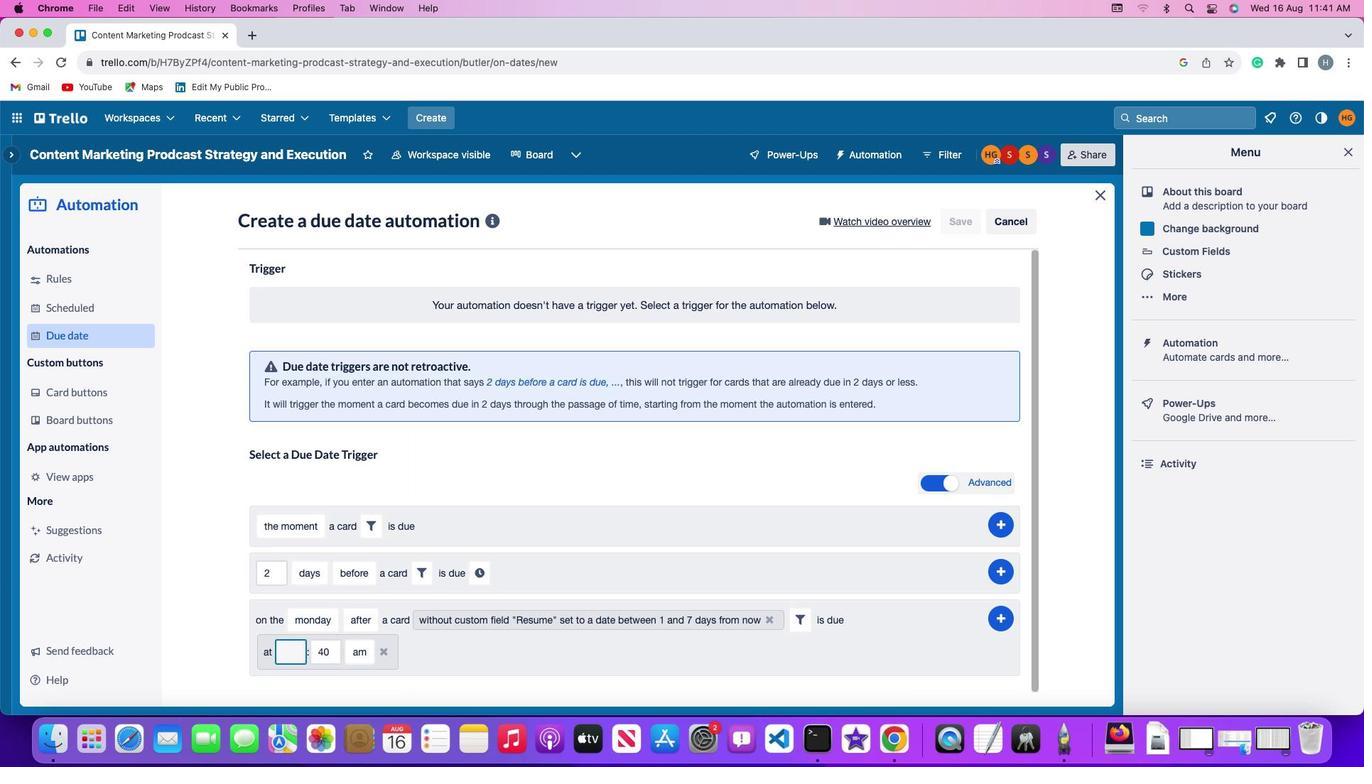 
Action: Mouse moved to (302, 653)
Screenshot: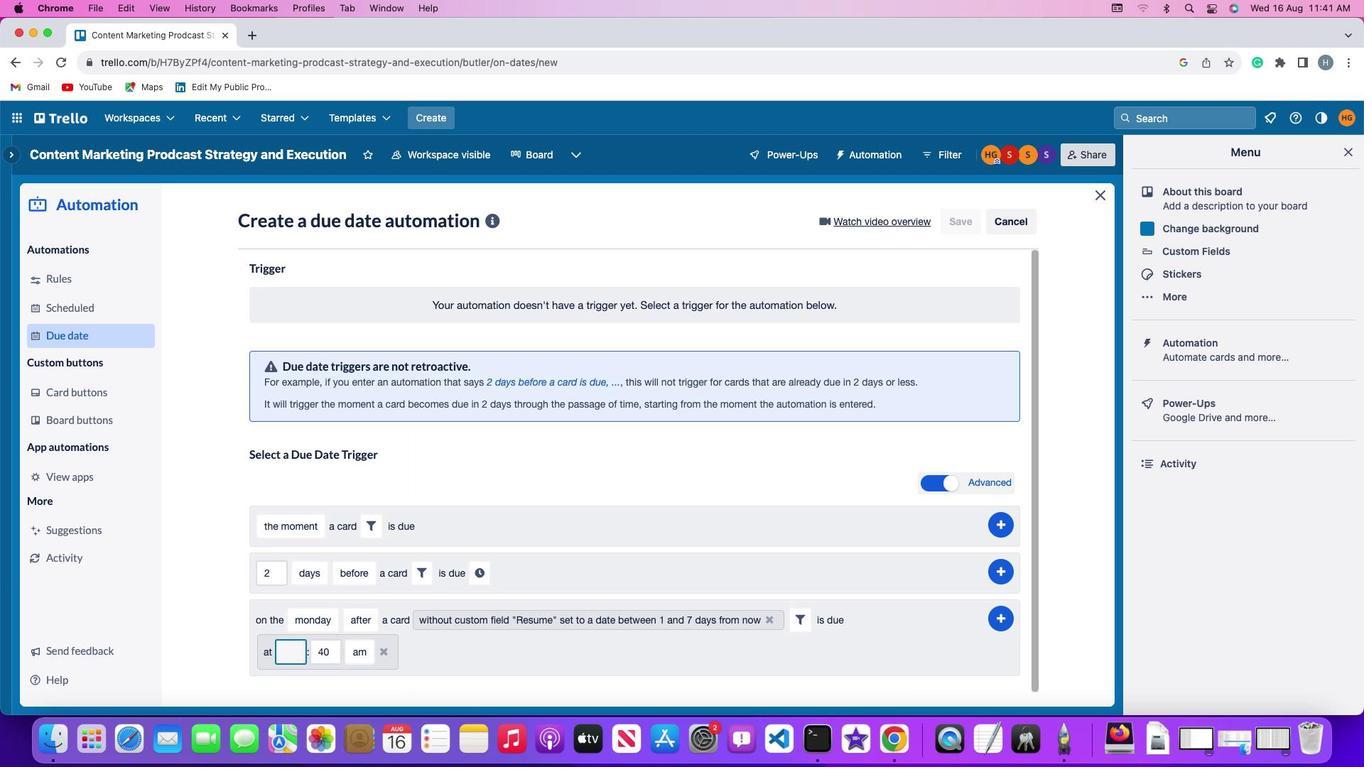 
Action: Key pressed '1''1'
Screenshot: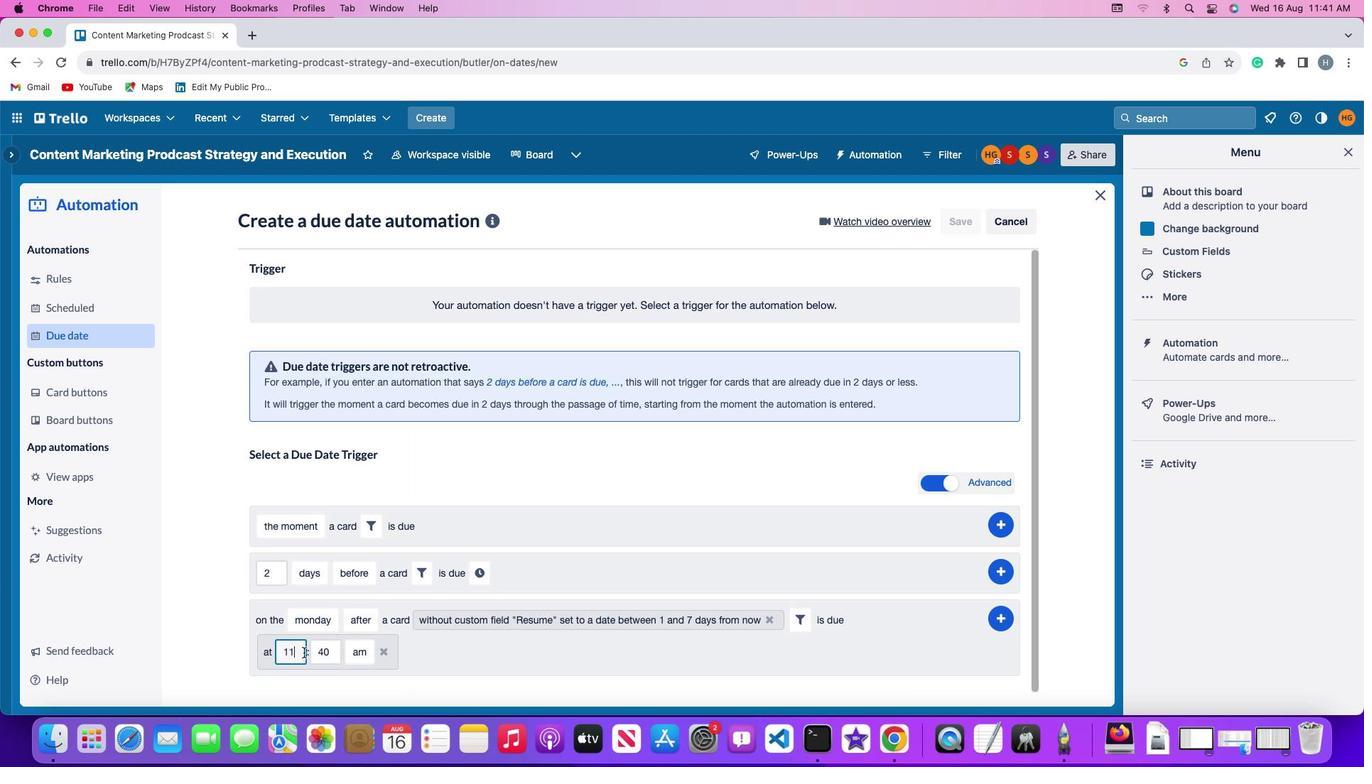 
Action: Mouse moved to (330, 653)
Screenshot: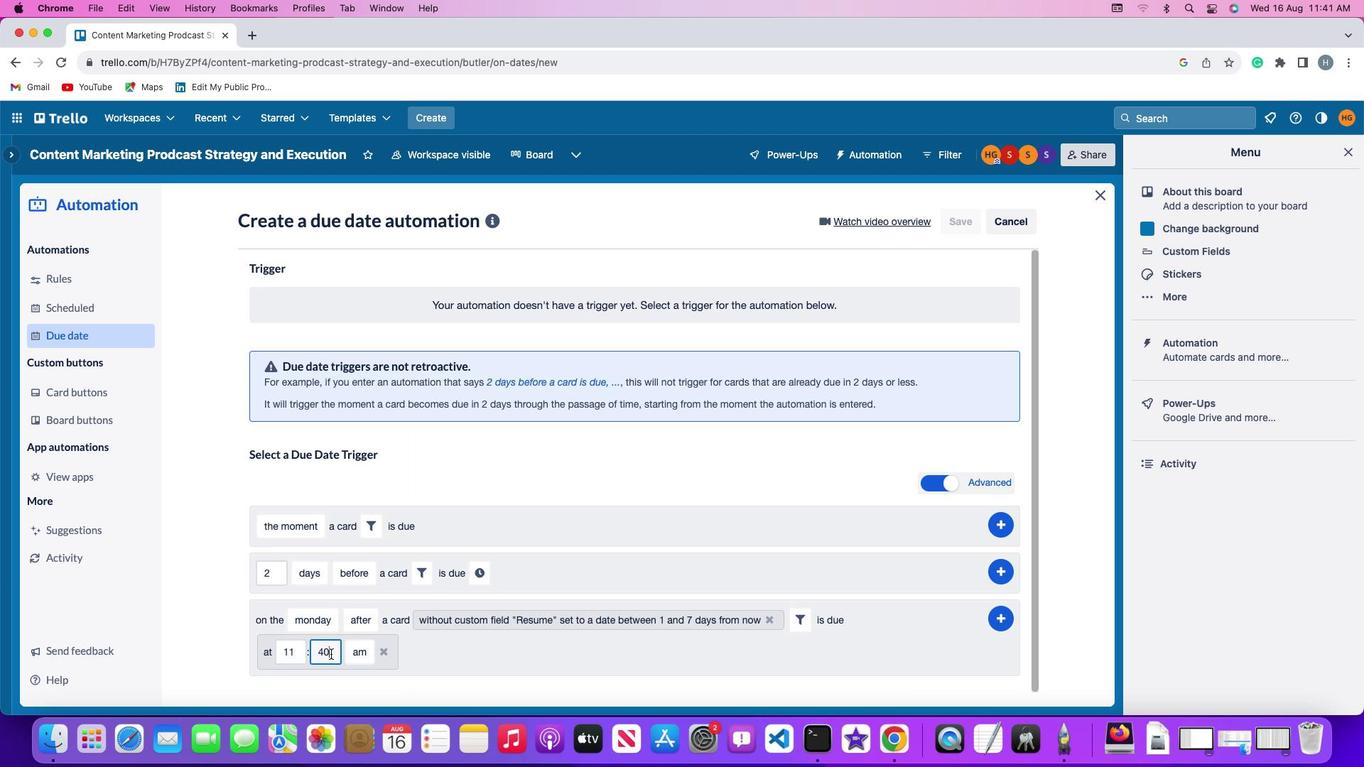 
Action: Mouse pressed left at (330, 653)
Screenshot: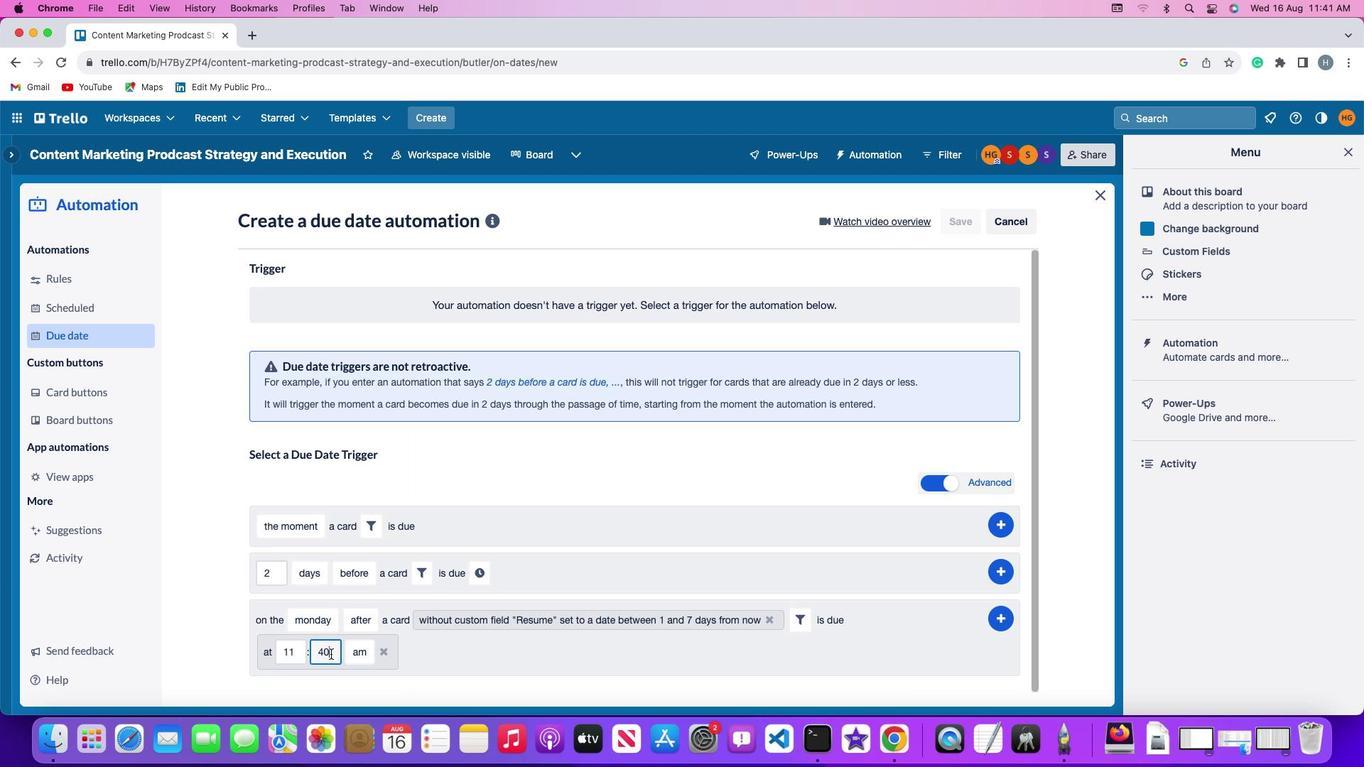 
Action: Key pressed Key.backspaceKey.backspace
Screenshot: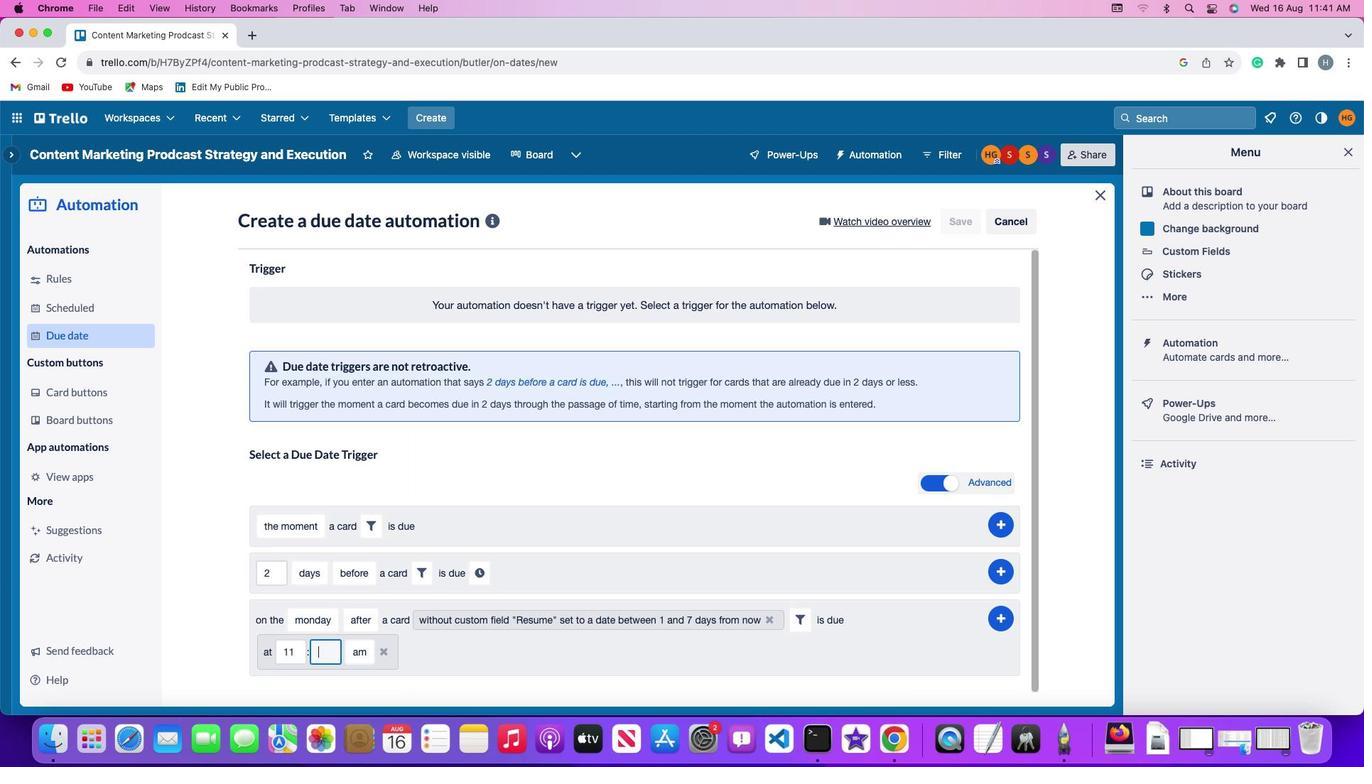 
Action: Mouse moved to (330, 653)
Screenshot: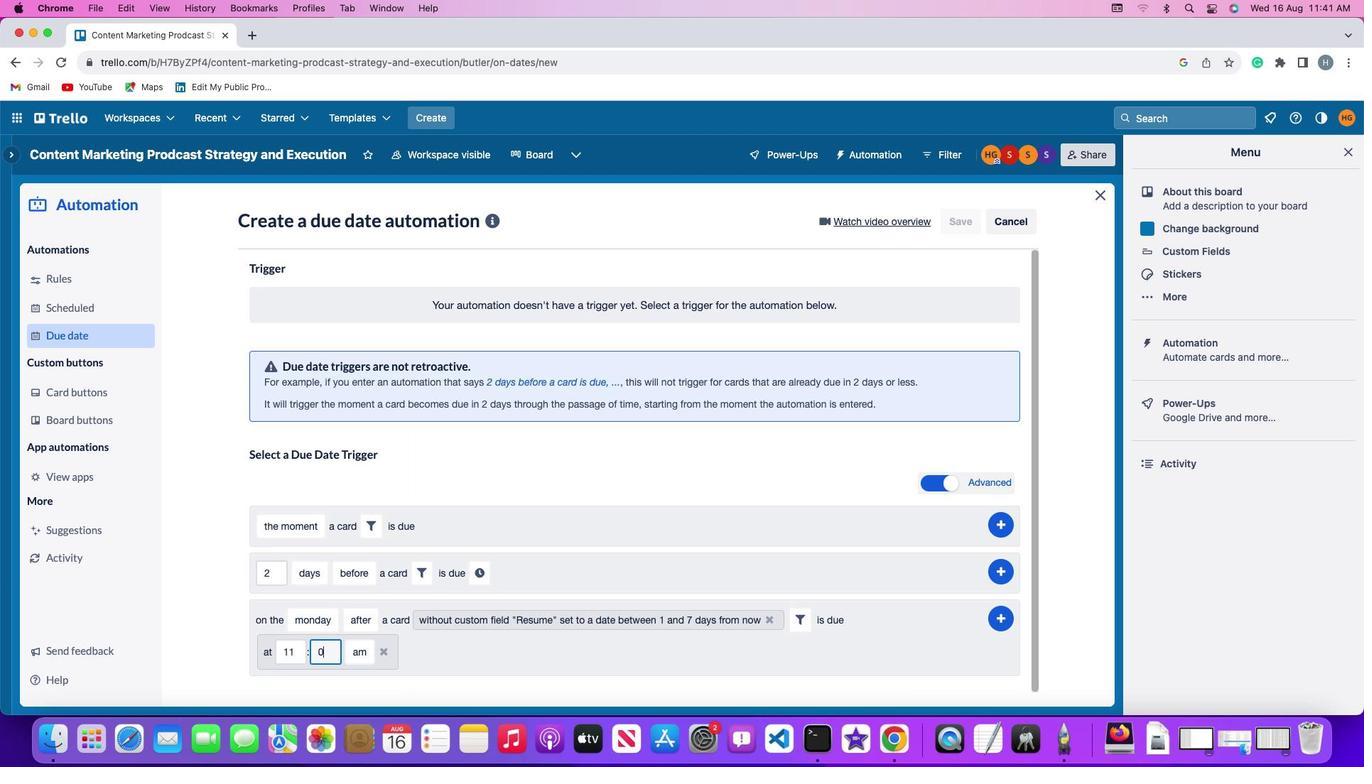 
Action: Key pressed '0''0'
Screenshot: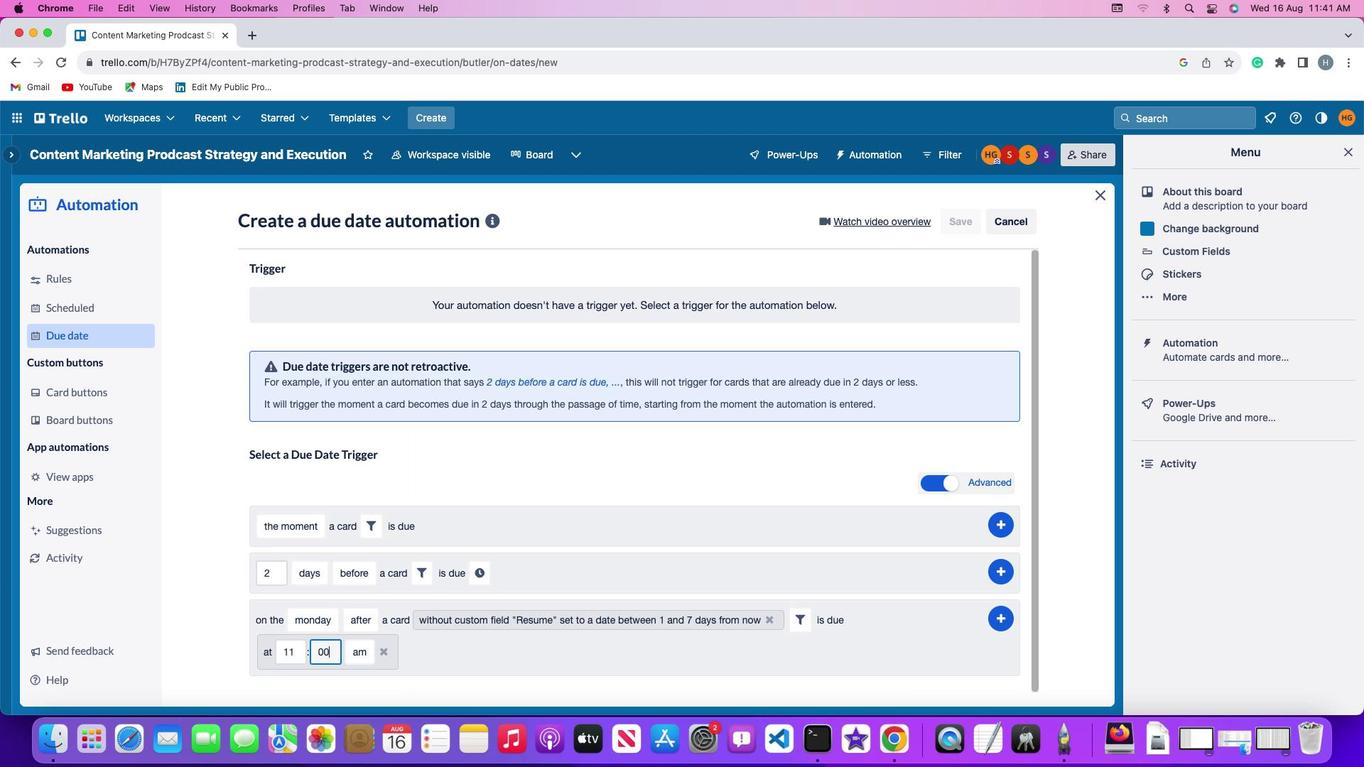 
Action: Mouse moved to (369, 651)
Screenshot: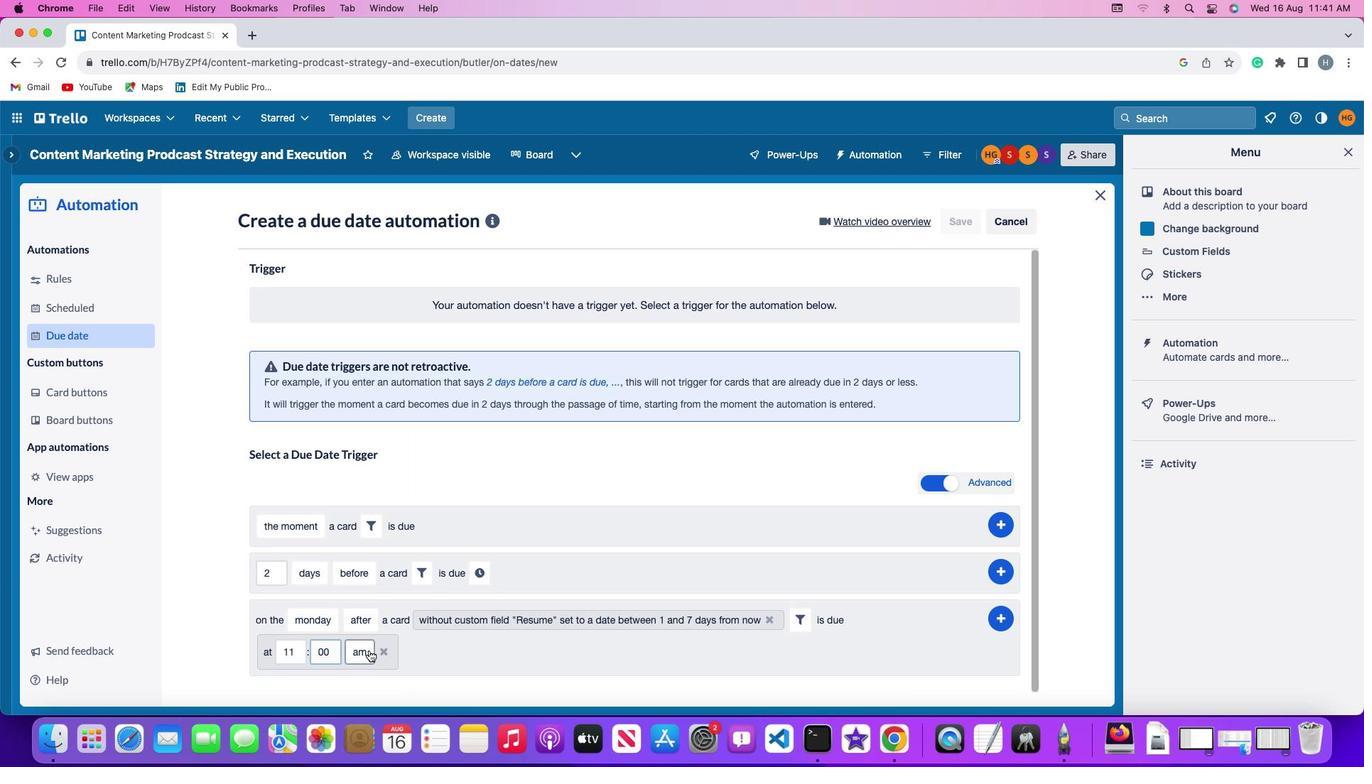 
Action: Mouse pressed left at (369, 651)
Screenshot: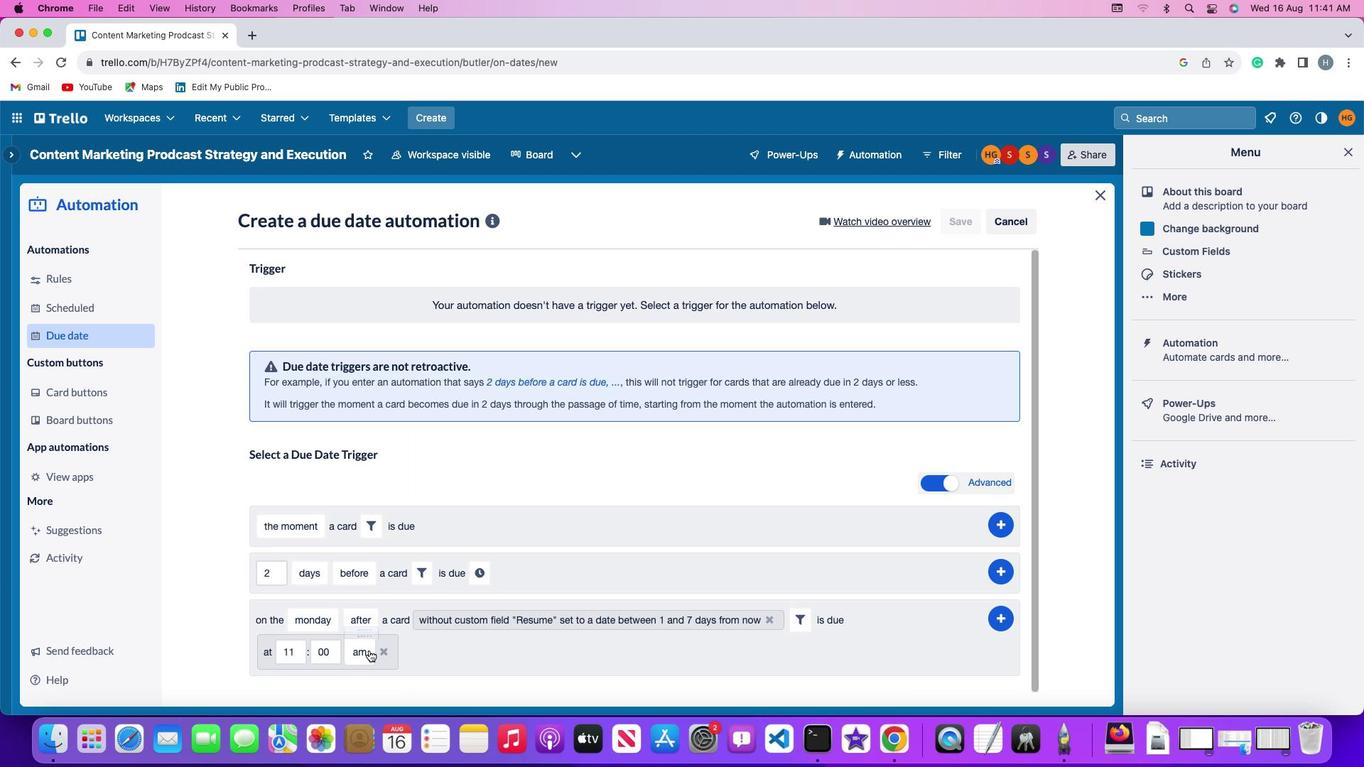 
Action: Mouse moved to (368, 593)
Screenshot: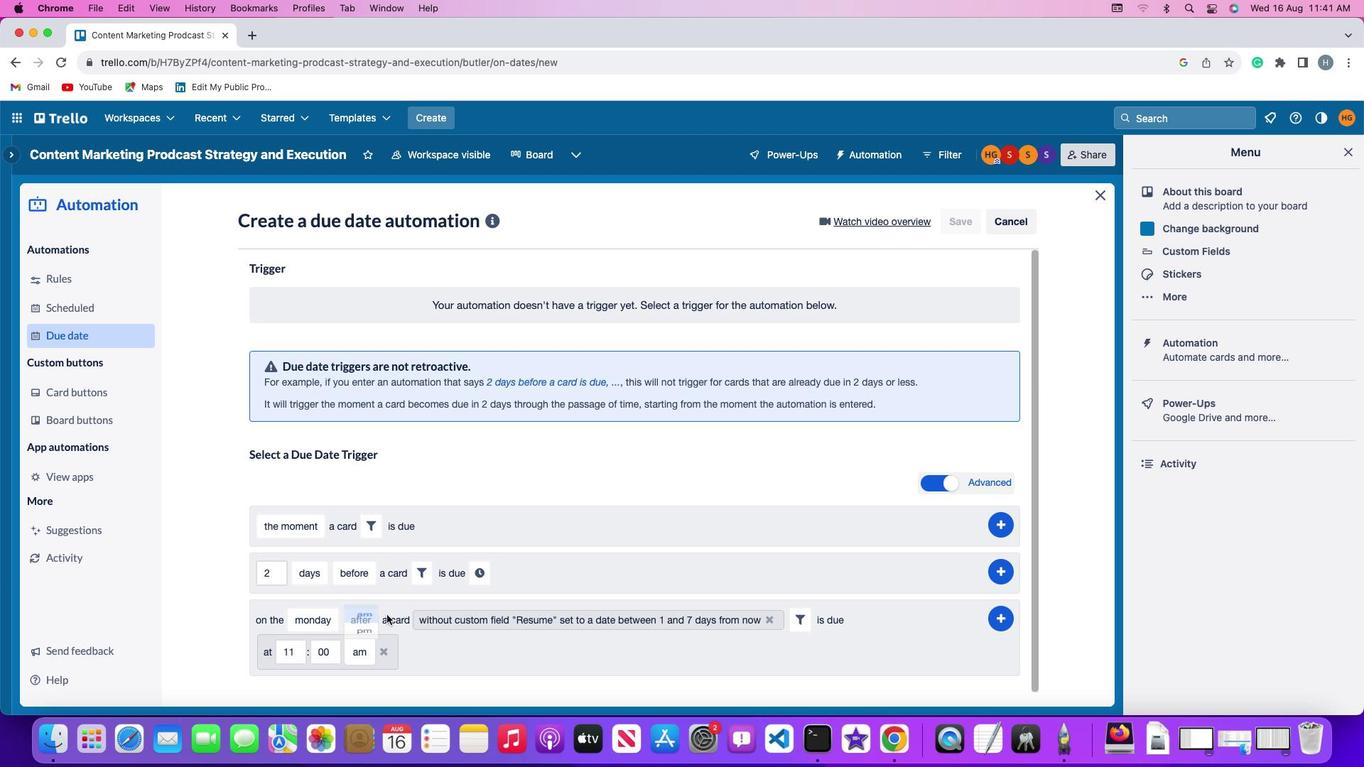 
Action: Mouse pressed left at (368, 593)
Screenshot: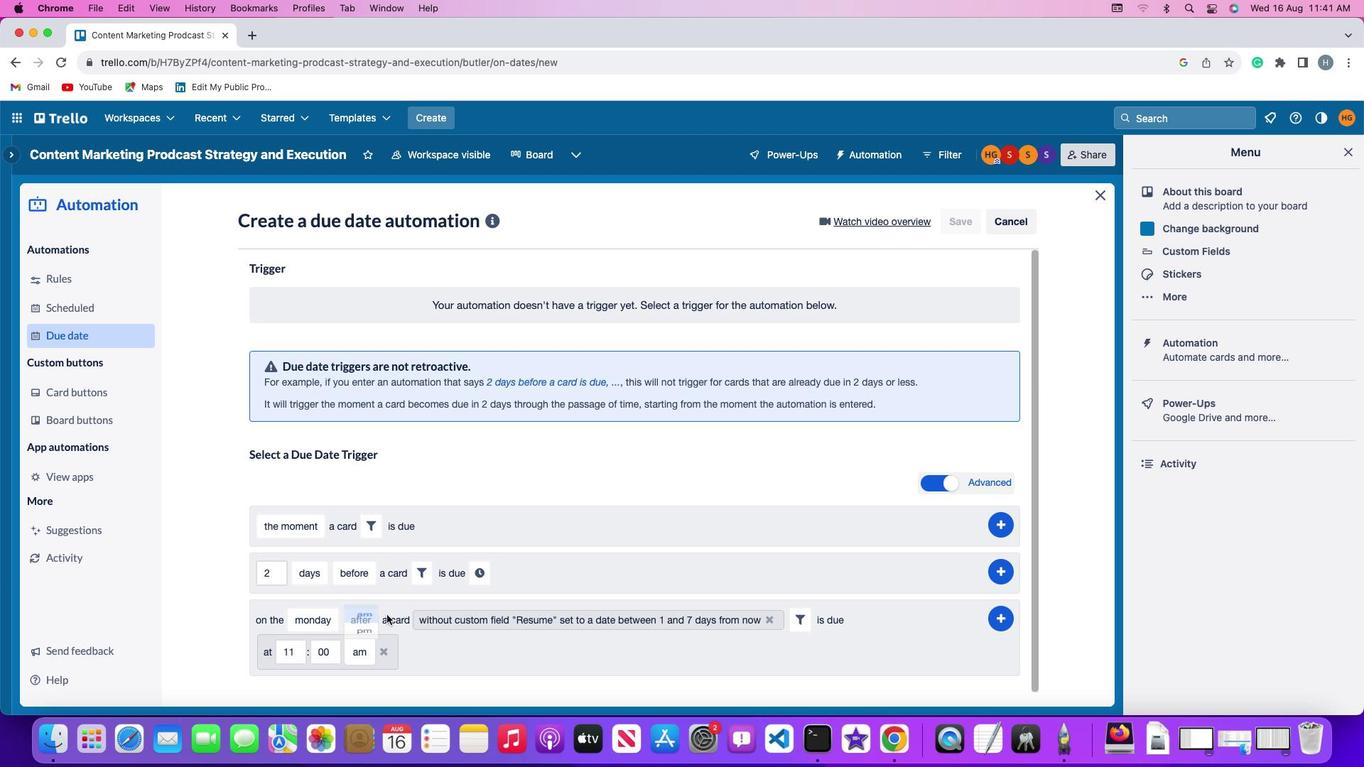 
Action: Mouse moved to (998, 616)
Screenshot: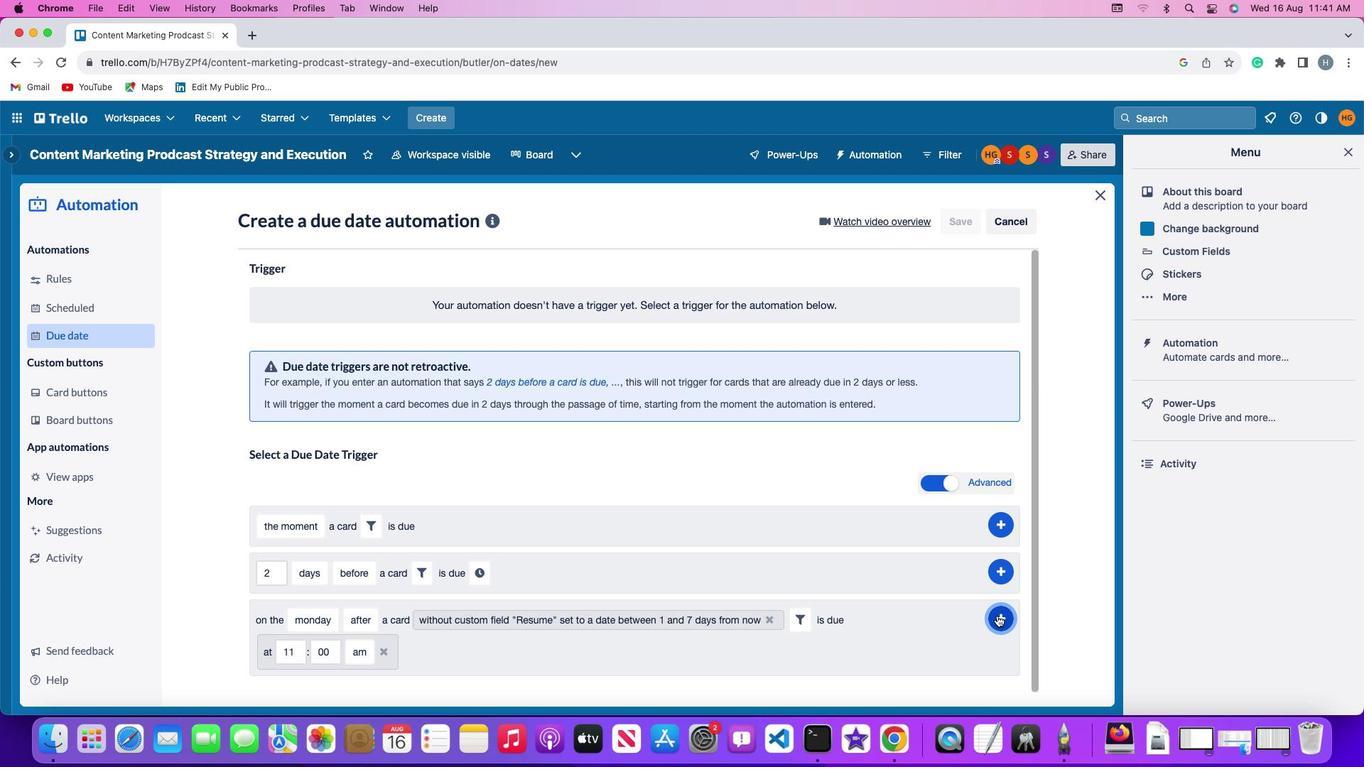 
Action: Mouse pressed left at (998, 616)
Screenshot: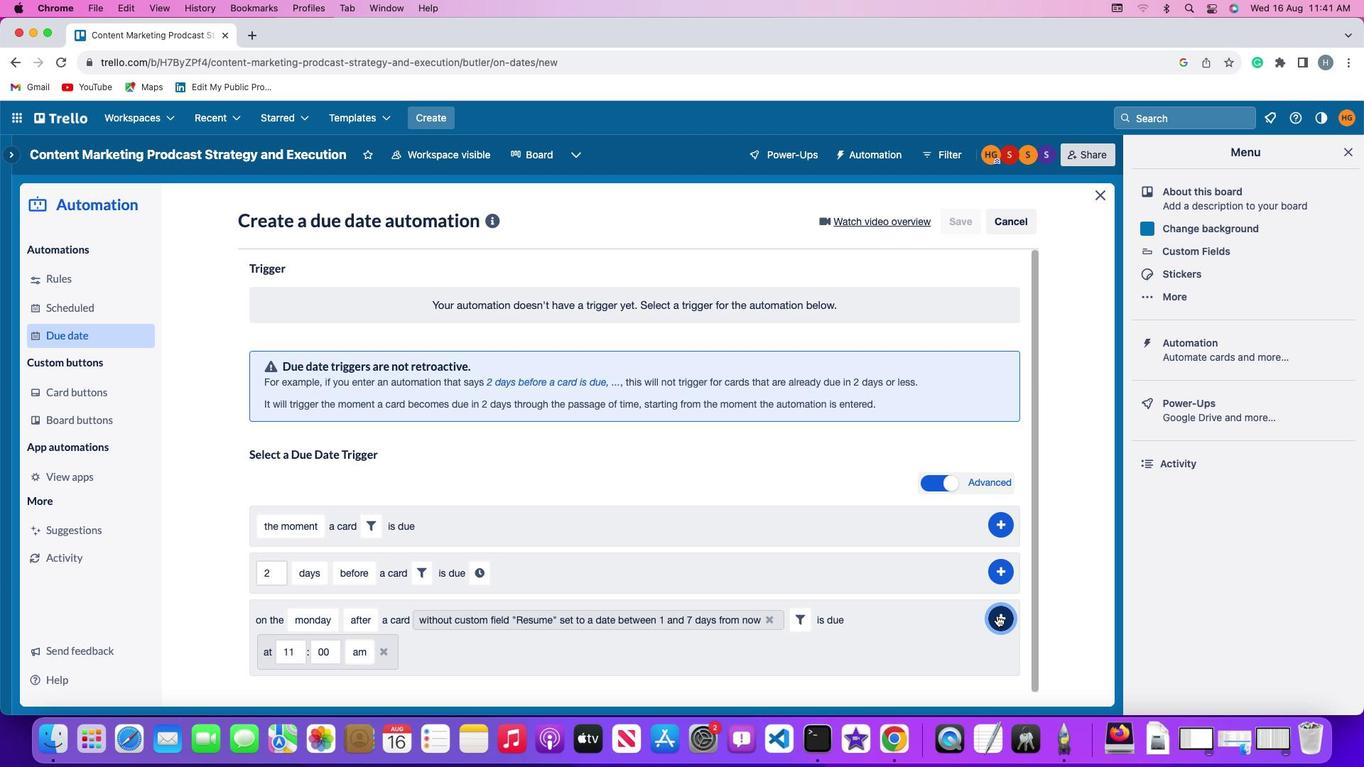 
Action: Mouse moved to (1056, 496)
Screenshot: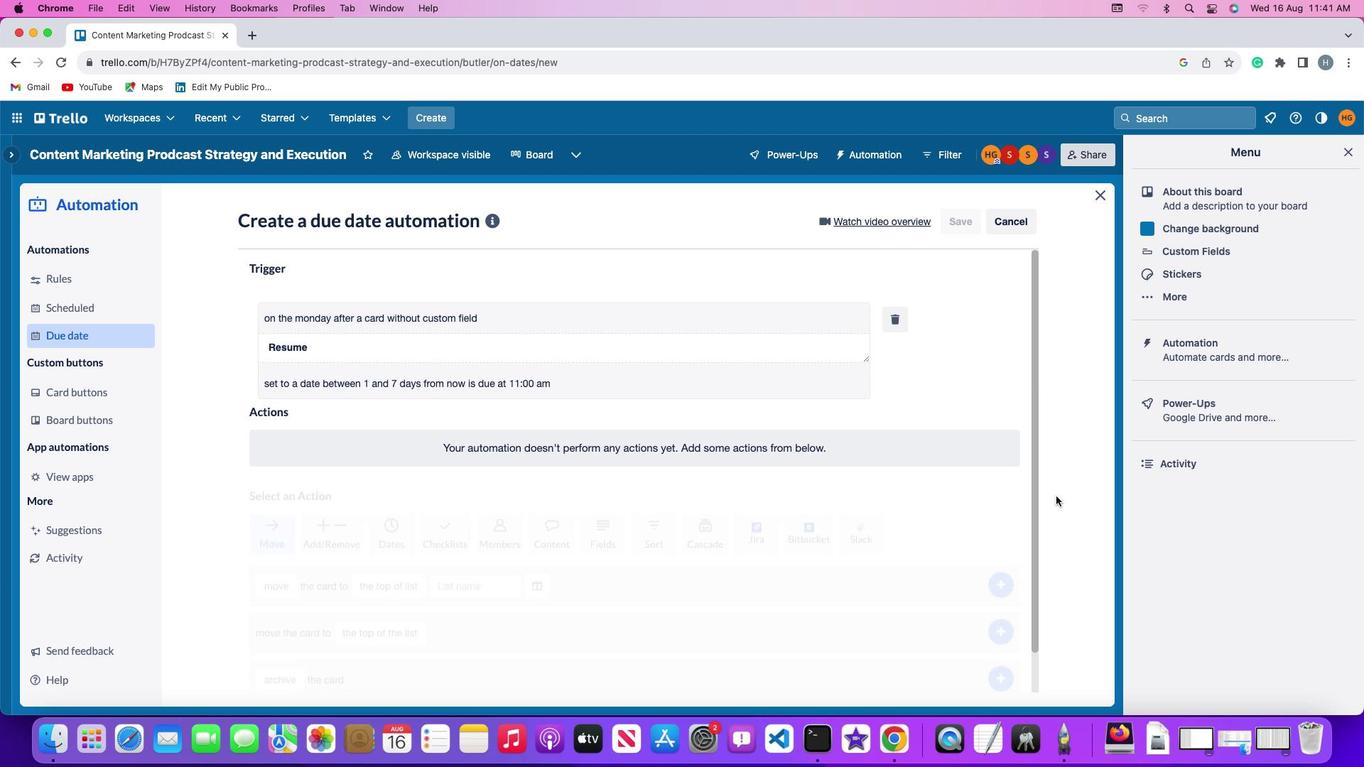 
